 Task: Explore Airbnb accommodation in Shchukino, Russia from 15th December, 2023 to 20th December, 2023 for 1 adult. Place can be private room with 1  bedroom having 1 bed and 1 bathroom. Property type can be hotel.
Action: Mouse moved to (559, 109)
Screenshot: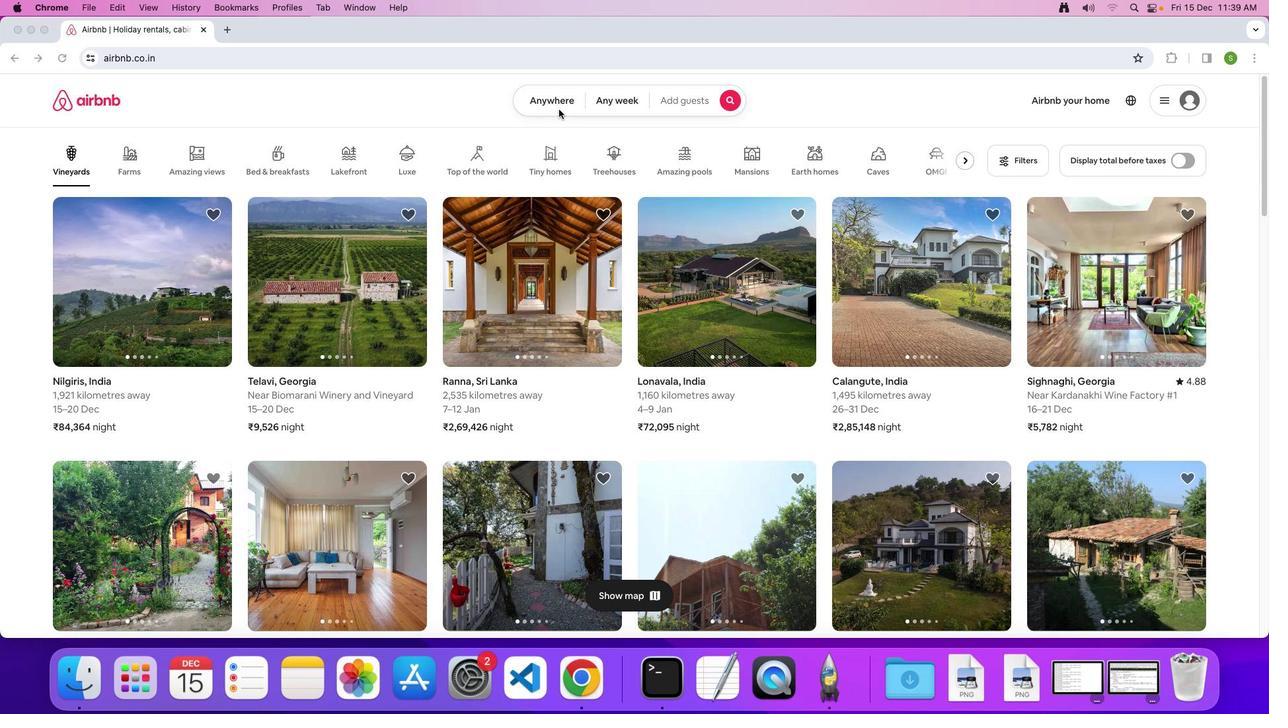 
Action: Mouse pressed left at (559, 109)
Screenshot: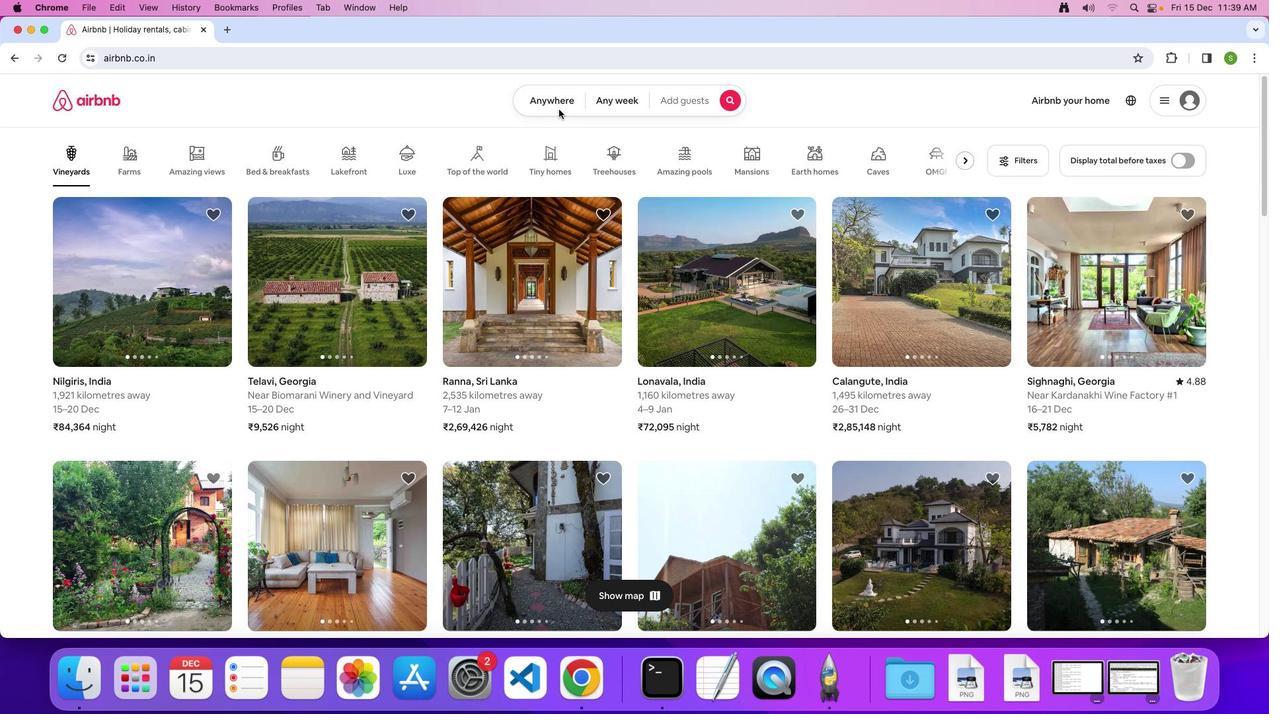 
Action: Mouse moved to (558, 107)
Screenshot: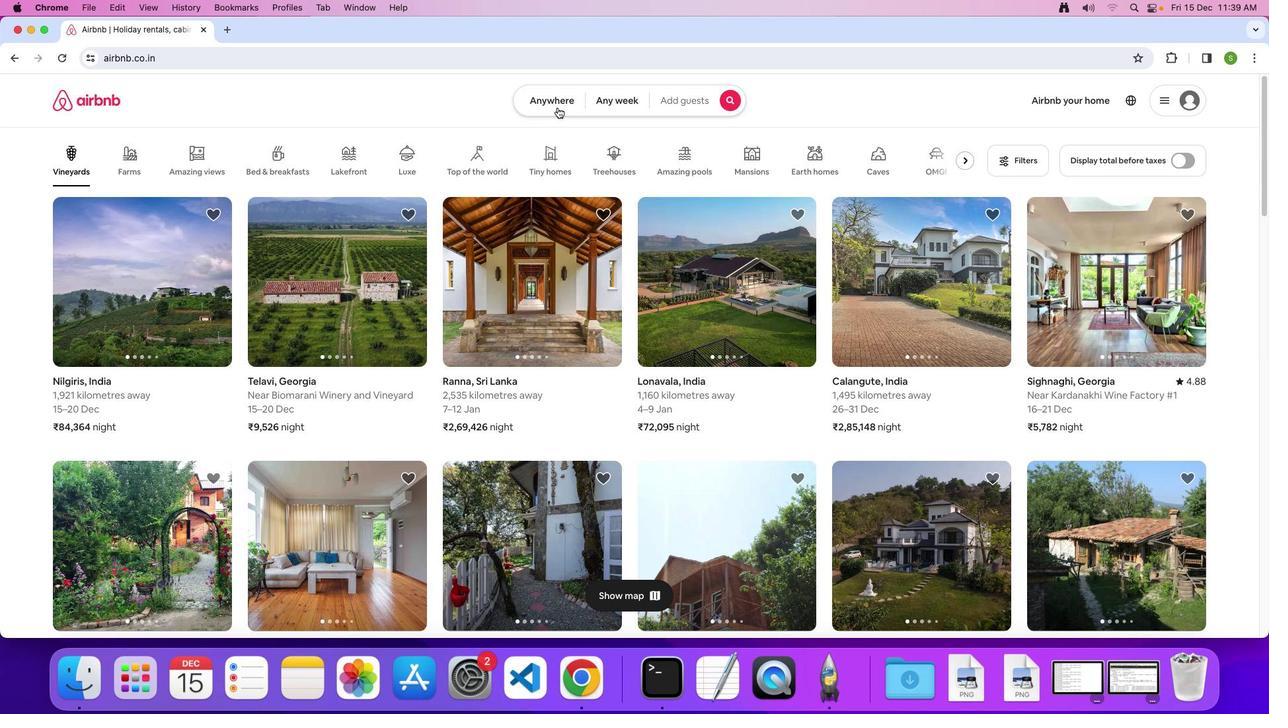 
Action: Mouse pressed left at (558, 107)
Screenshot: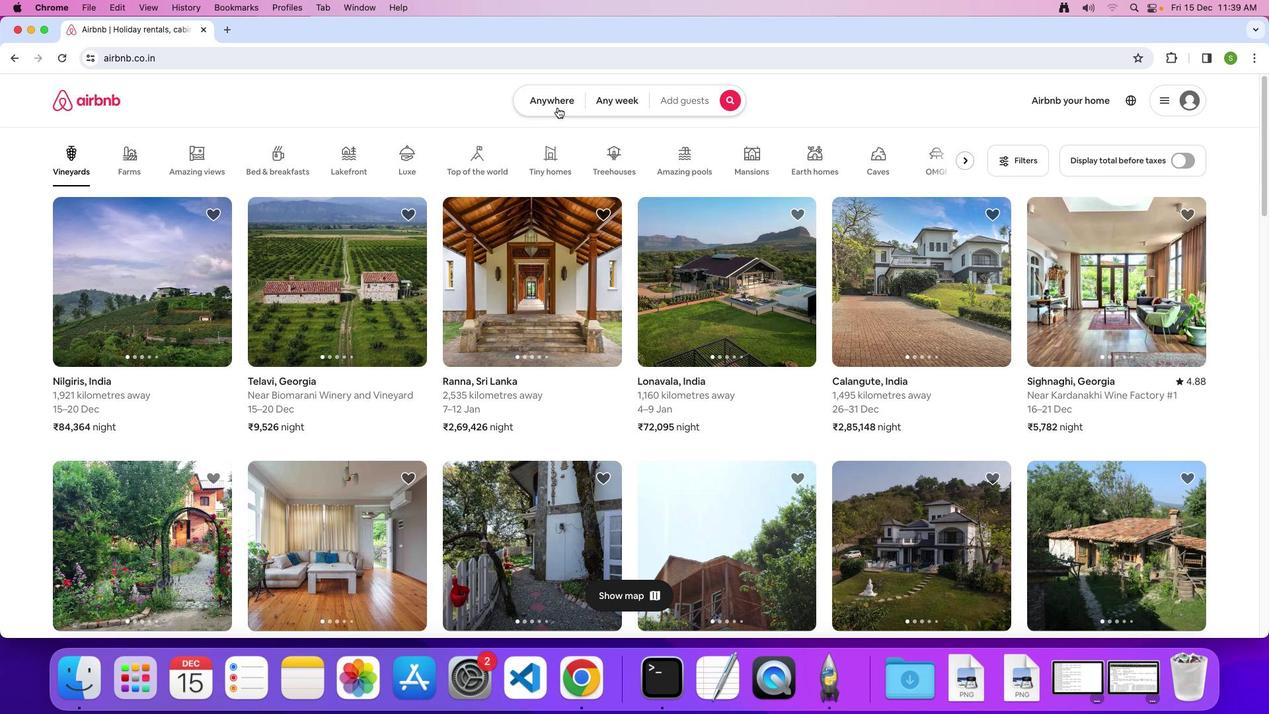 
Action: Mouse moved to (477, 150)
Screenshot: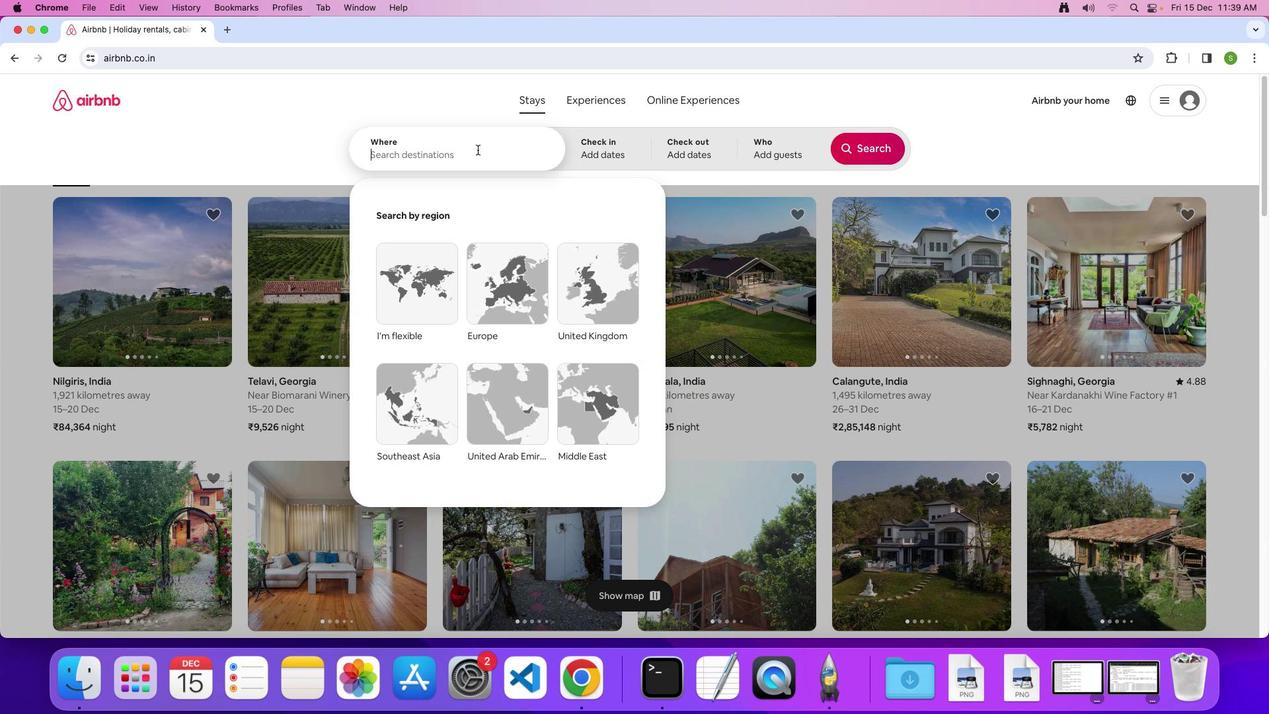 
Action: Mouse pressed left at (477, 150)
Screenshot: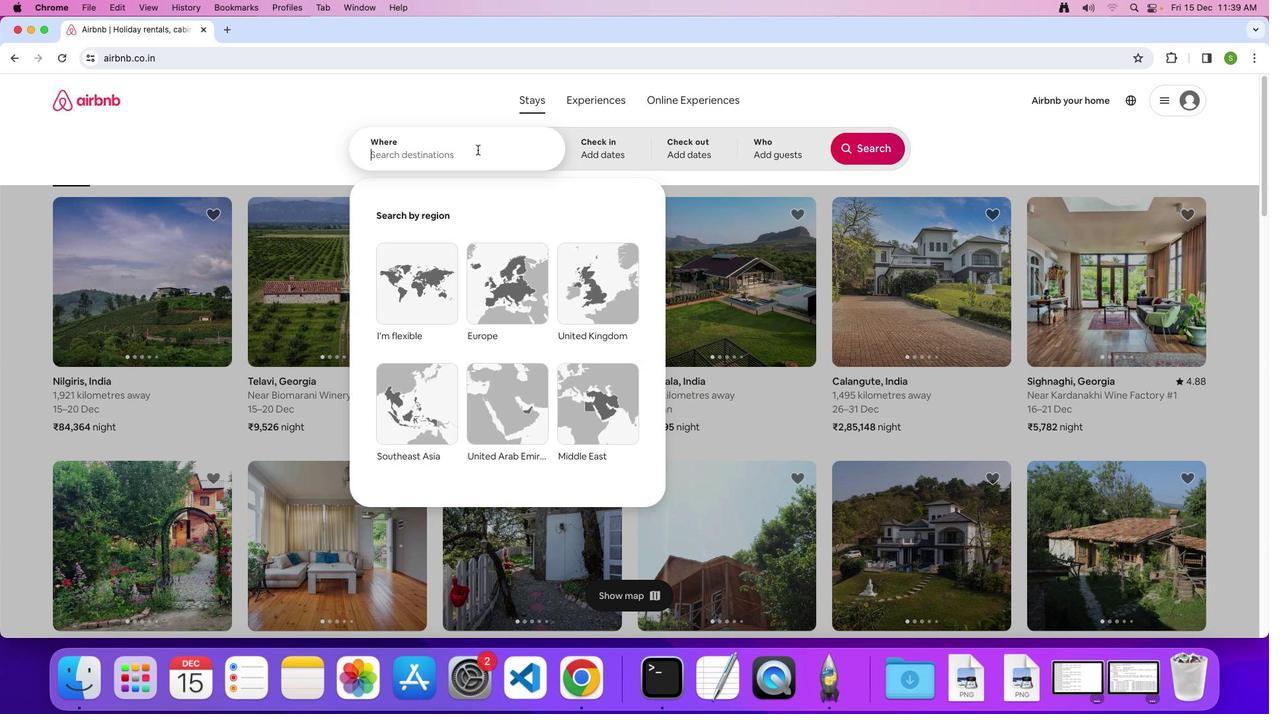 
Action: Key pressed 'S'Key.caps_lock'h''c''h''u''k''i''n''o'','Key.spaceKey.shift'R''u''s''s''i''a'Key.enter
Screenshot: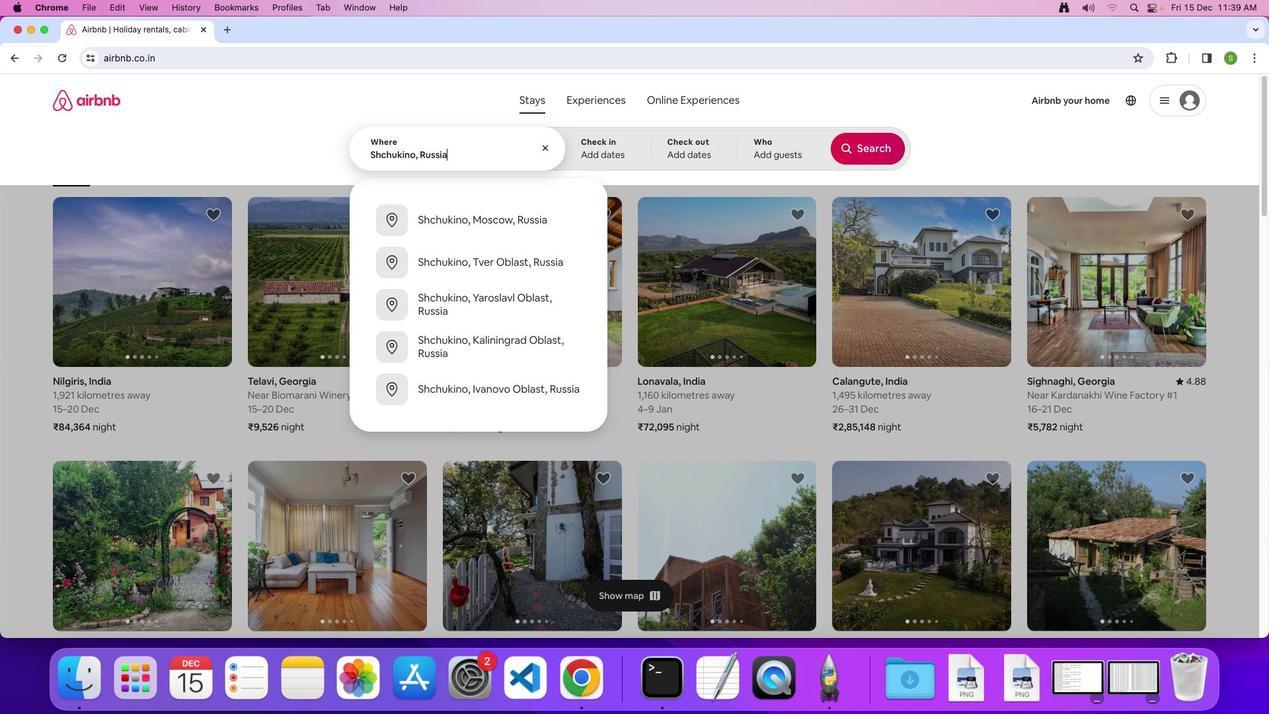 
Action: Mouse moved to (566, 373)
Screenshot: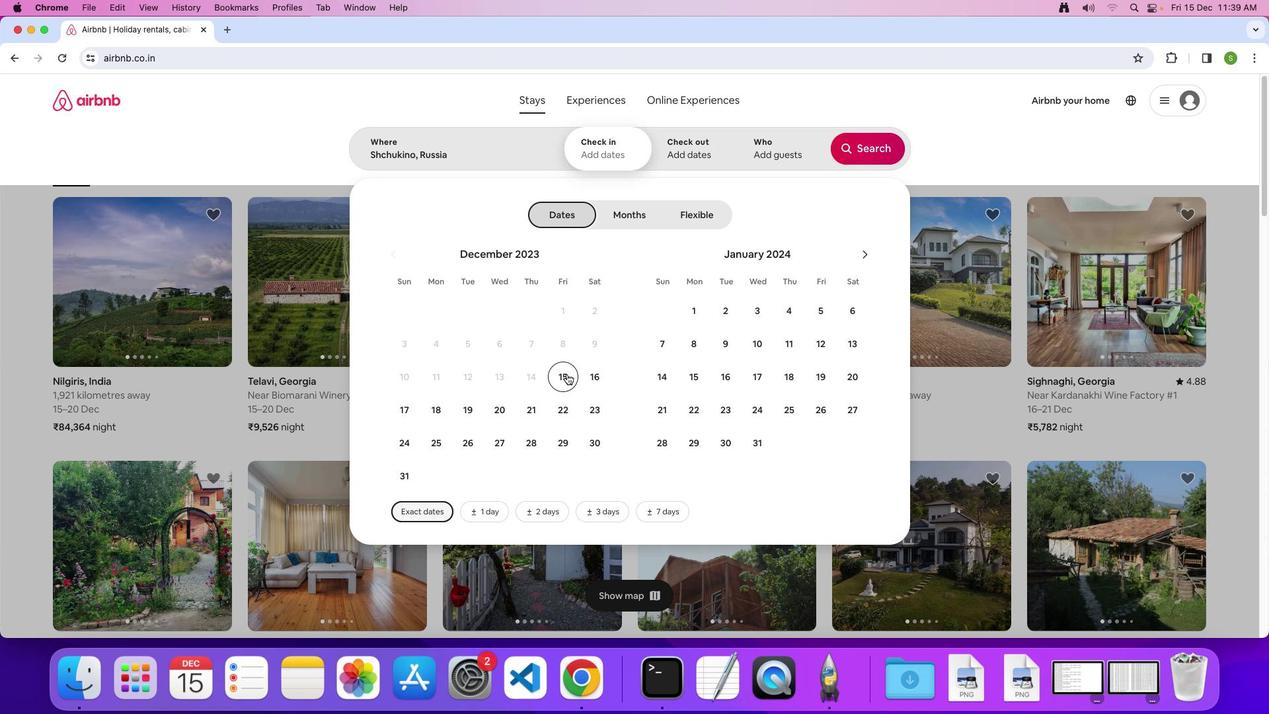 
Action: Mouse pressed left at (566, 373)
Screenshot: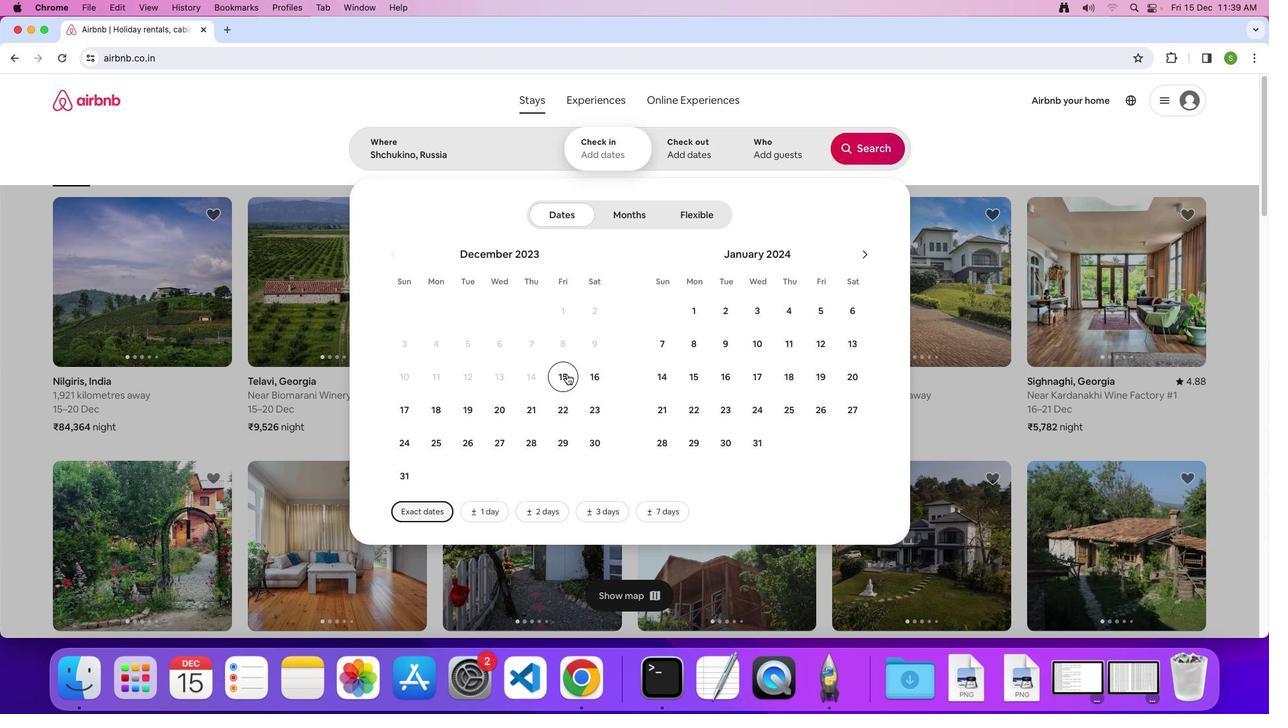
Action: Mouse moved to (501, 410)
Screenshot: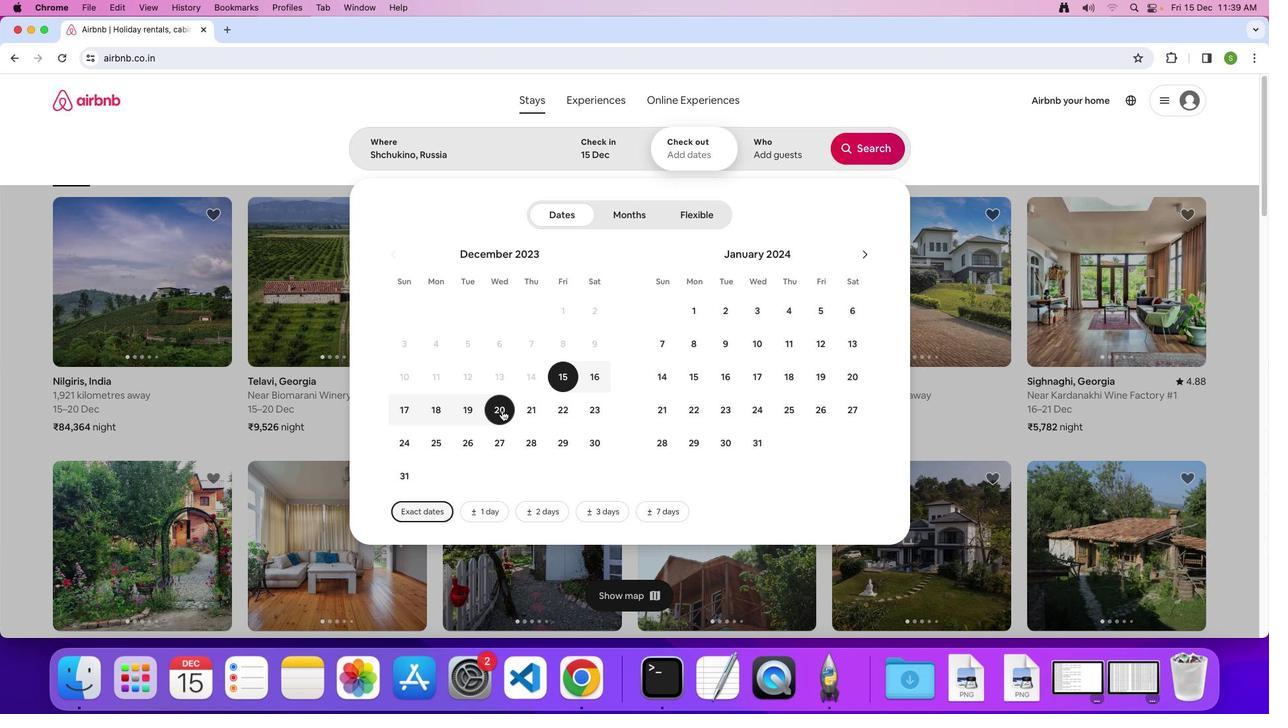 
Action: Mouse pressed left at (501, 410)
Screenshot: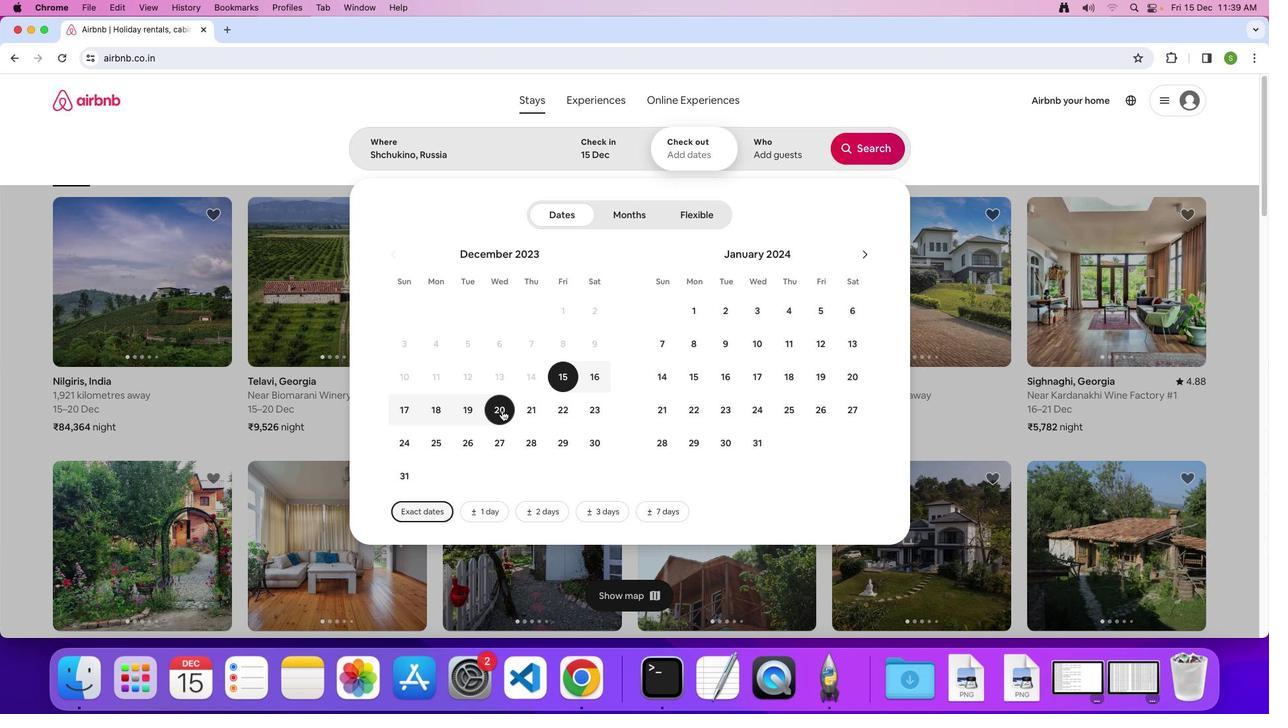 
Action: Mouse moved to (761, 162)
Screenshot: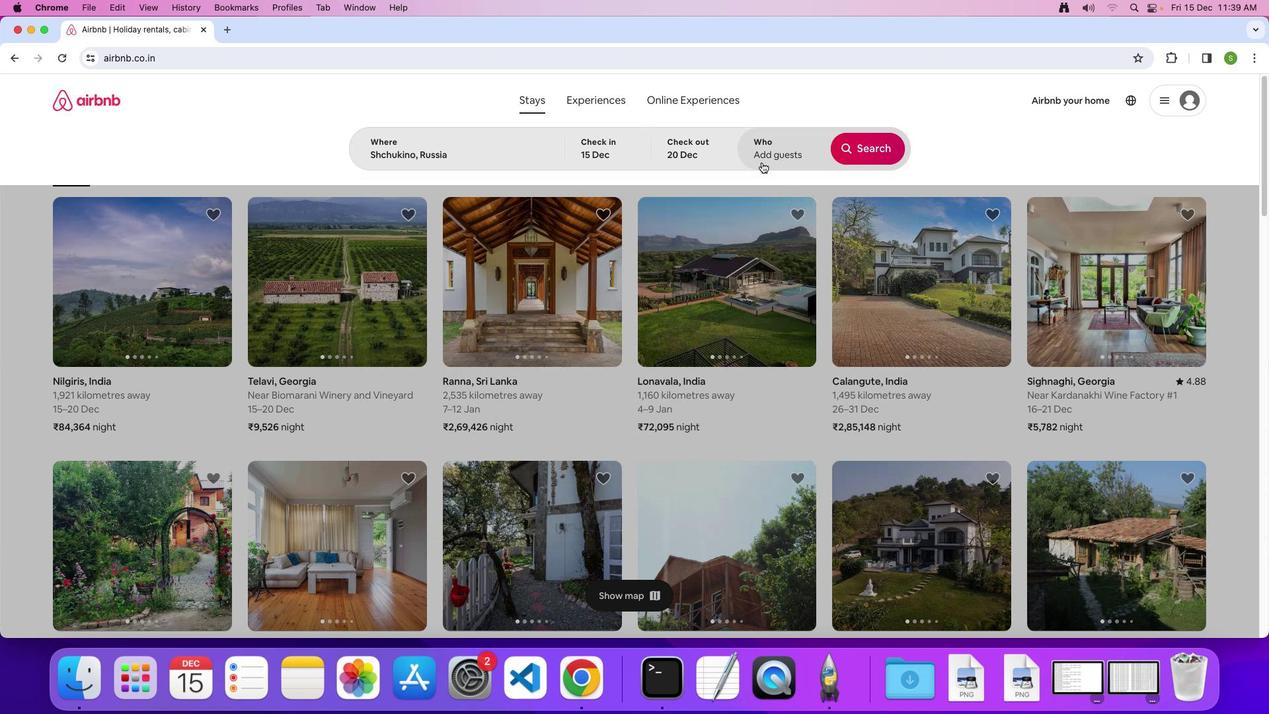 
Action: Mouse pressed left at (761, 162)
Screenshot: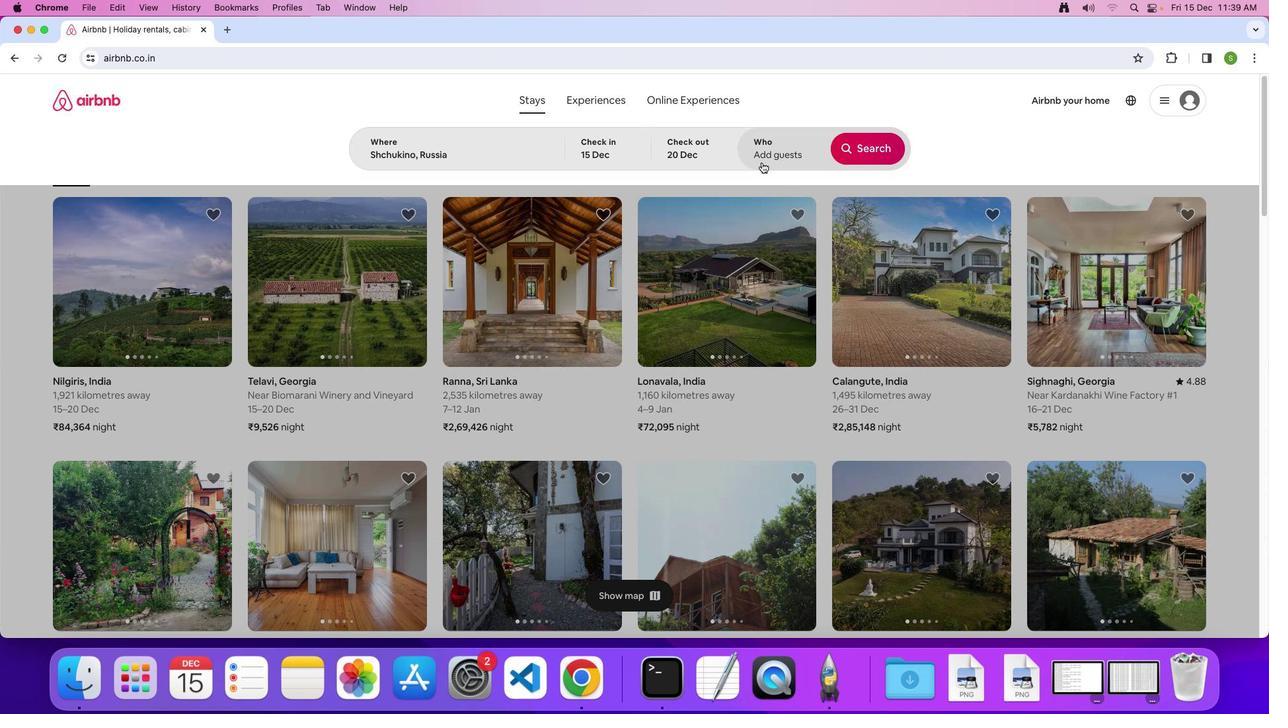 
Action: Mouse moved to (869, 222)
Screenshot: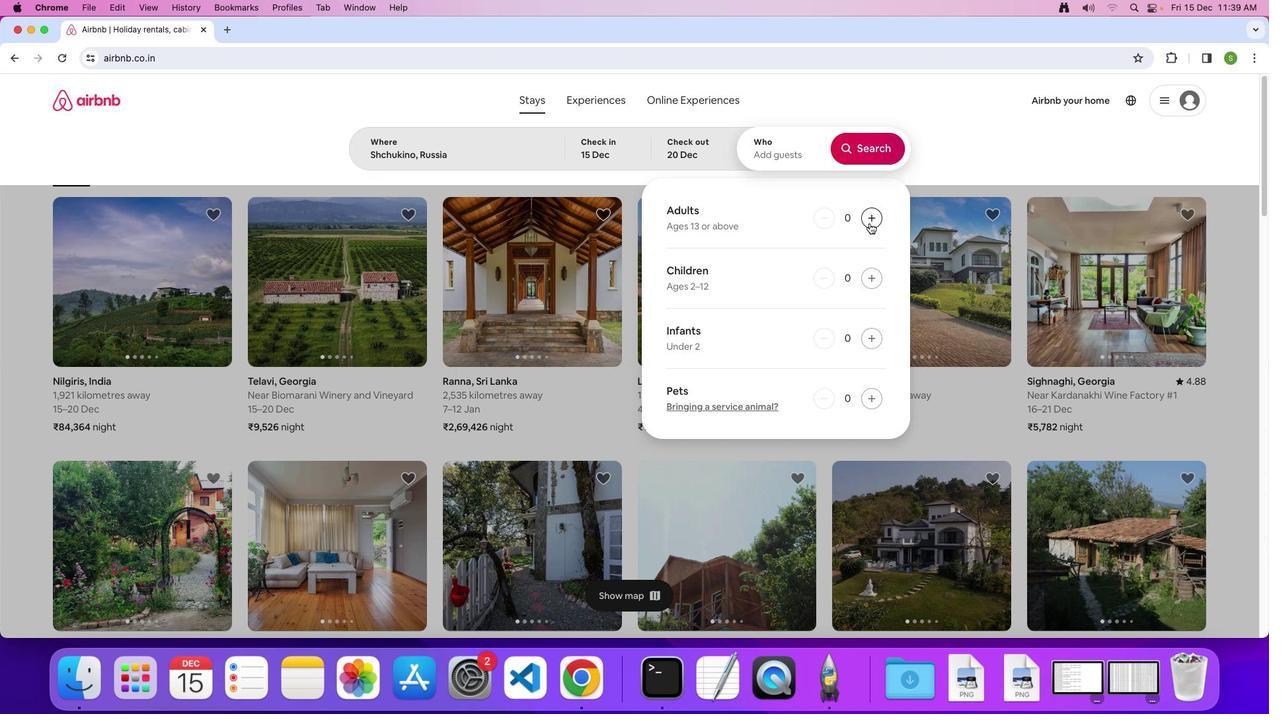 
Action: Mouse pressed left at (869, 222)
Screenshot: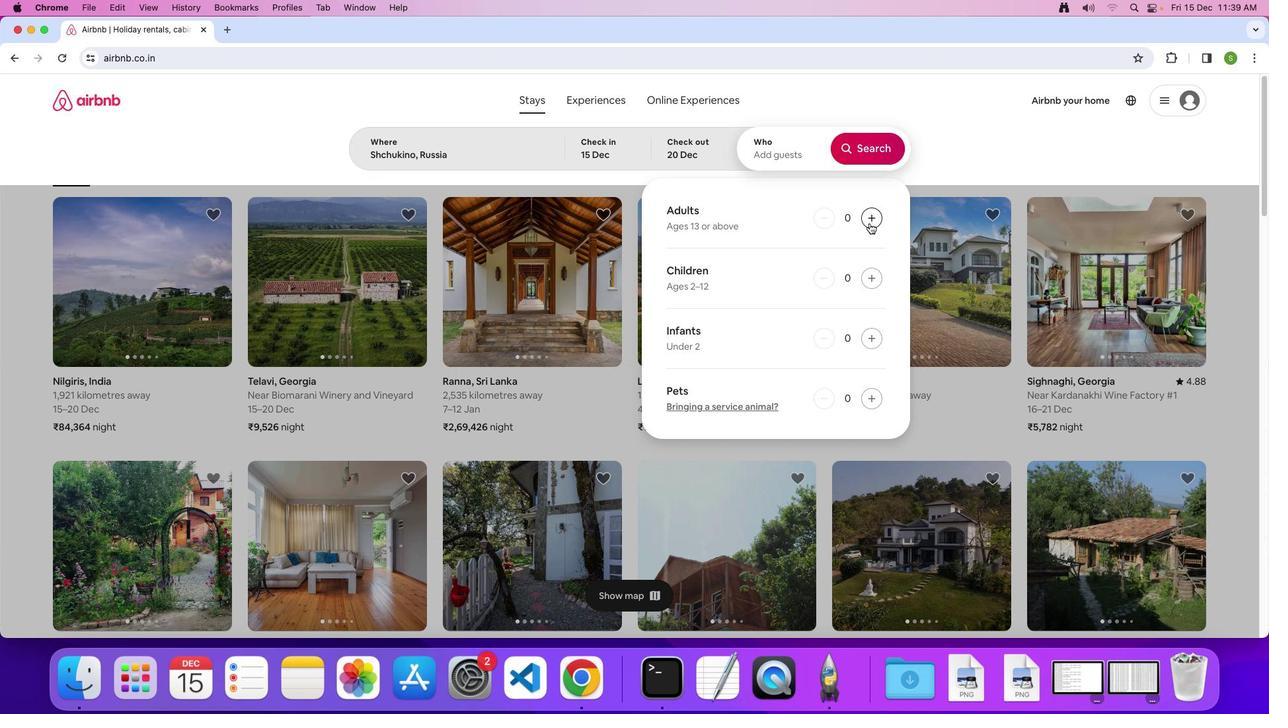 
Action: Mouse moved to (882, 147)
Screenshot: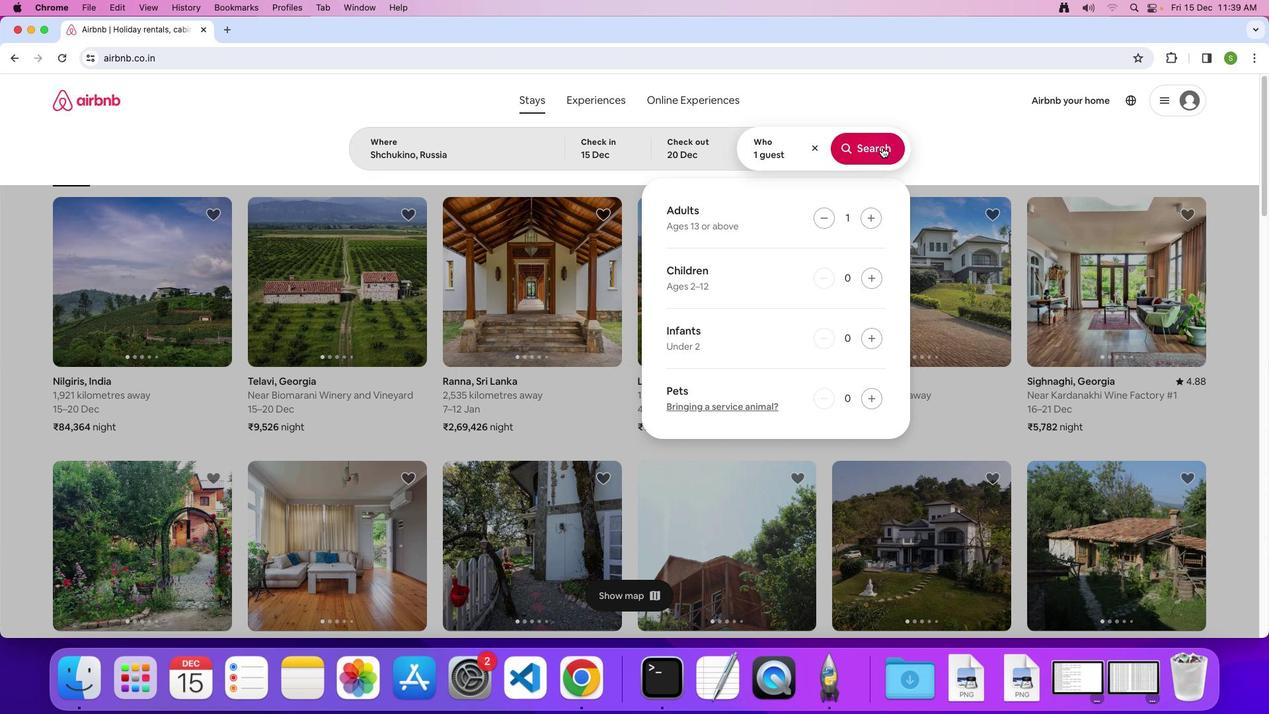 
Action: Mouse pressed left at (882, 147)
Screenshot: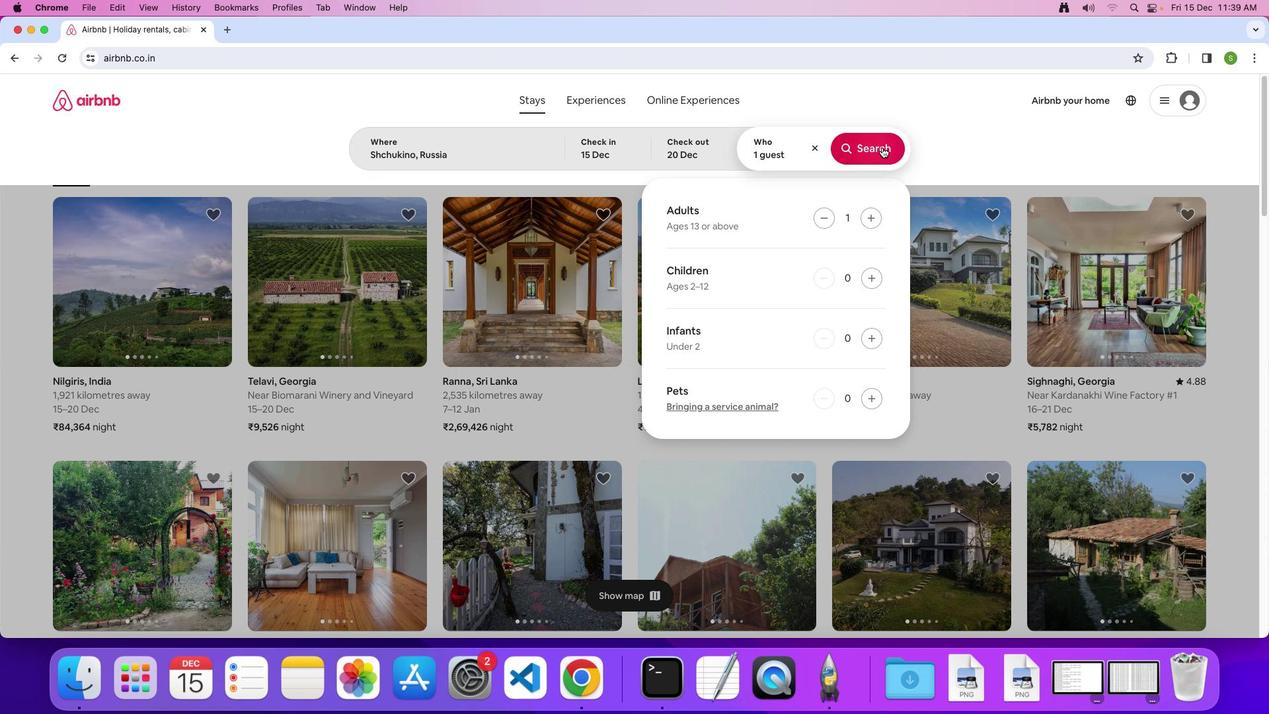 
Action: Mouse moved to (1063, 160)
Screenshot: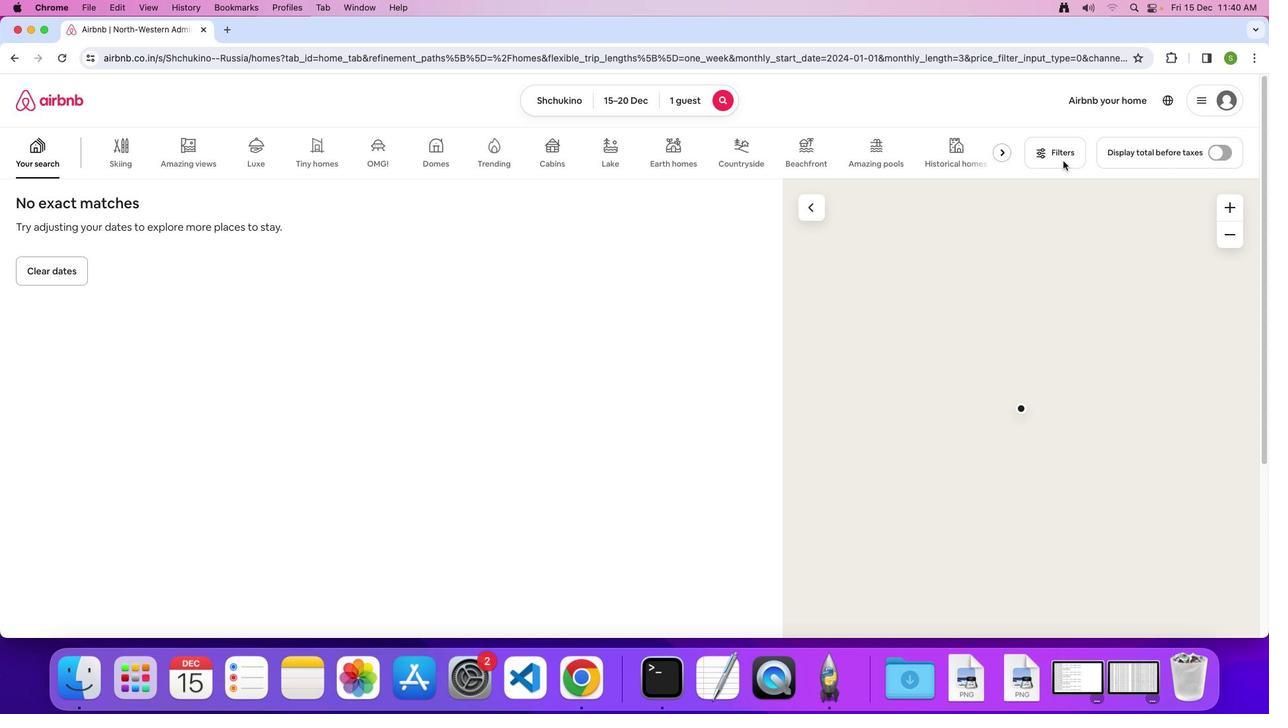 
Action: Mouse pressed left at (1063, 160)
Screenshot: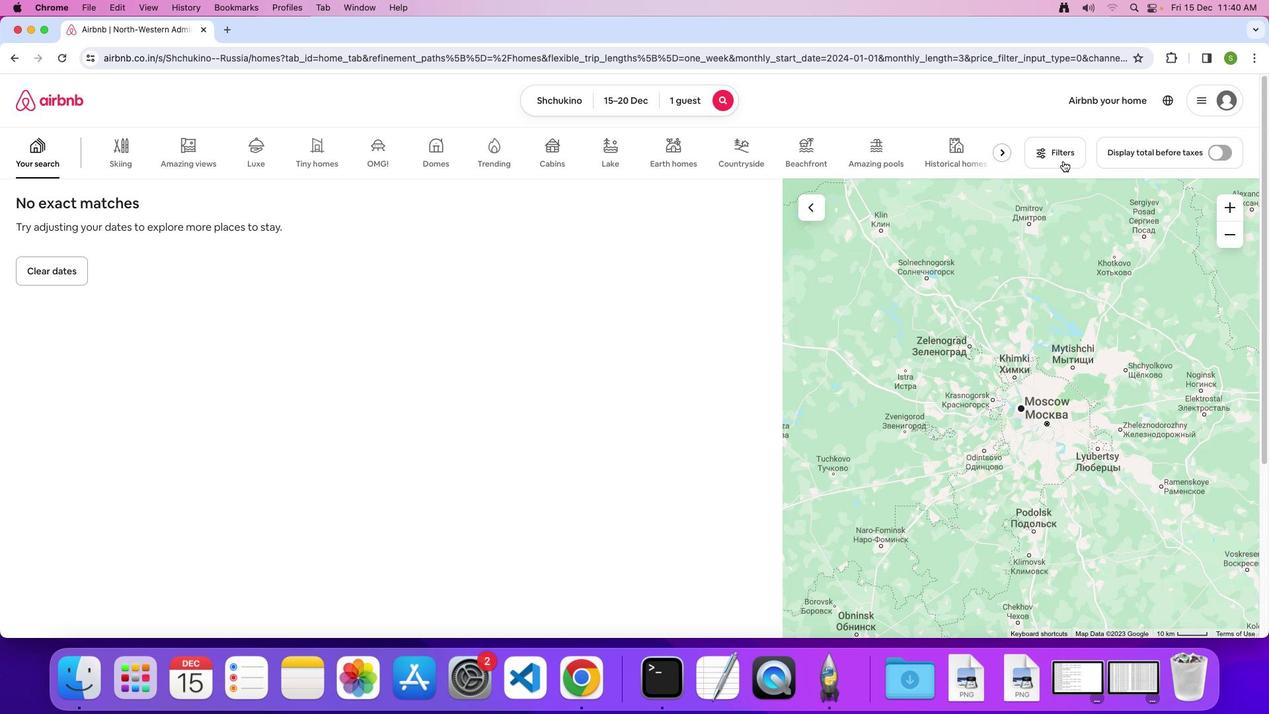 
Action: Mouse moved to (643, 386)
Screenshot: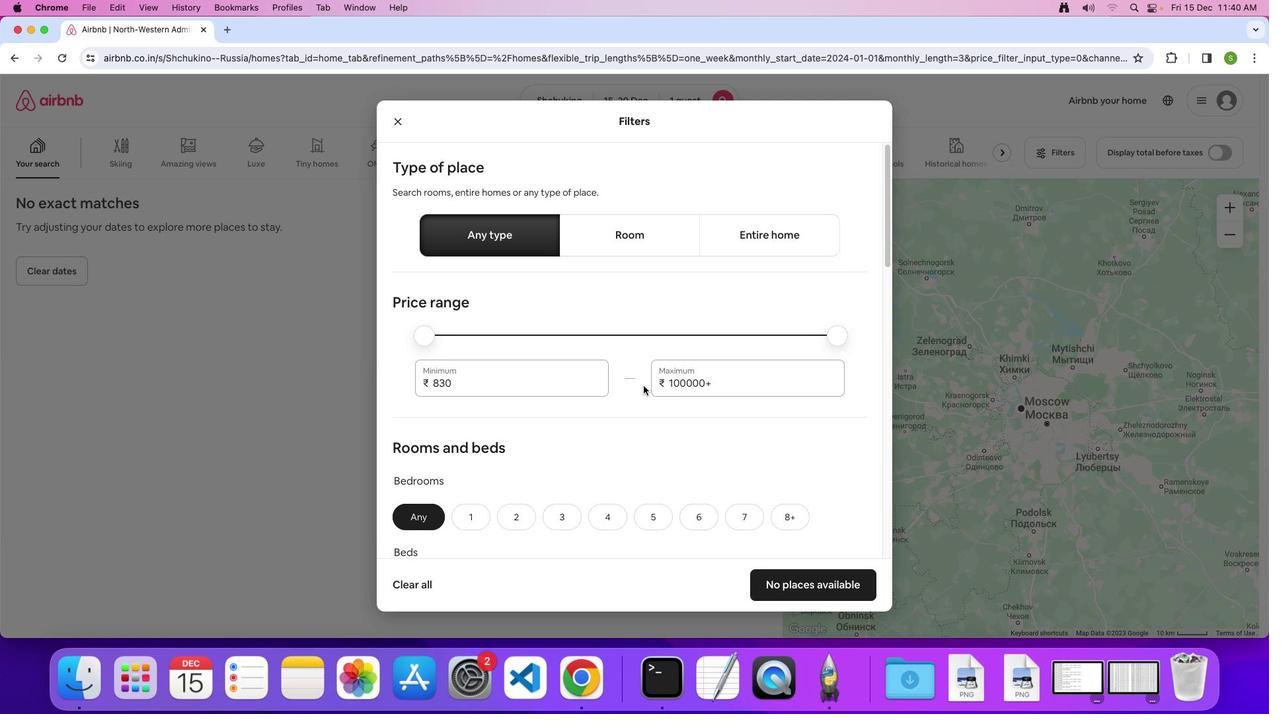 
Action: Mouse scrolled (643, 386) with delta (0, 0)
Screenshot: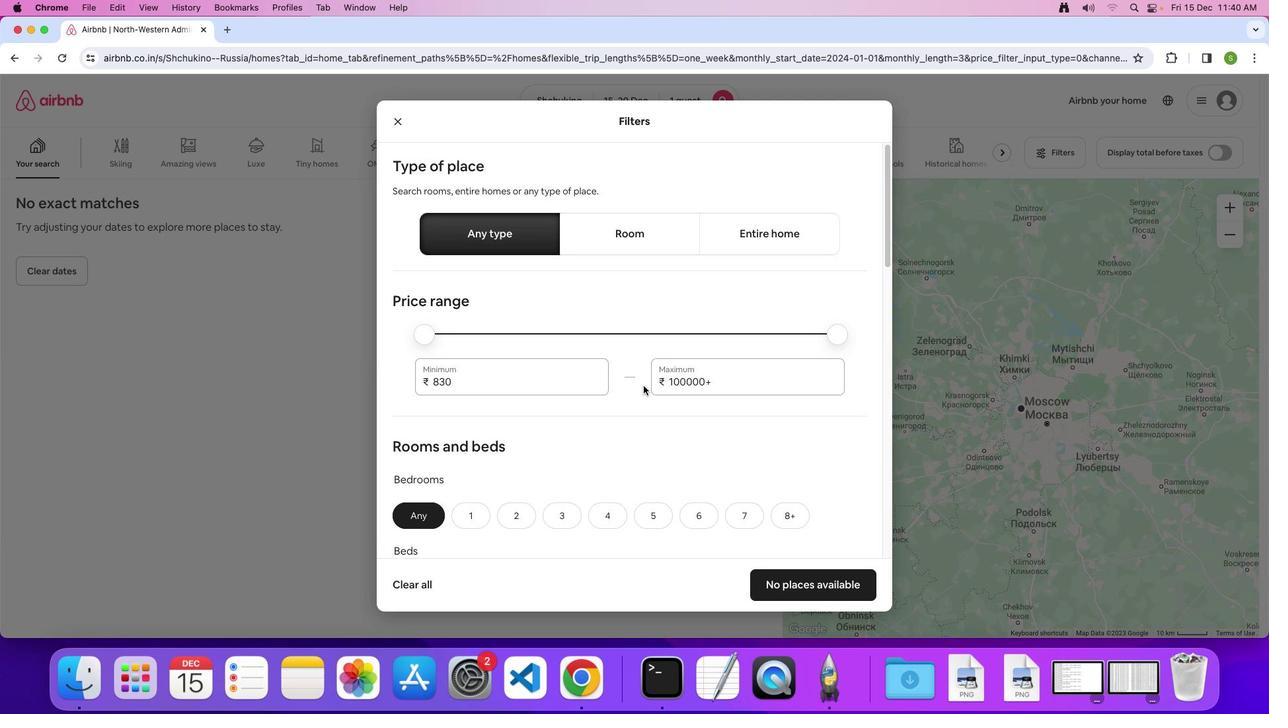 
Action: Mouse scrolled (643, 386) with delta (0, 0)
Screenshot: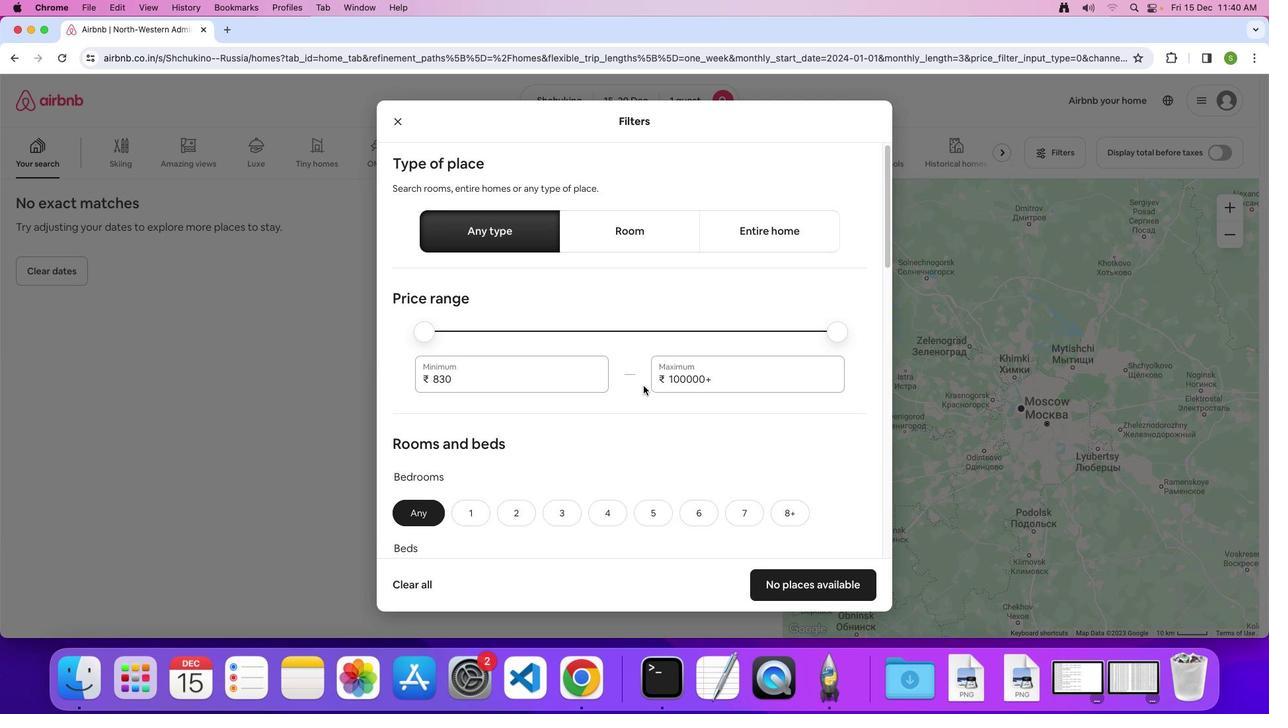 
Action: Mouse scrolled (643, 386) with delta (0, 0)
Screenshot: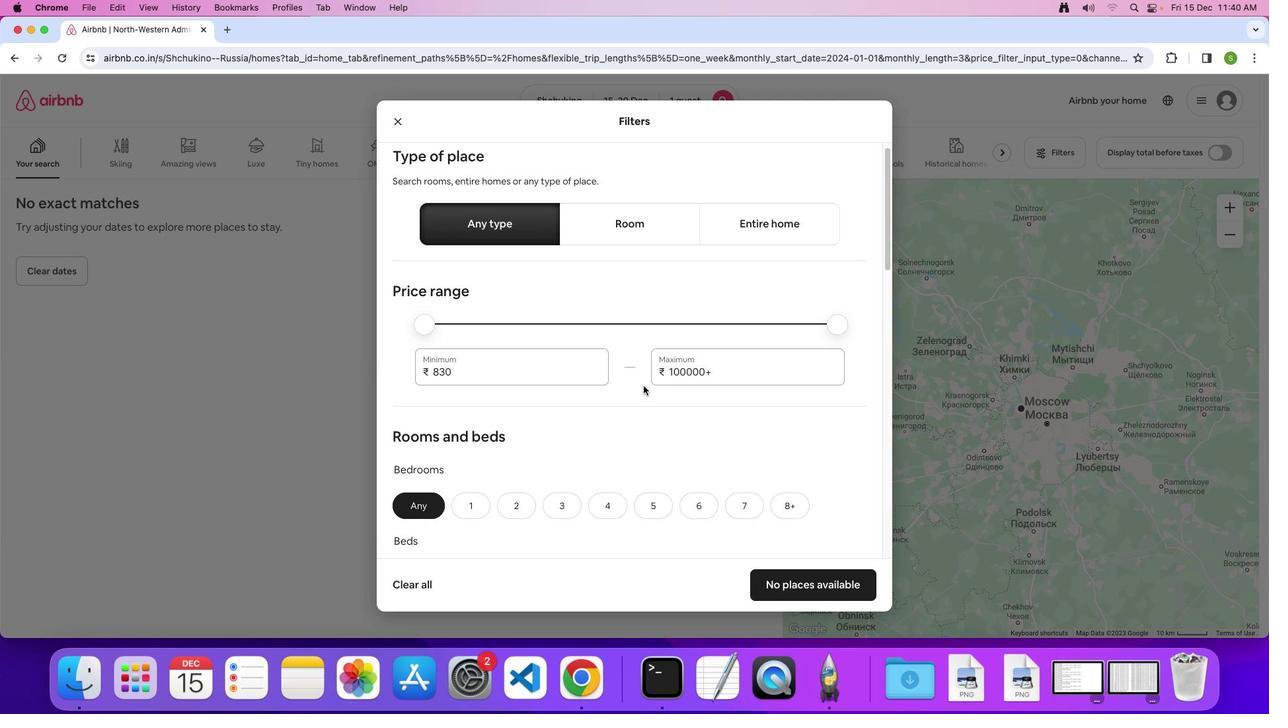 
Action: Mouse scrolled (643, 386) with delta (0, 0)
Screenshot: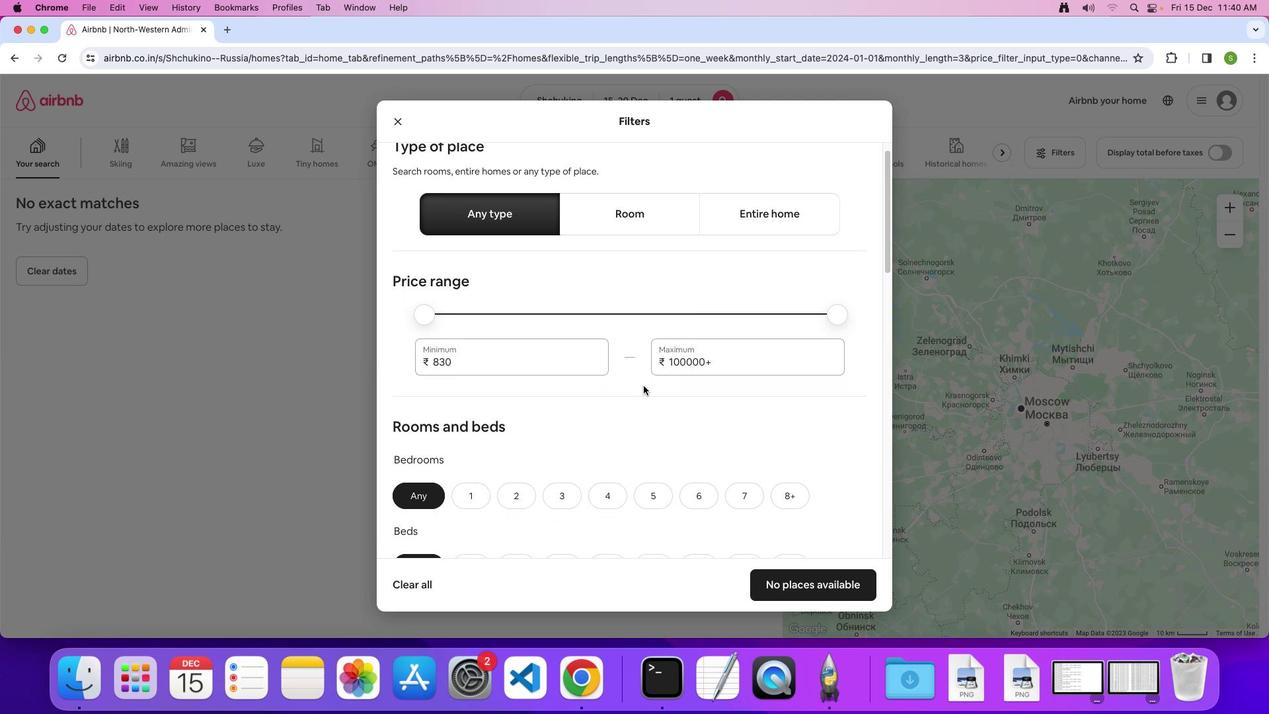 
Action: Mouse scrolled (643, 386) with delta (0, 0)
Screenshot: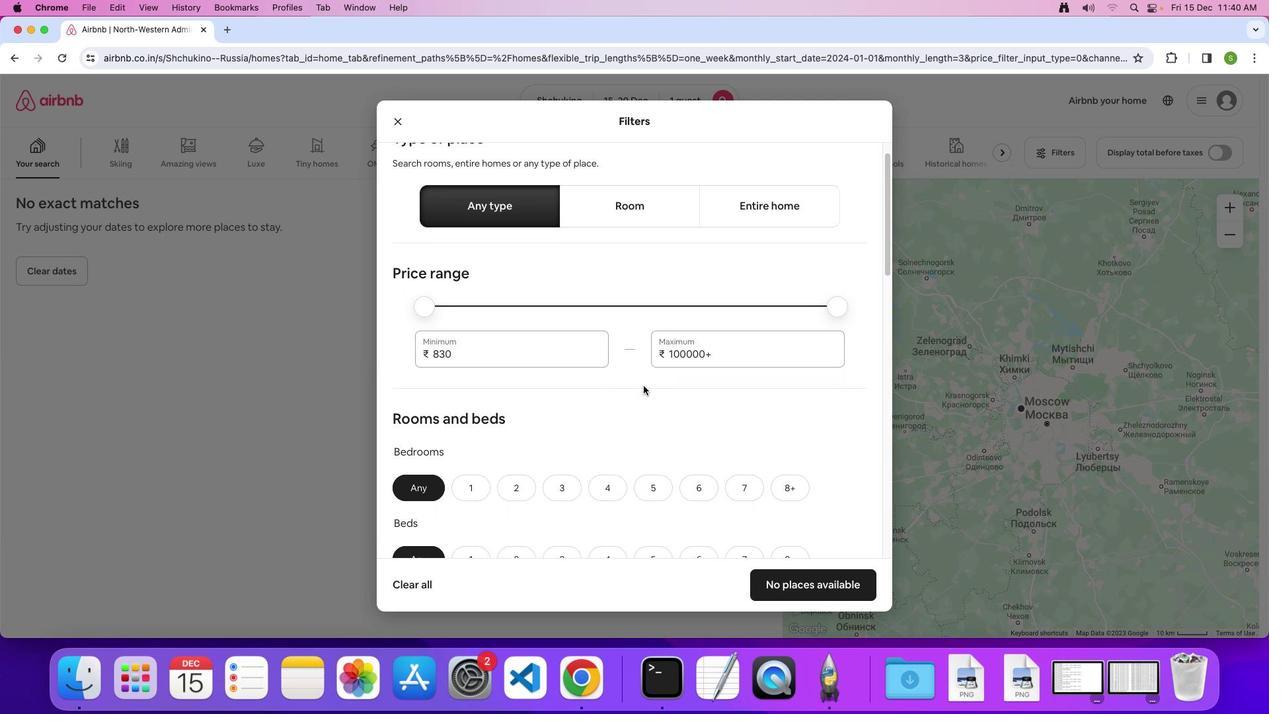 
Action: Mouse scrolled (643, 386) with delta (0, 0)
Screenshot: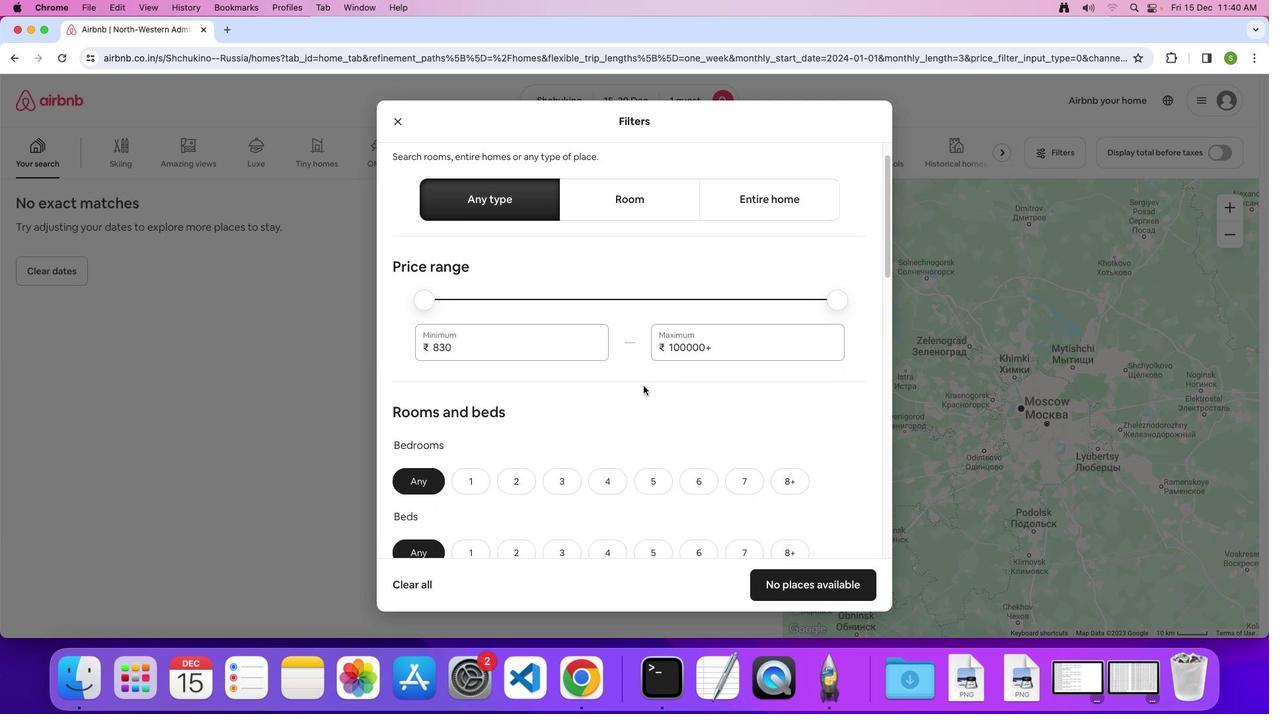
Action: Mouse scrolled (643, 386) with delta (0, 0)
Screenshot: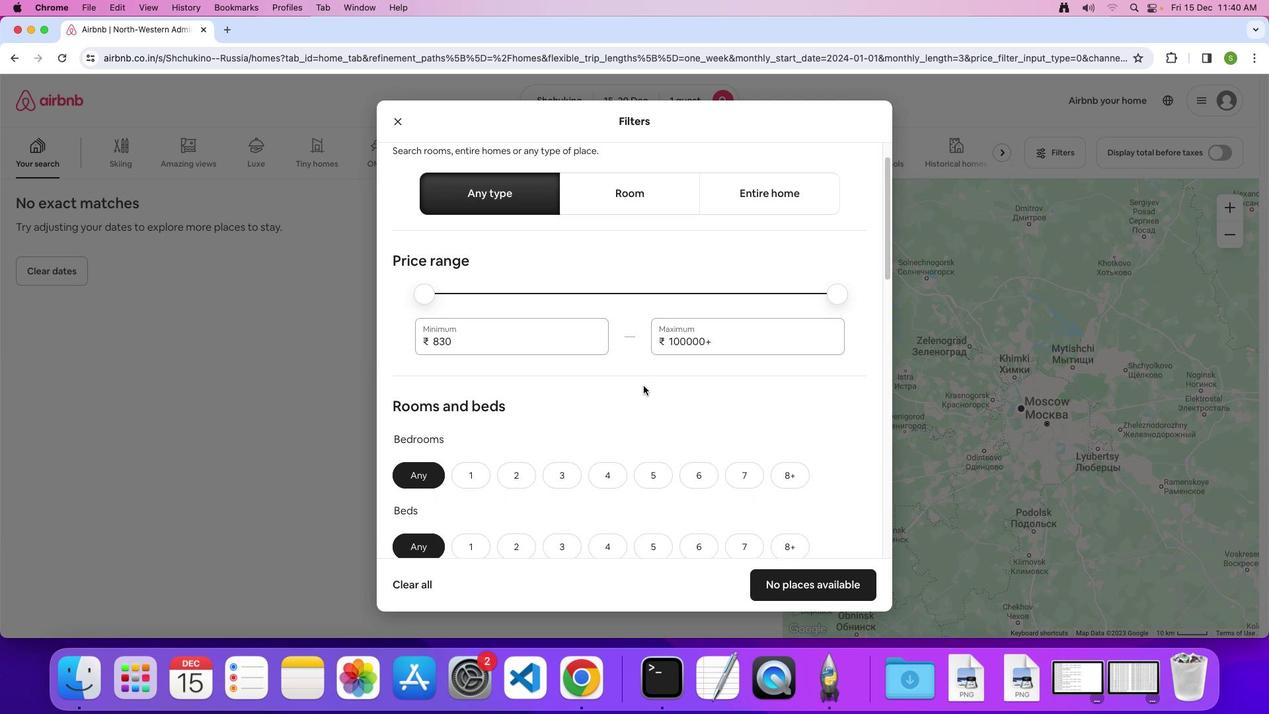 
Action: Mouse scrolled (643, 386) with delta (0, 0)
Screenshot: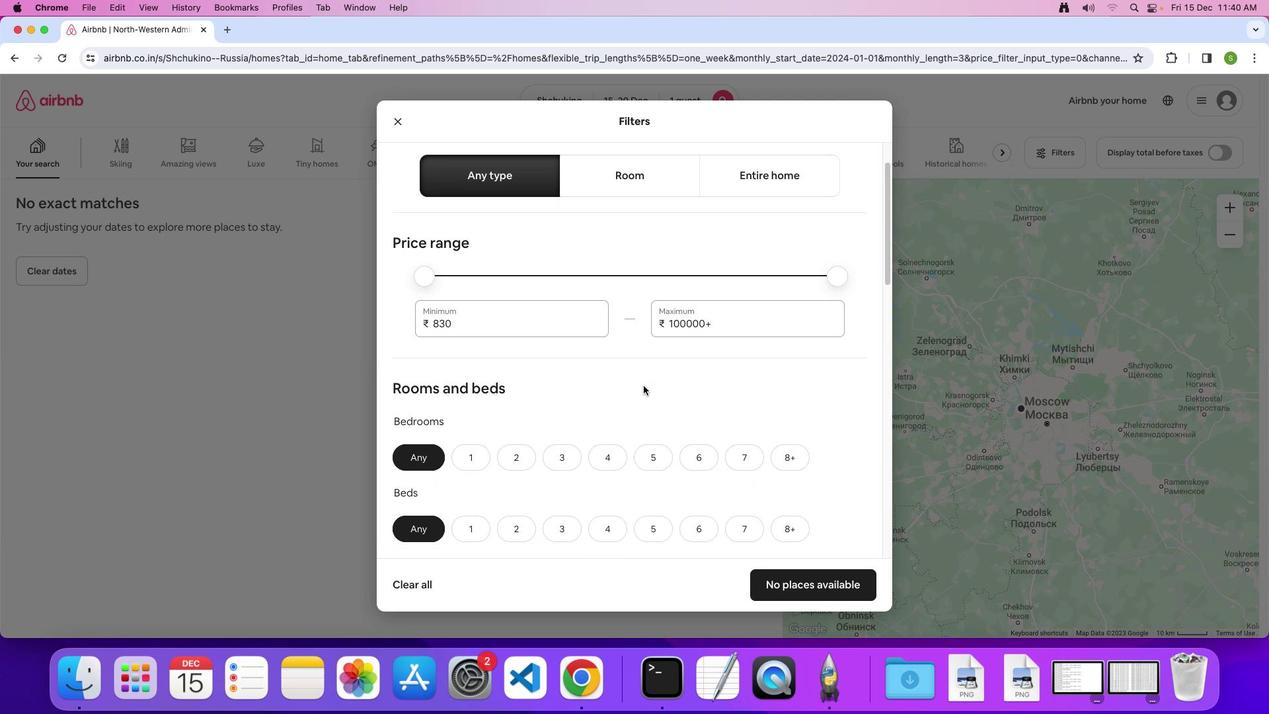 
Action: Mouse scrolled (643, 386) with delta (0, 0)
Screenshot: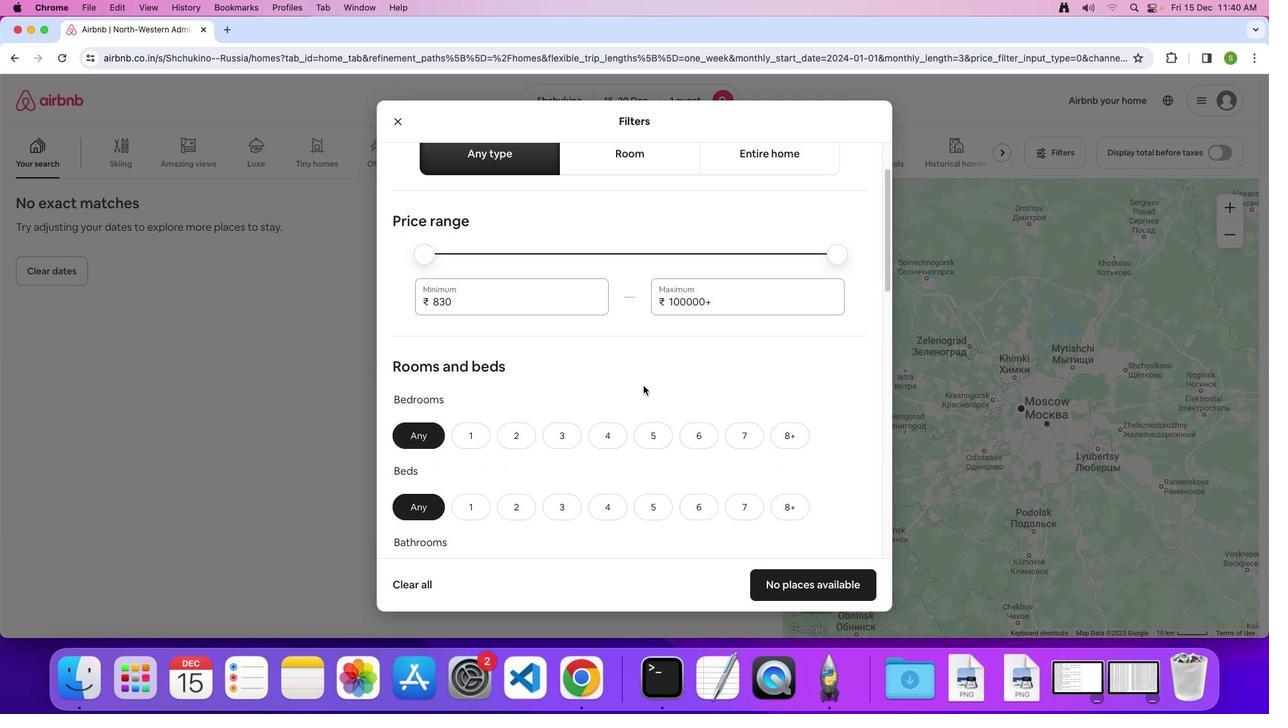 
Action: Mouse scrolled (643, 386) with delta (0, 0)
Screenshot: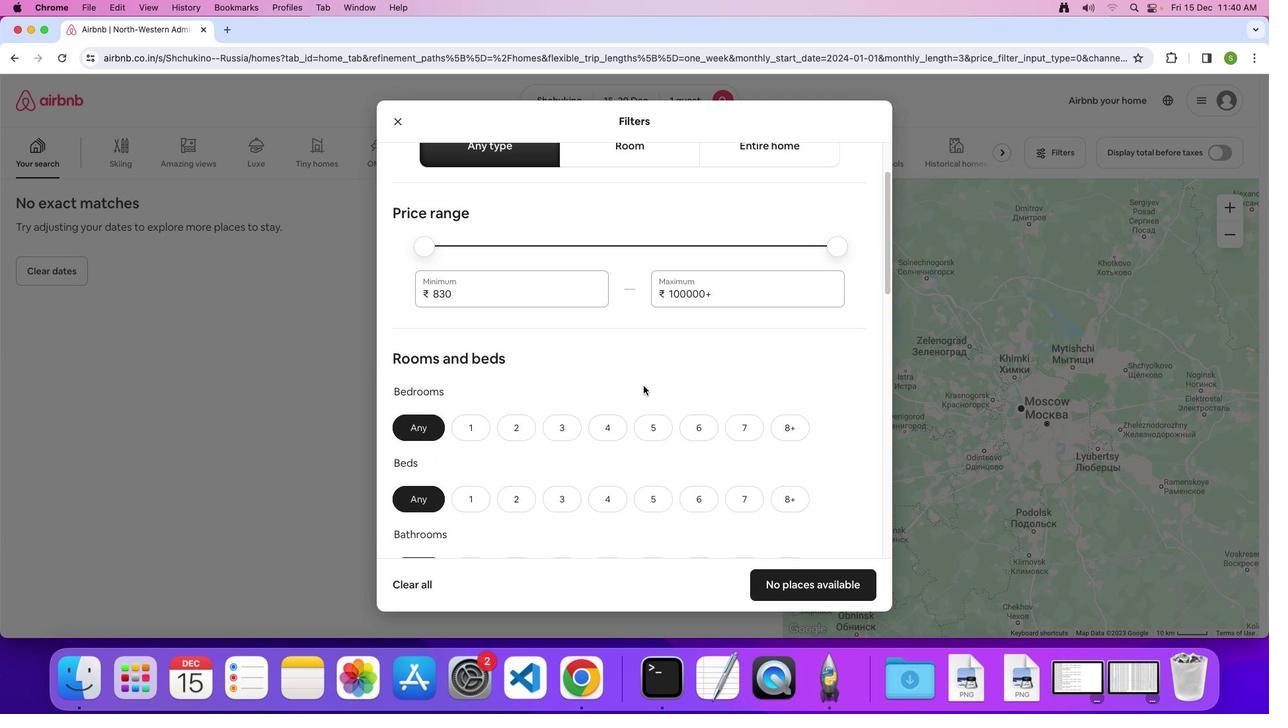 
Action: Mouse scrolled (643, 386) with delta (0, 0)
Screenshot: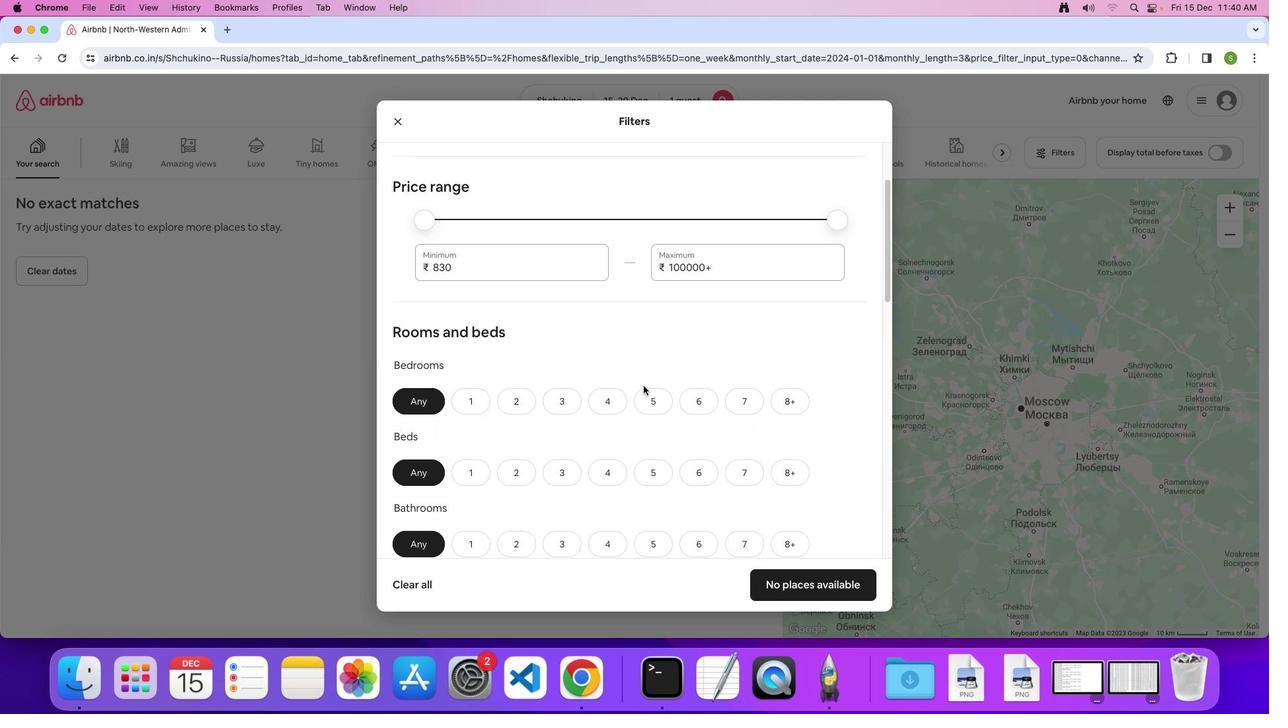 
Action: Mouse scrolled (643, 386) with delta (0, 0)
Screenshot: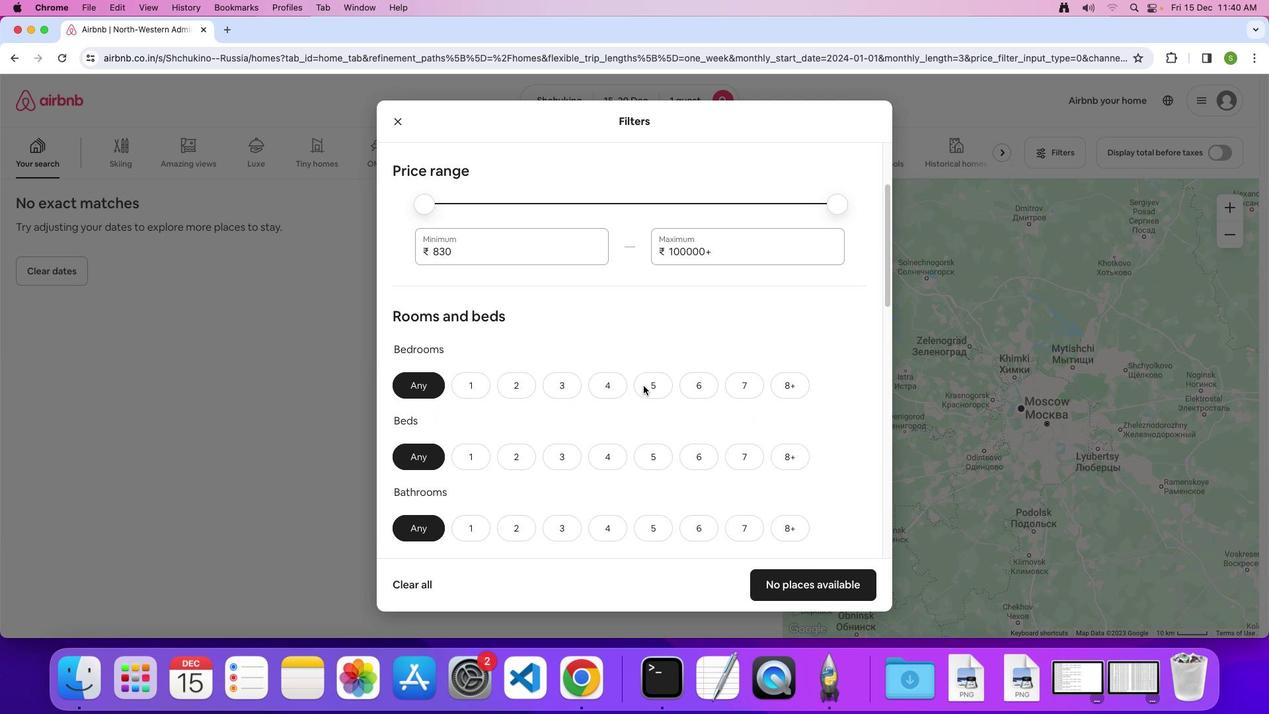 
Action: Mouse scrolled (643, 386) with delta (0, 0)
Screenshot: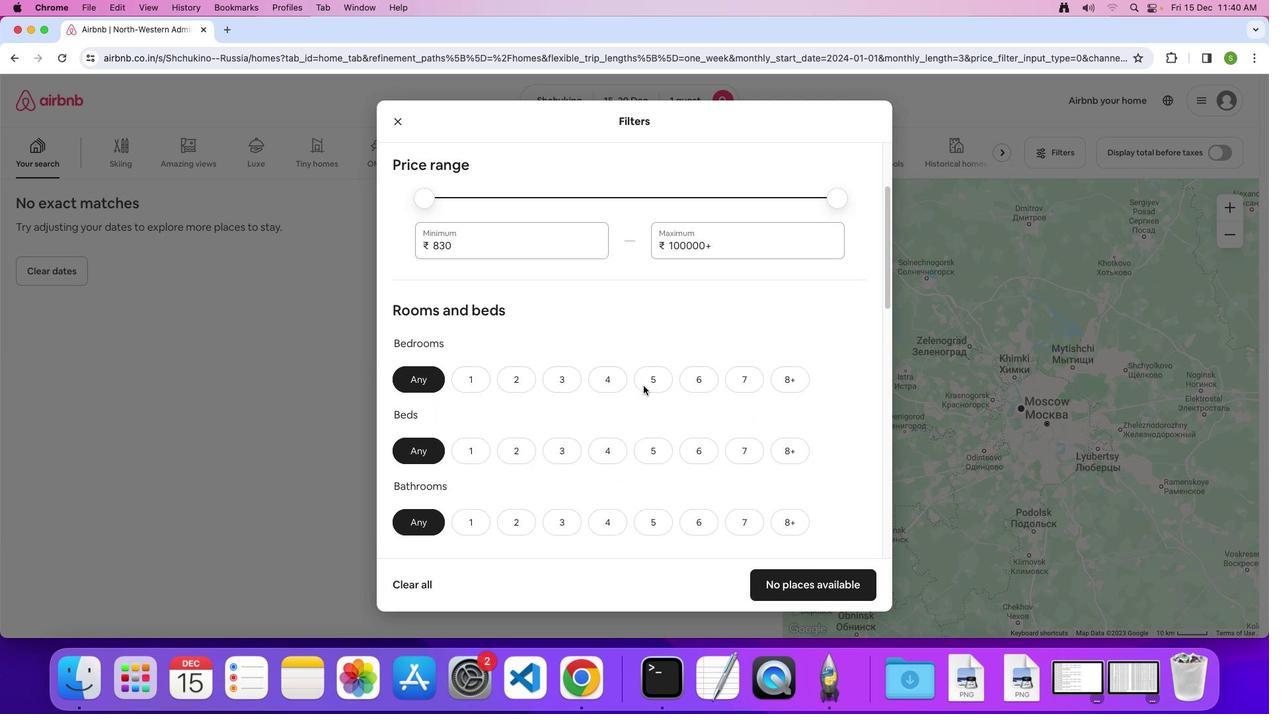 
Action: Mouse scrolled (643, 386) with delta (0, -1)
Screenshot: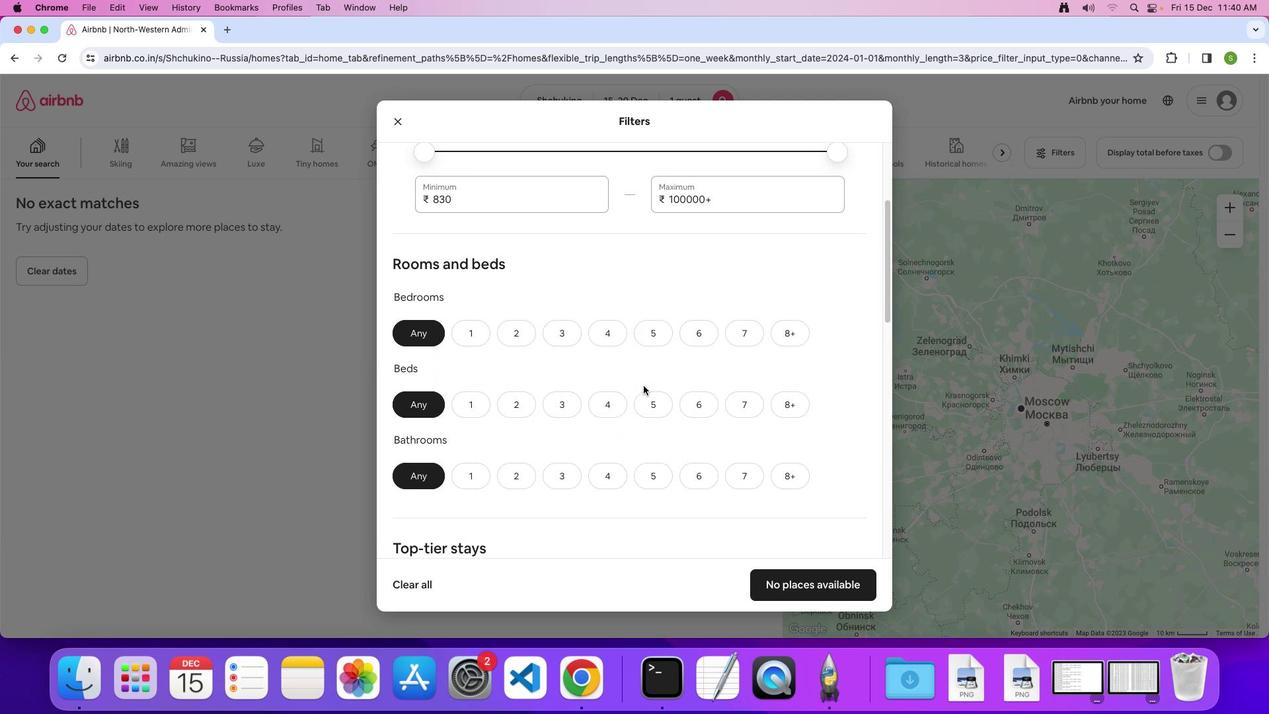 
Action: Mouse moved to (469, 314)
Screenshot: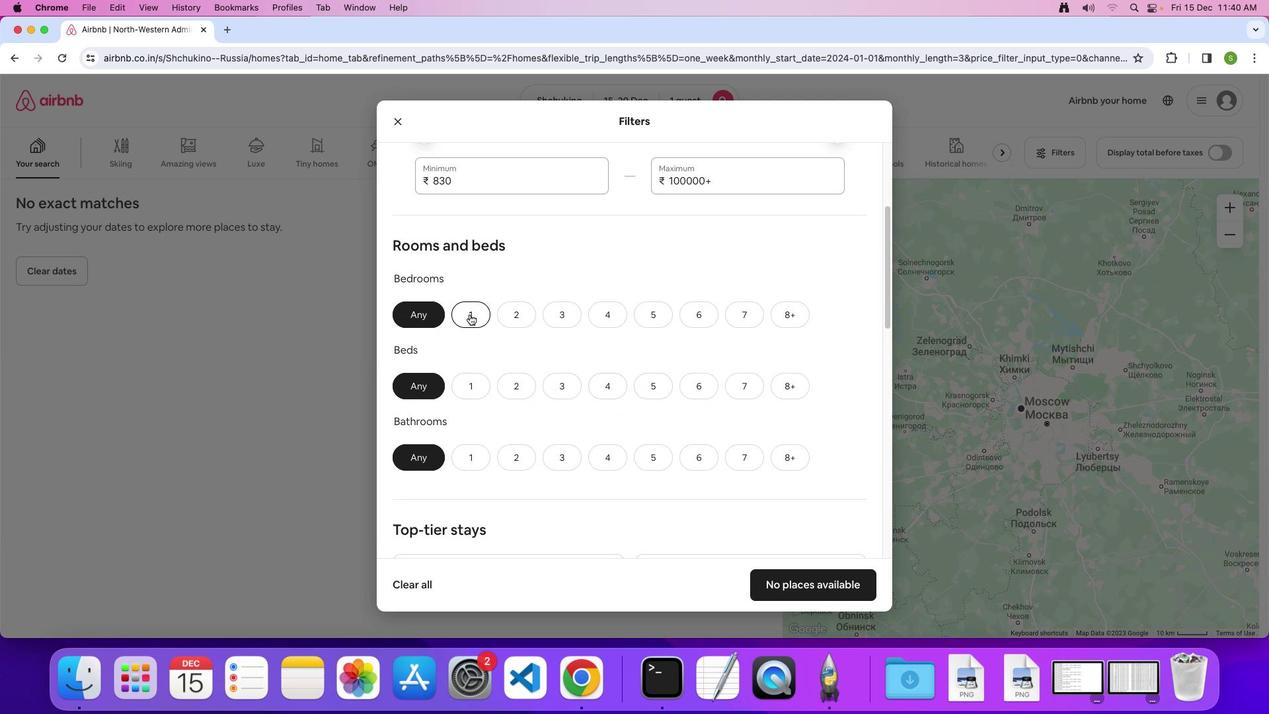 
Action: Mouse pressed left at (469, 314)
Screenshot: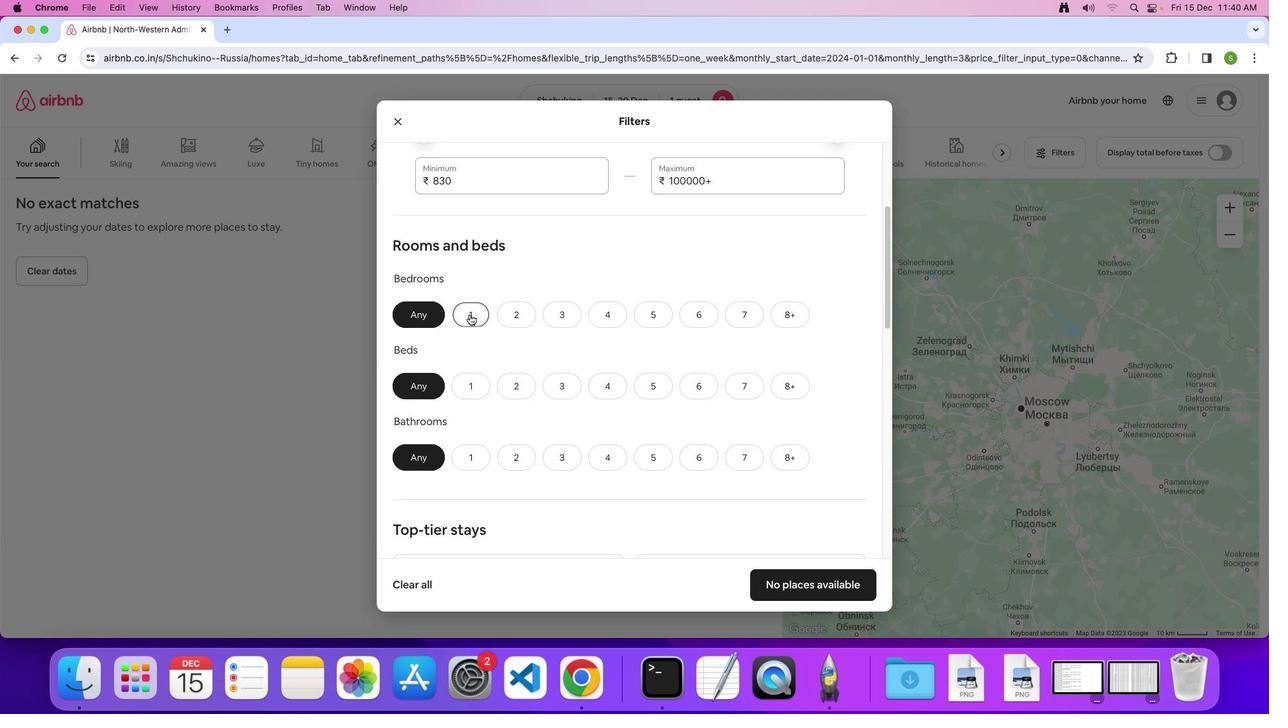 
Action: Mouse moved to (474, 392)
Screenshot: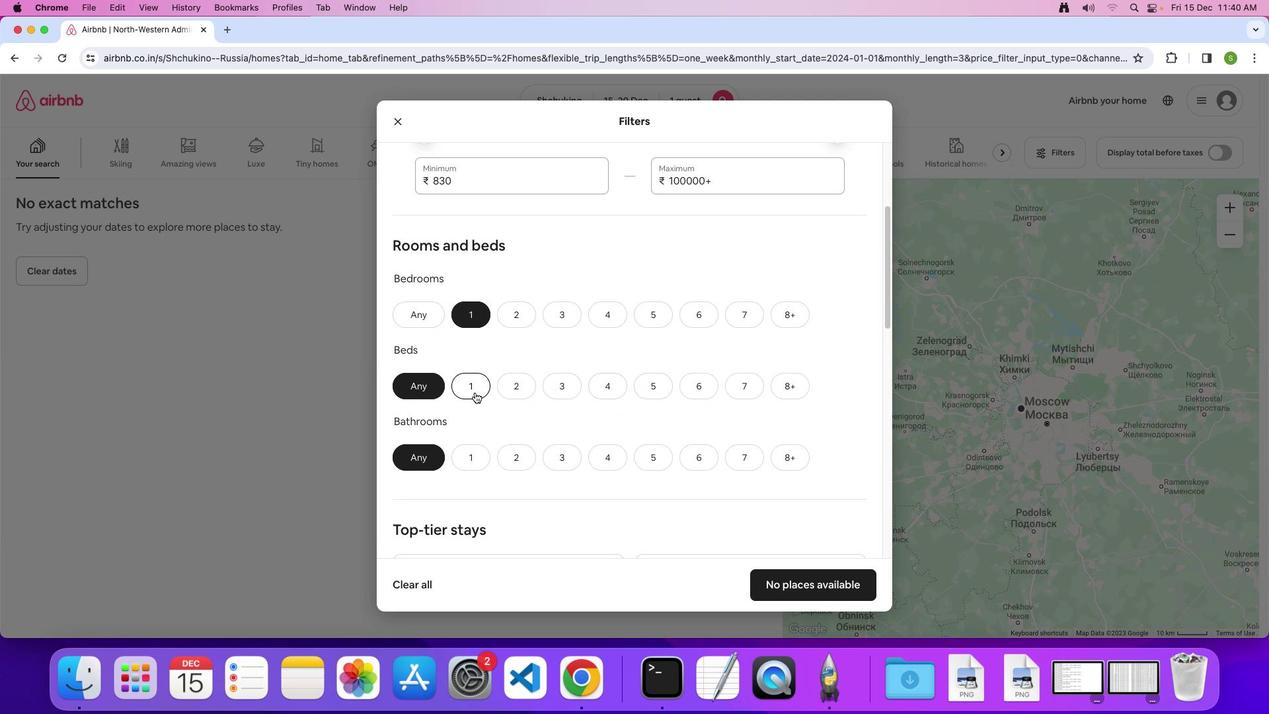 
Action: Mouse pressed left at (474, 392)
Screenshot: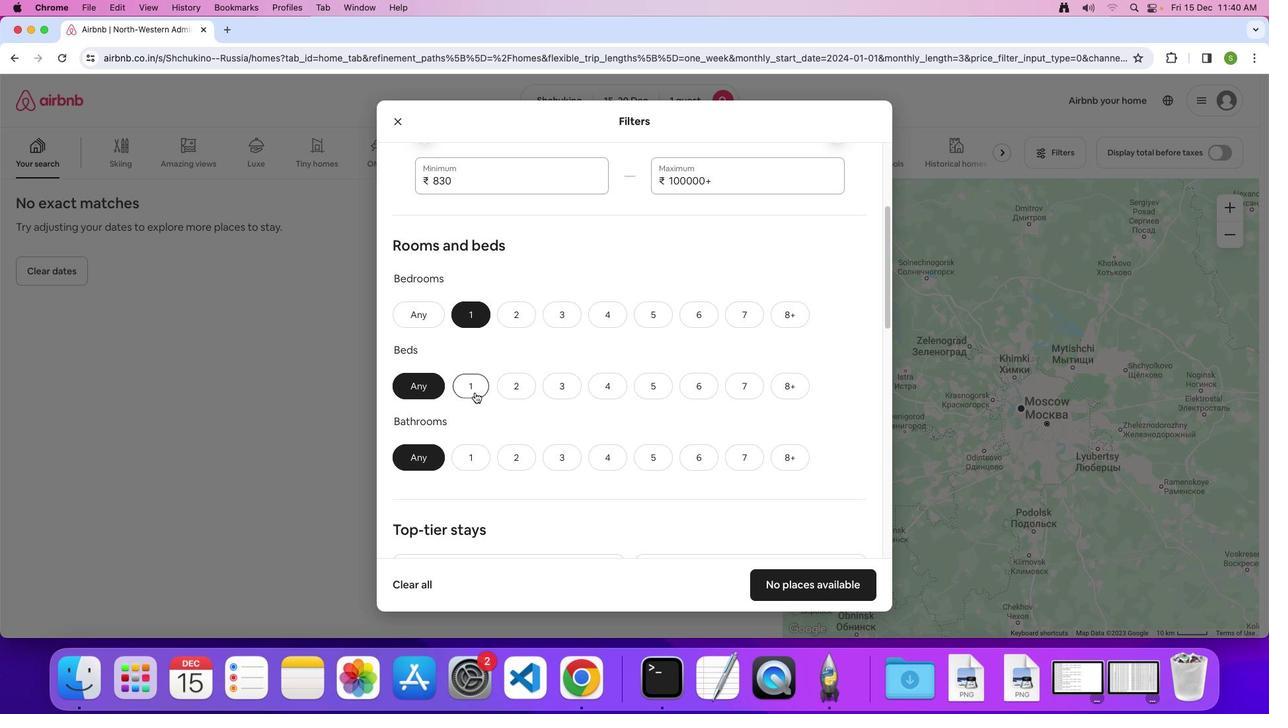 
Action: Mouse moved to (470, 460)
Screenshot: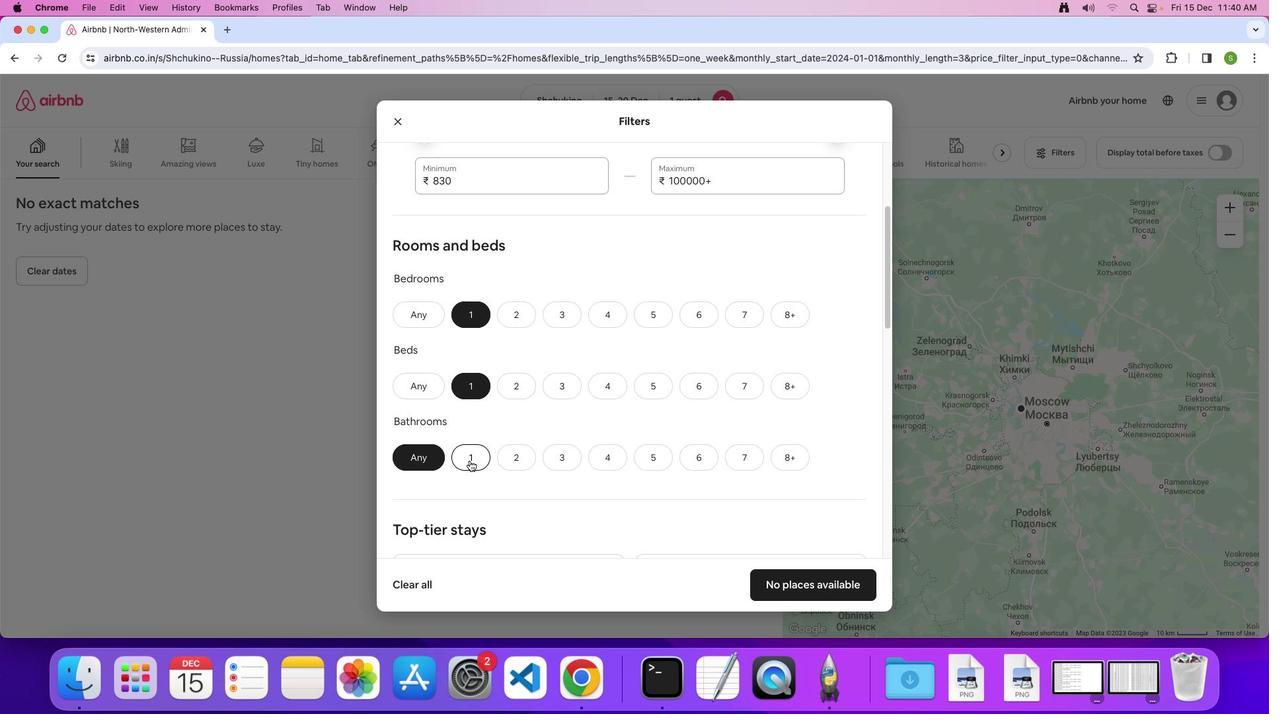 
Action: Mouse pressed left at (470, 460)
Screenshot: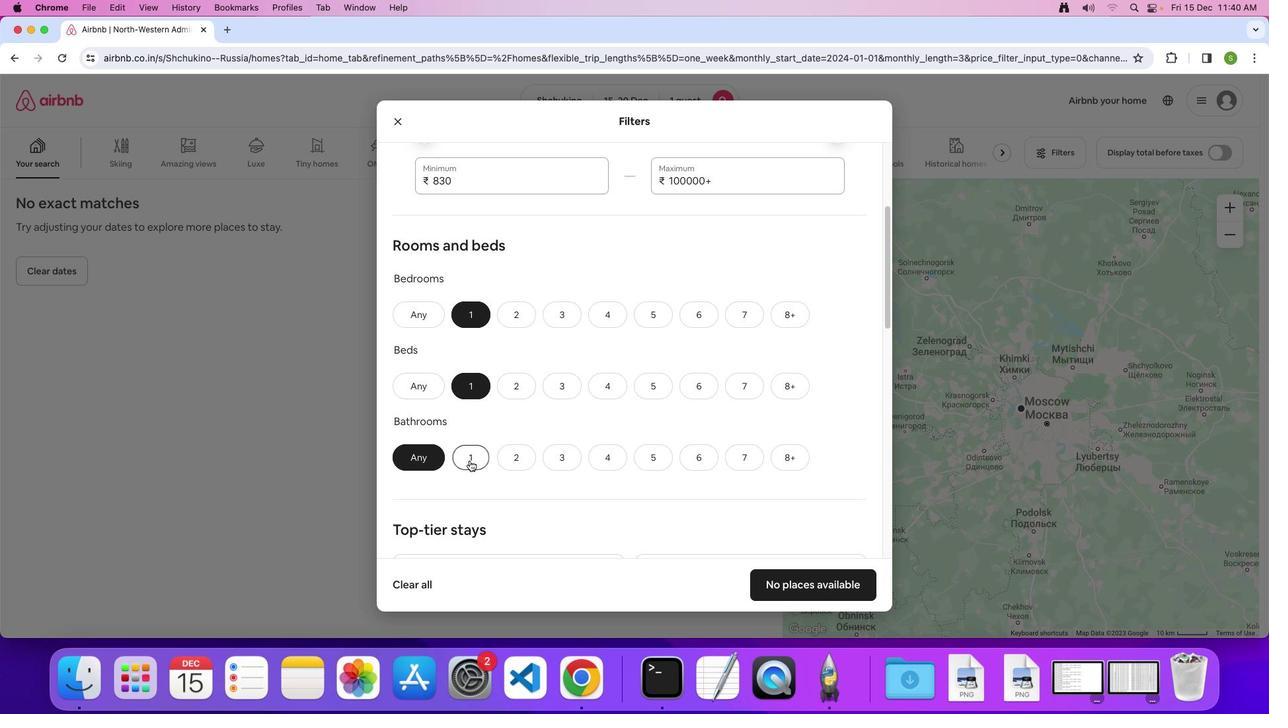 
Action: Mouse moved to (589, 411)
Screenshot: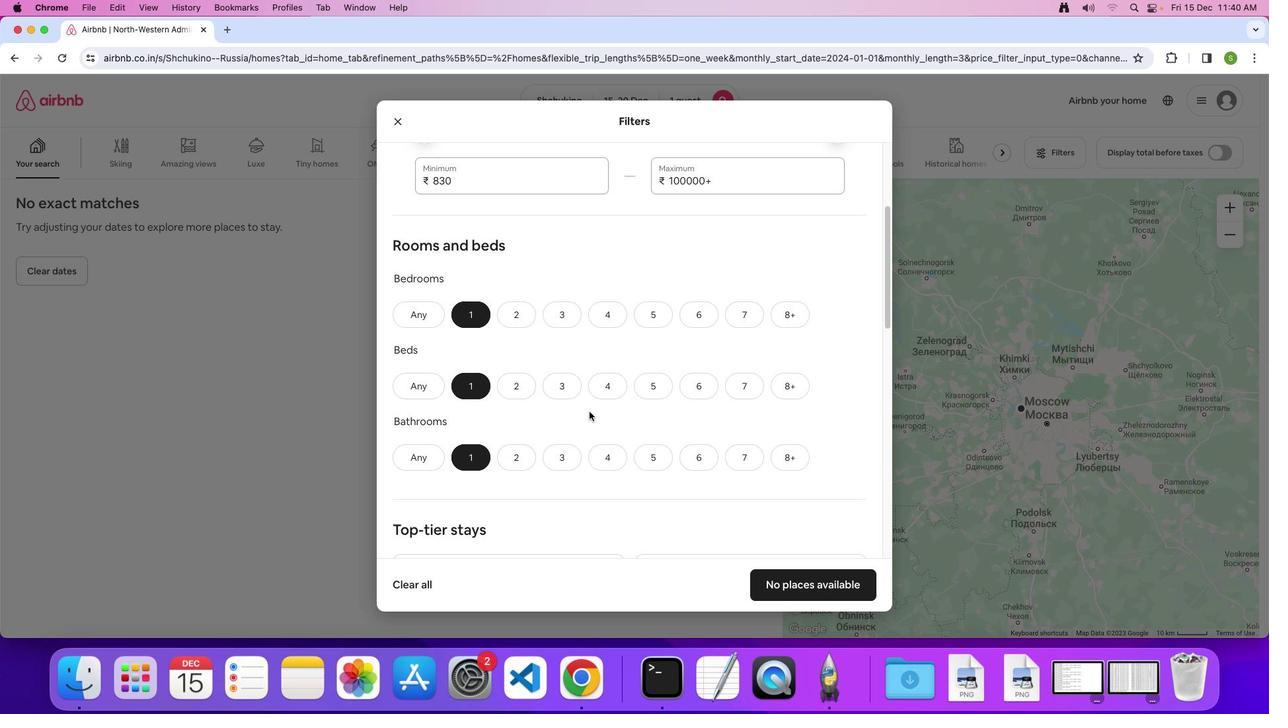 
Action: Mouse scrolled (589, 411) with delta (0, 0)
Screenshot: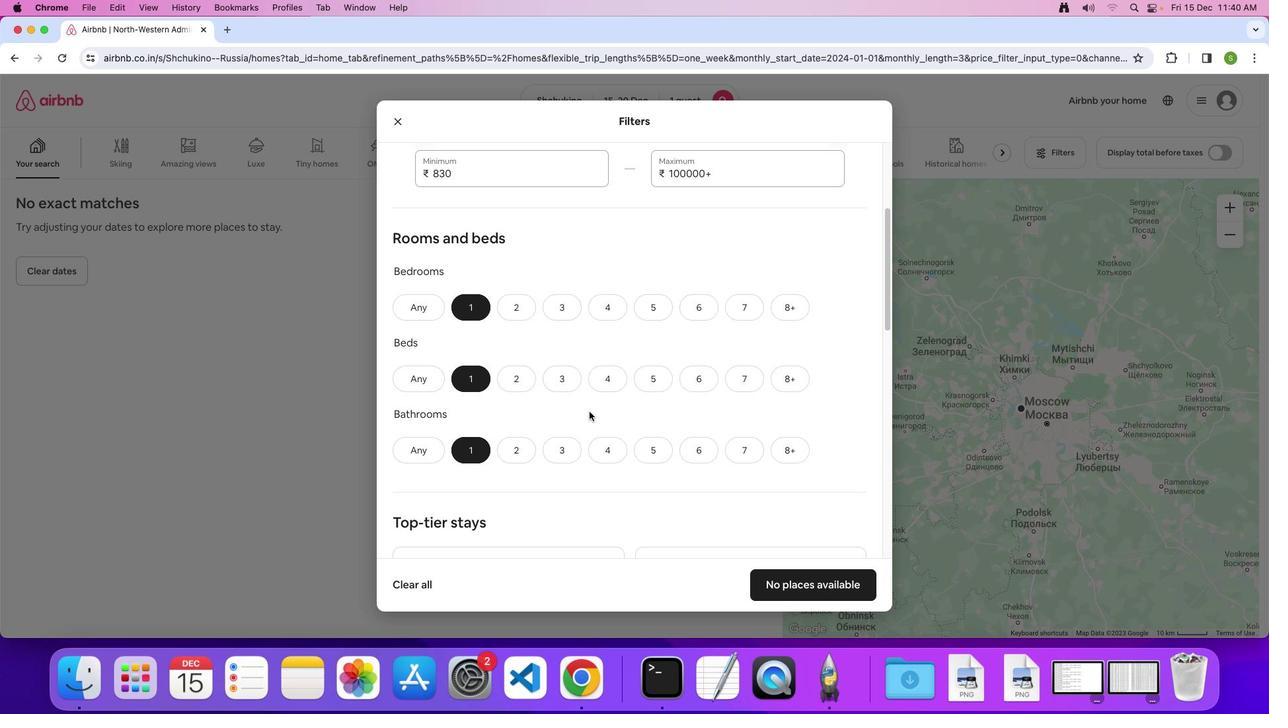 
Action: Mouse scrolled (589, 411) with delta (0, 0)
Screenshot: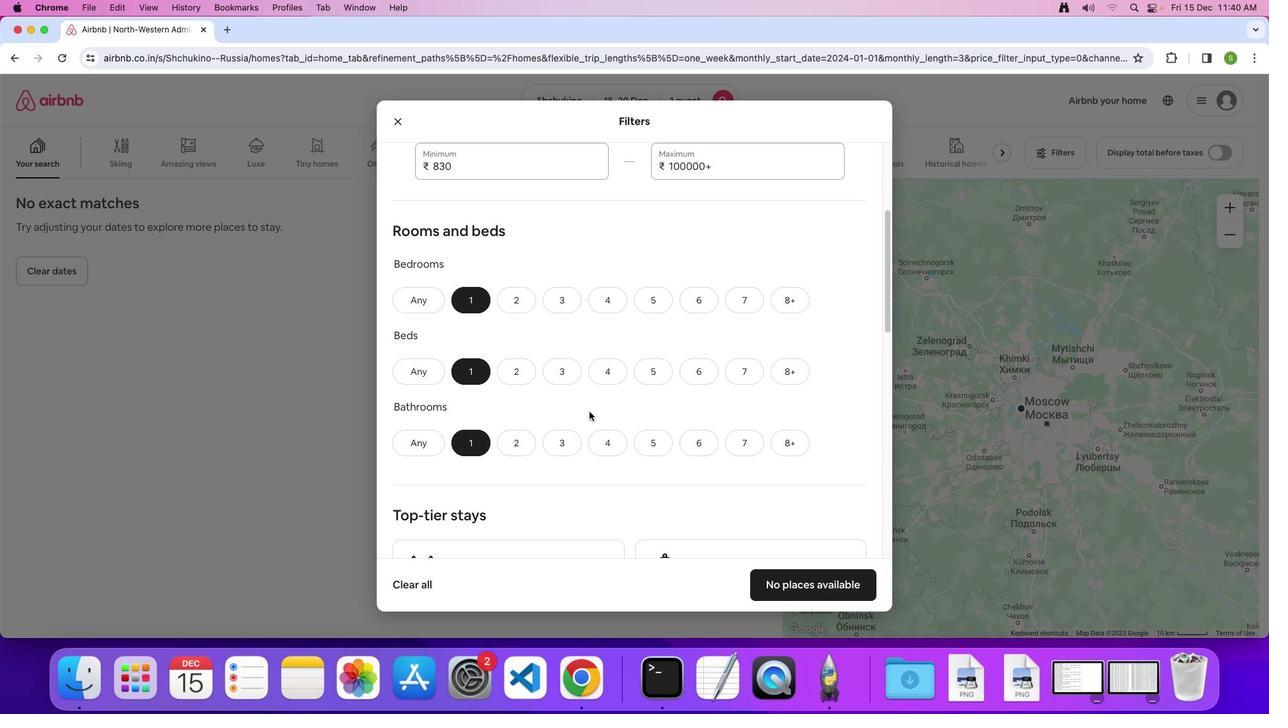 
Action: Mouse scrolled (589, 411) with delta (0, -1)
Screenshot: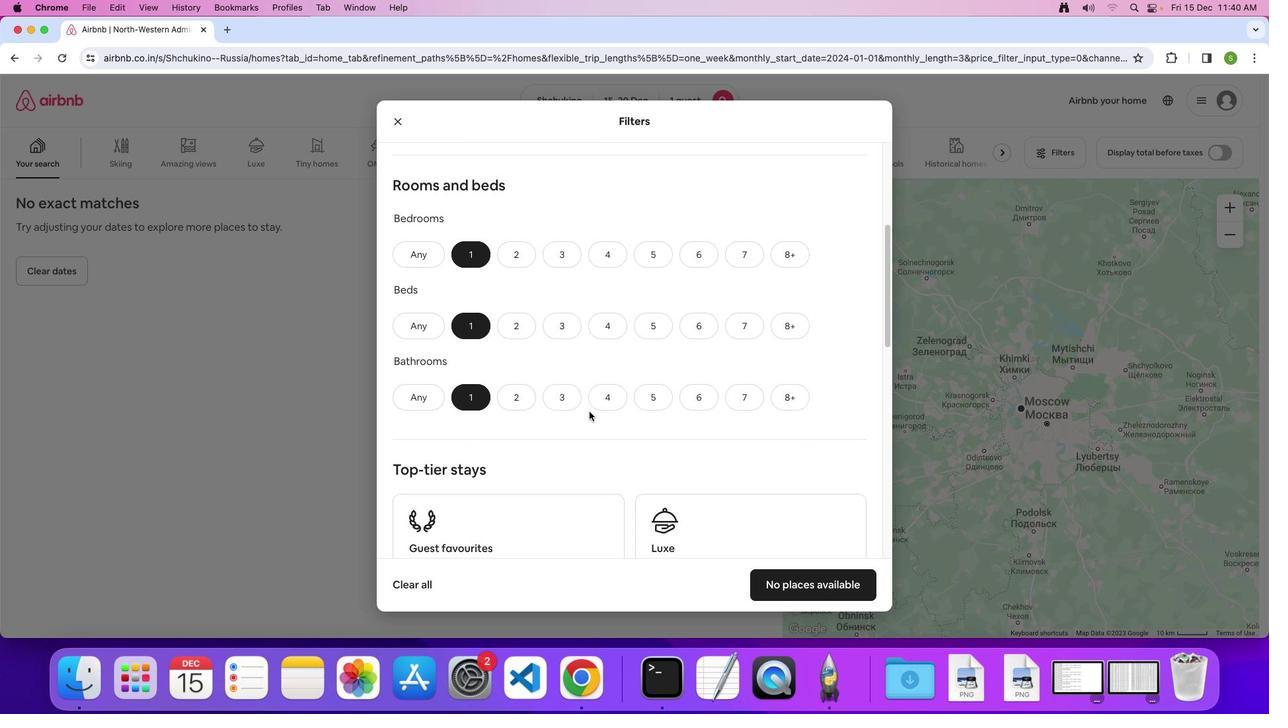 
Action: Mouse scrolled (589, 411) with delta (0, 0)
Screenshot: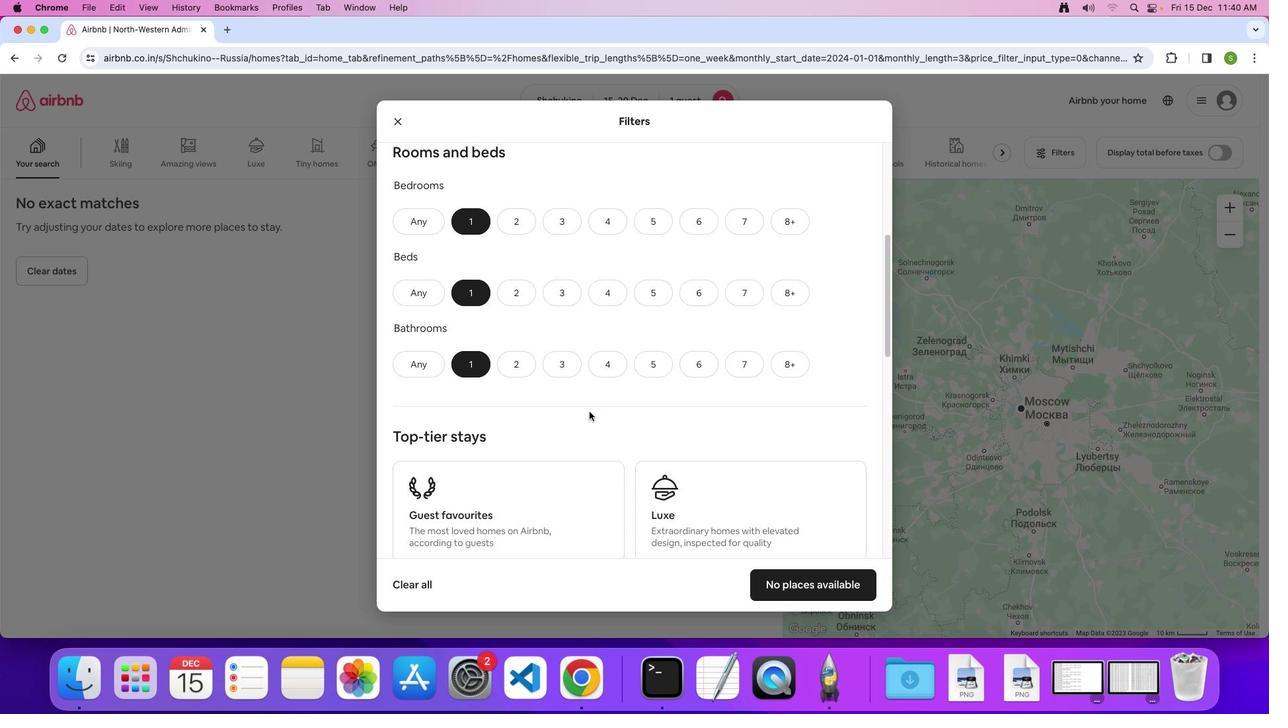 
Action: Mouse scrolled (589, 411) with delta (0, 0)
Screenshot: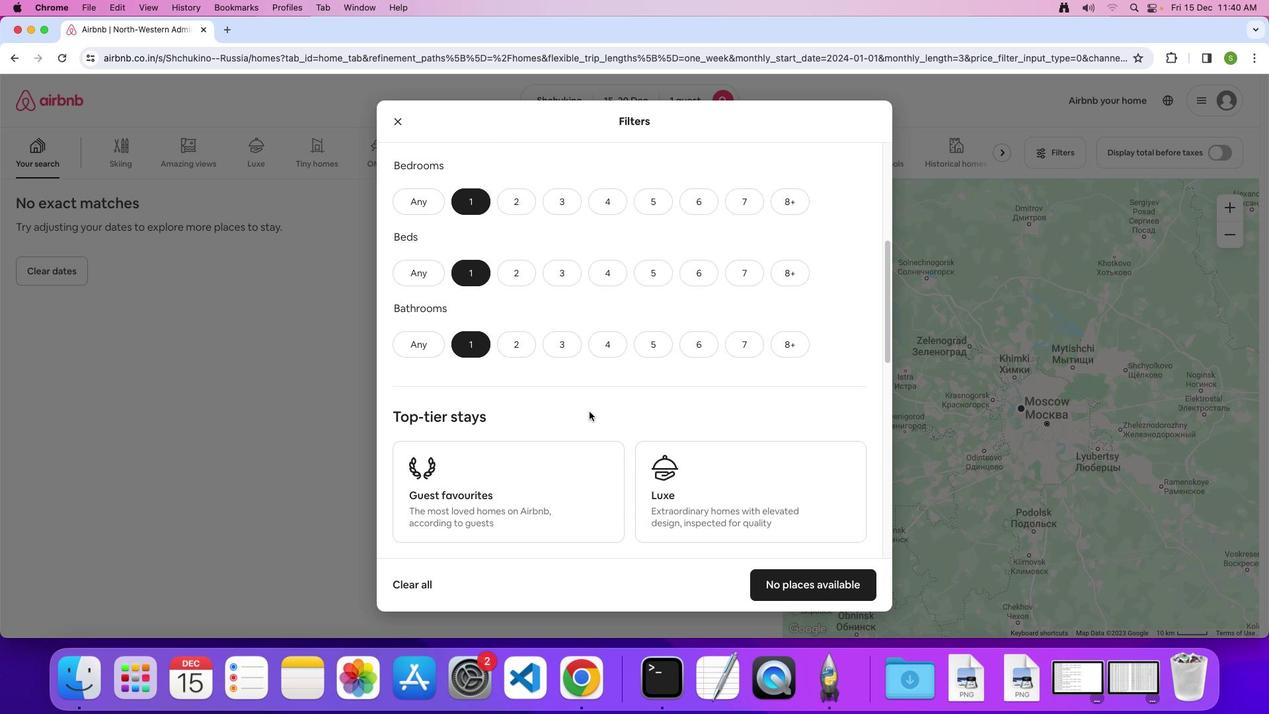 
Action: Mouse scrolled (589, 411) with delta (0, -1)
Screenshot: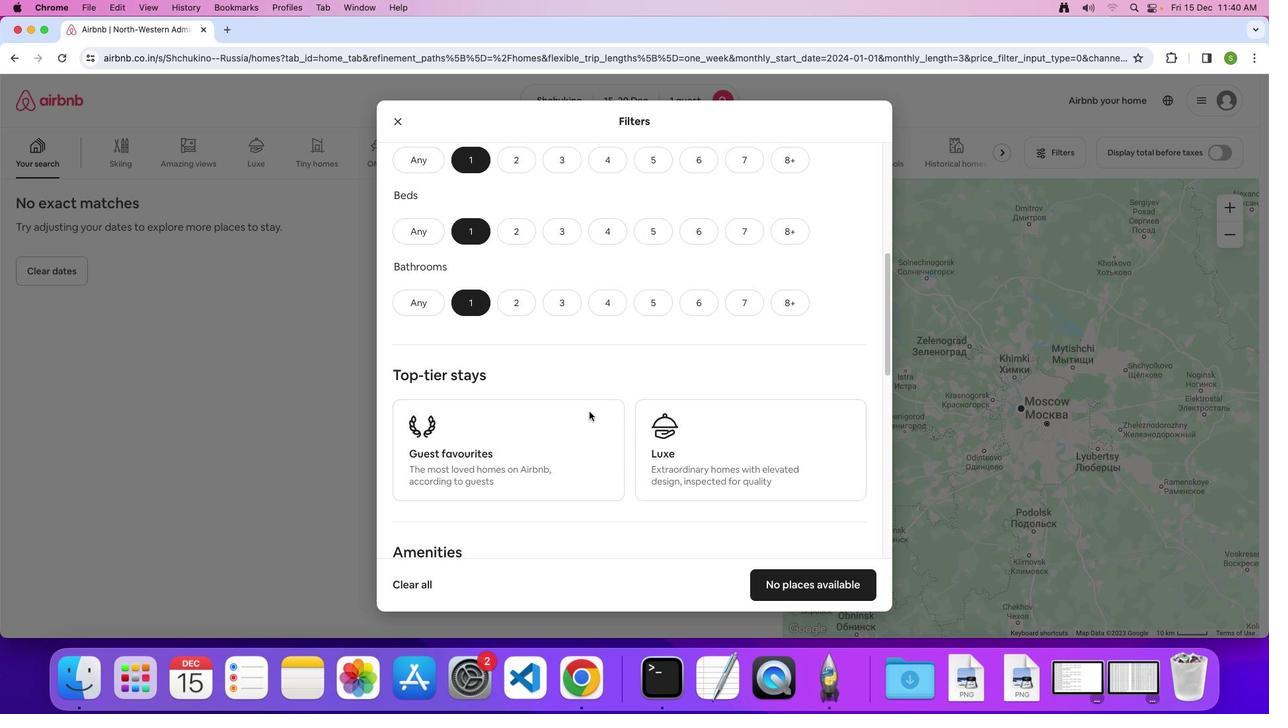 
Action: Mouse scrolled (589, 411) with delta (0, 0)
Screenshot: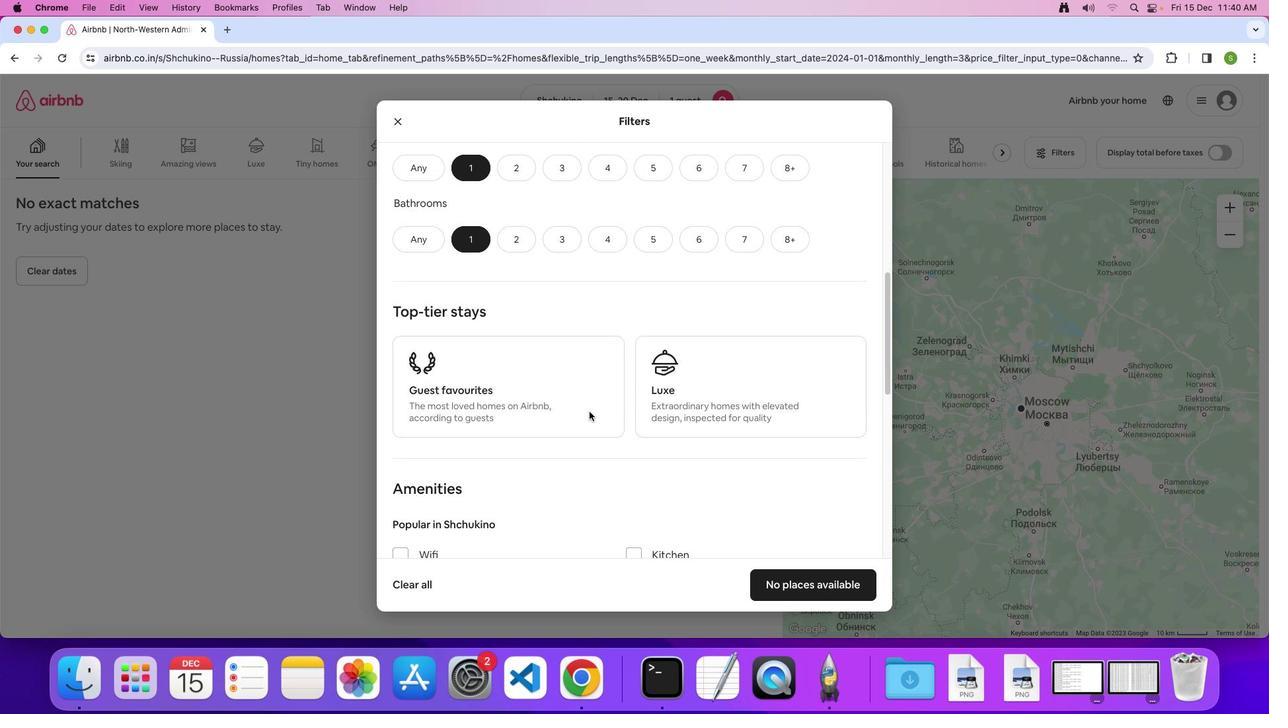 
Action: Mouse scrolled (589, 411) with delta (0, 0)
Screenshot: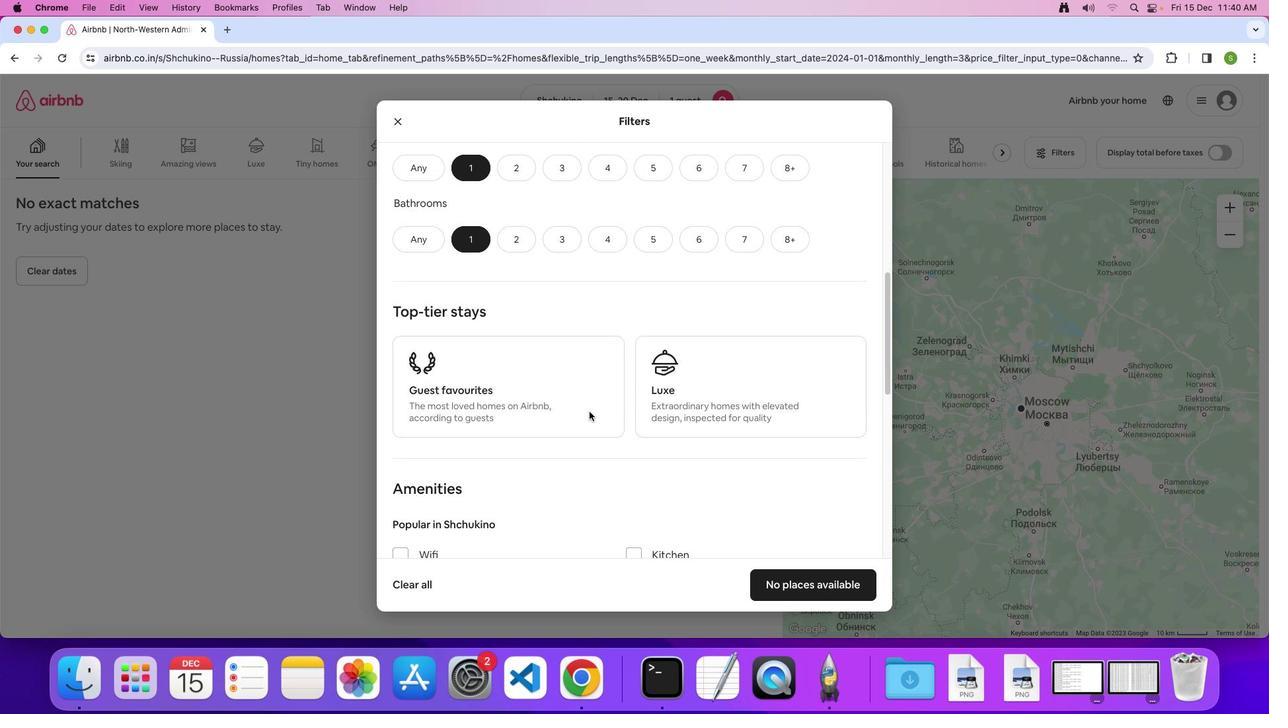 
Action: Mouse scrolled (589, 411) with delta (0, -1)
Screenshot: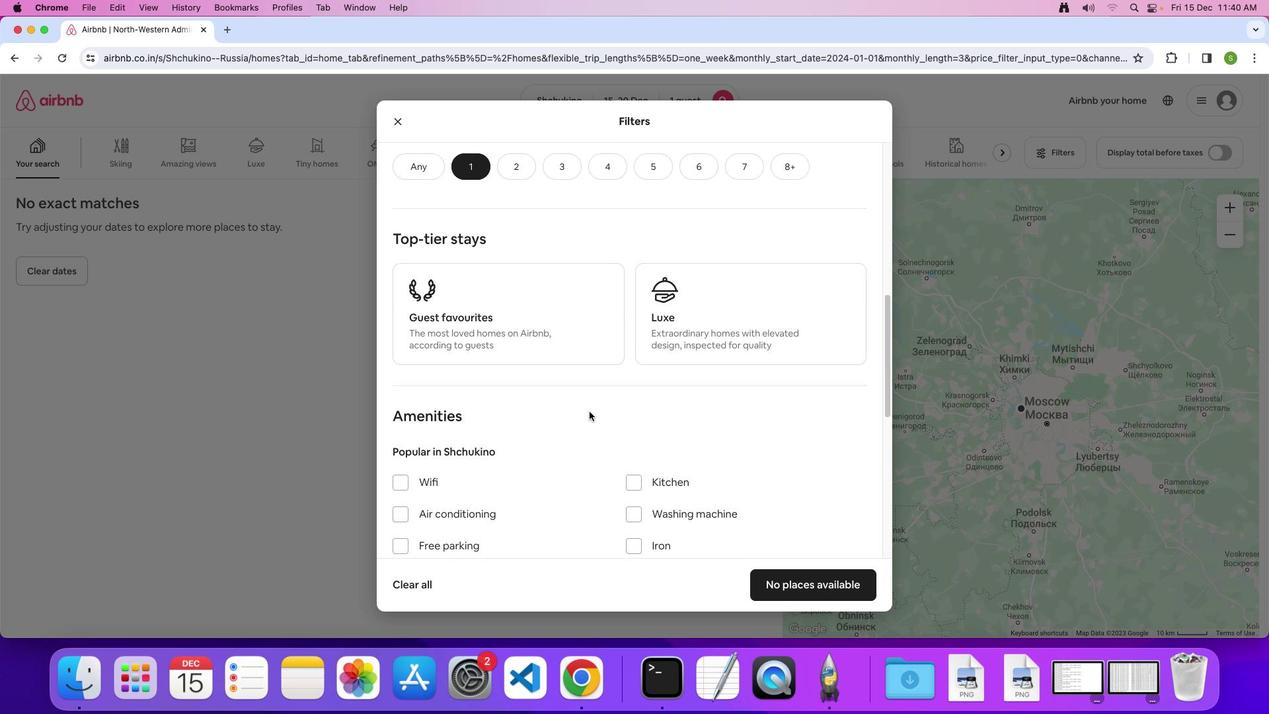 
Action: Mouse scrolled (589, 411) with delta (0, 0)
Screenshot: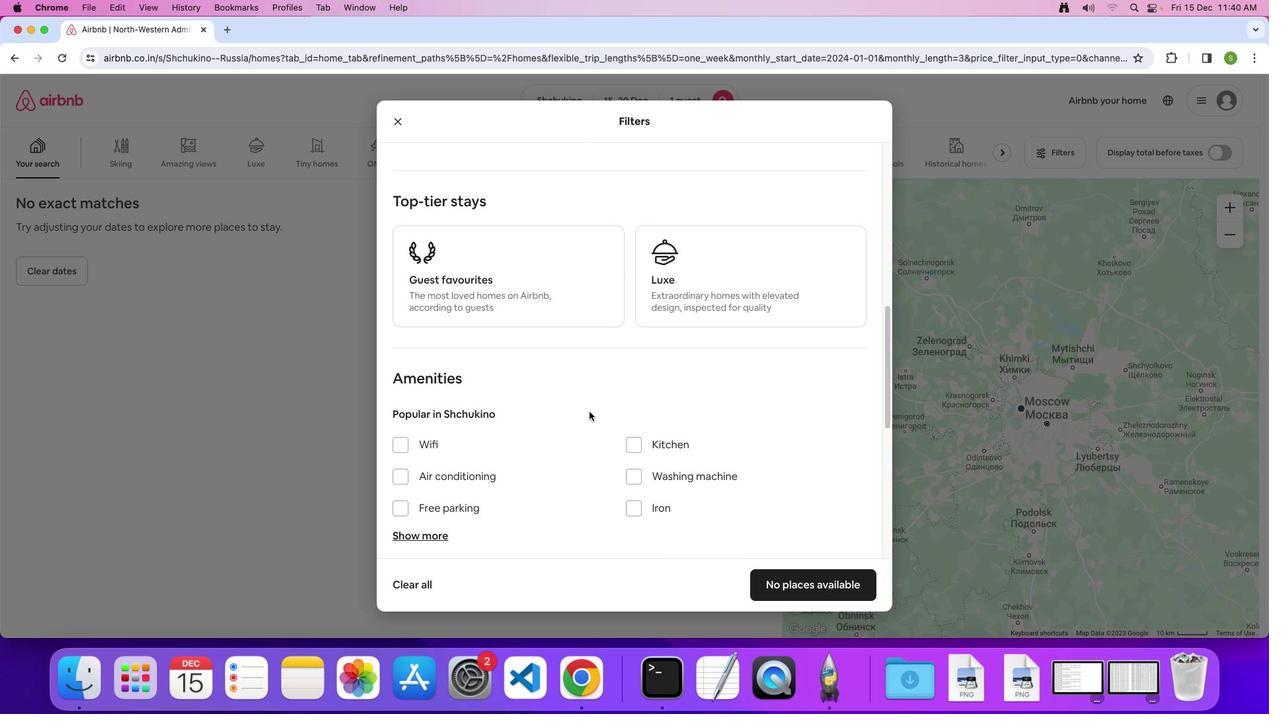 
Action: Mouse scrolled (589, 411) with delta (0, 0)
Screenshot: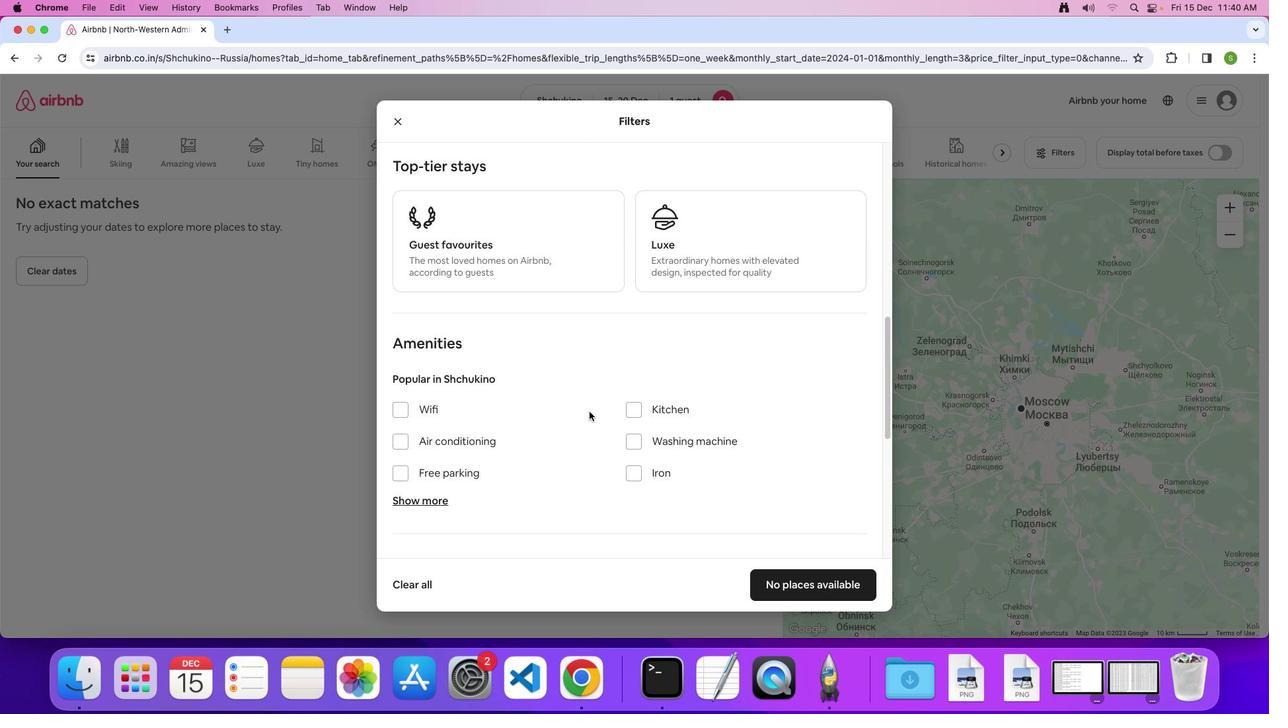 
Action: Mouse scrolled (589, 411) with delta (0, -1)
Screenshot: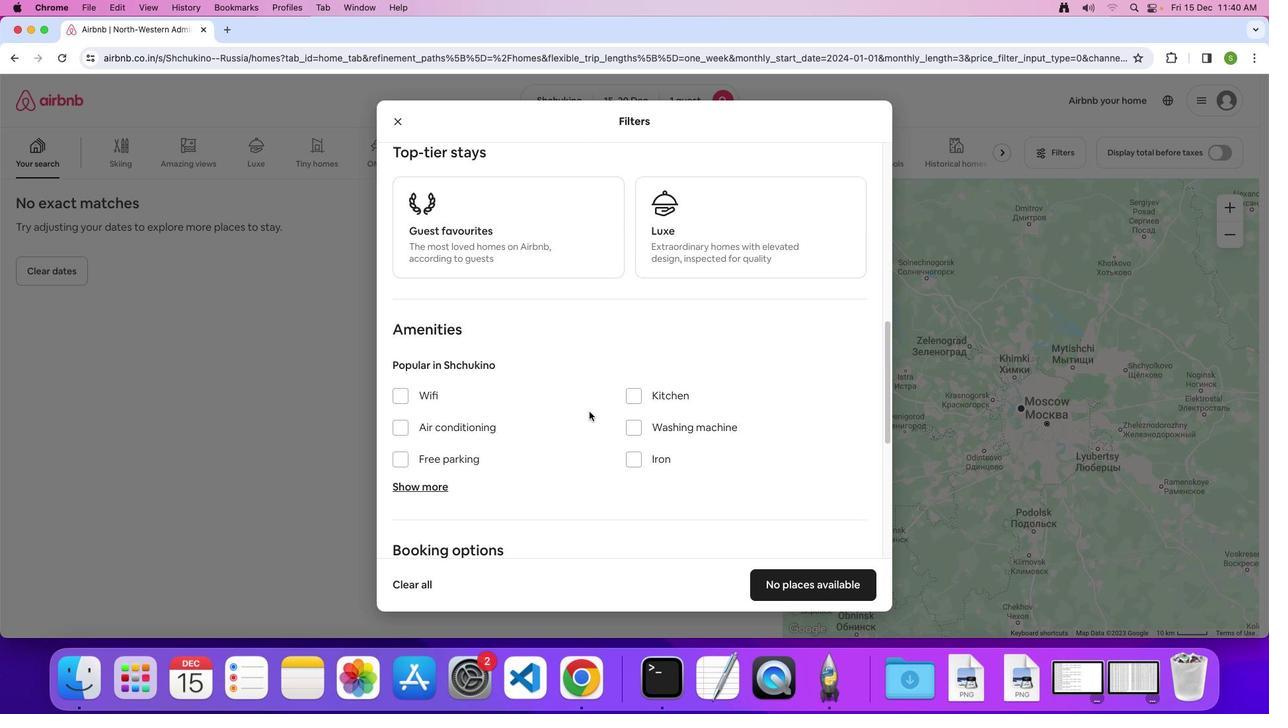 
Action: Mouse scrolled (589, 411) with delta (0, 0)
Screenshot: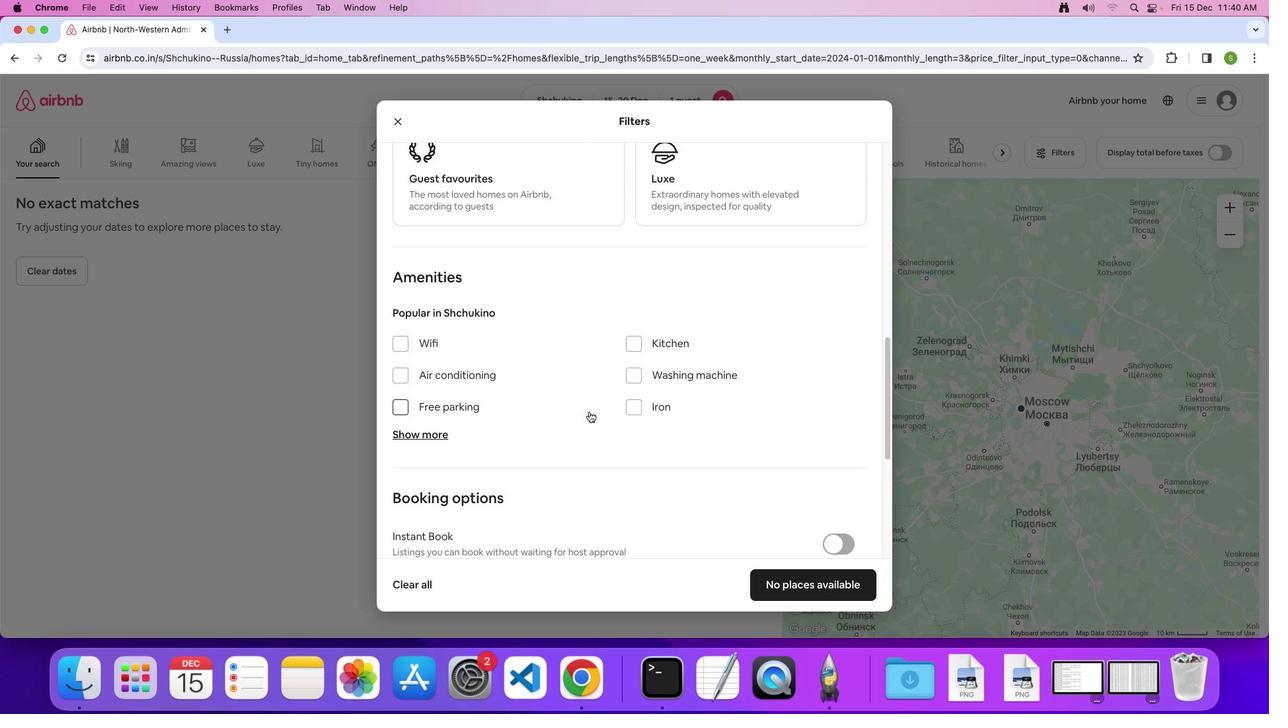 
Action: Mouse scrolled (589, 411) with delta (0, 0)
Screenshot: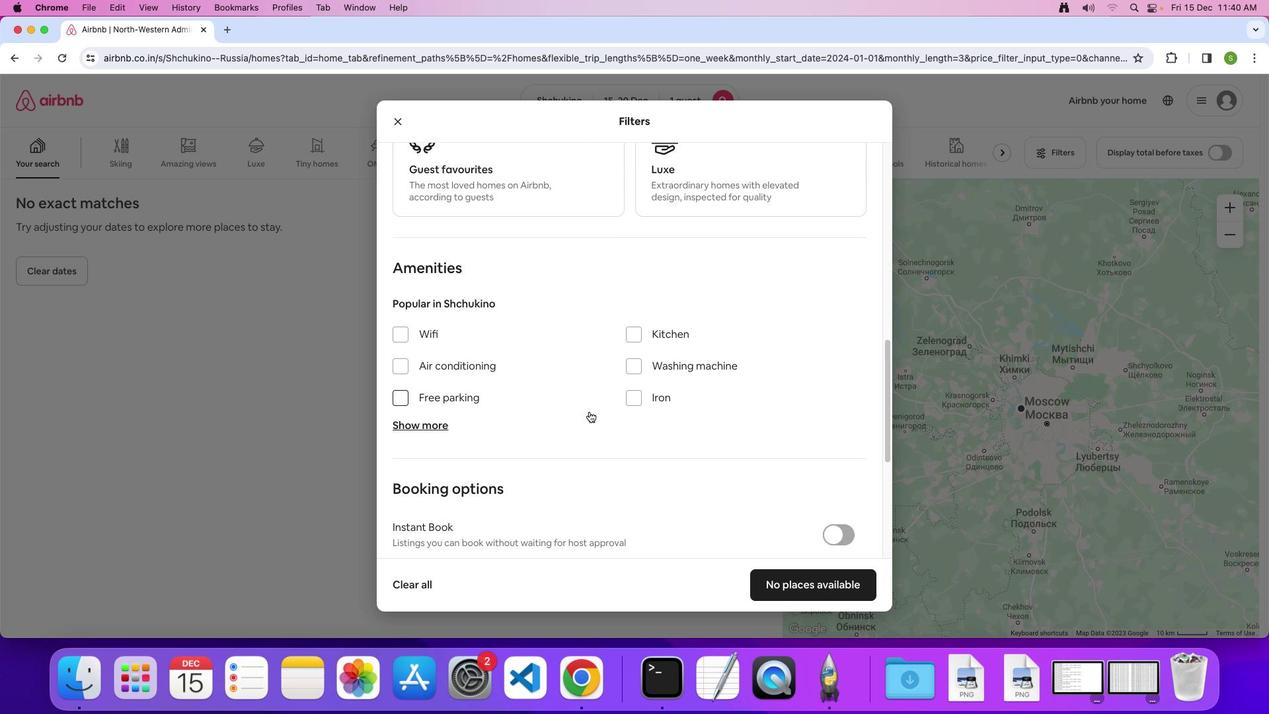 
Action: Mouse scrolled (589, 411) with delta (0, 0)
Screenshot: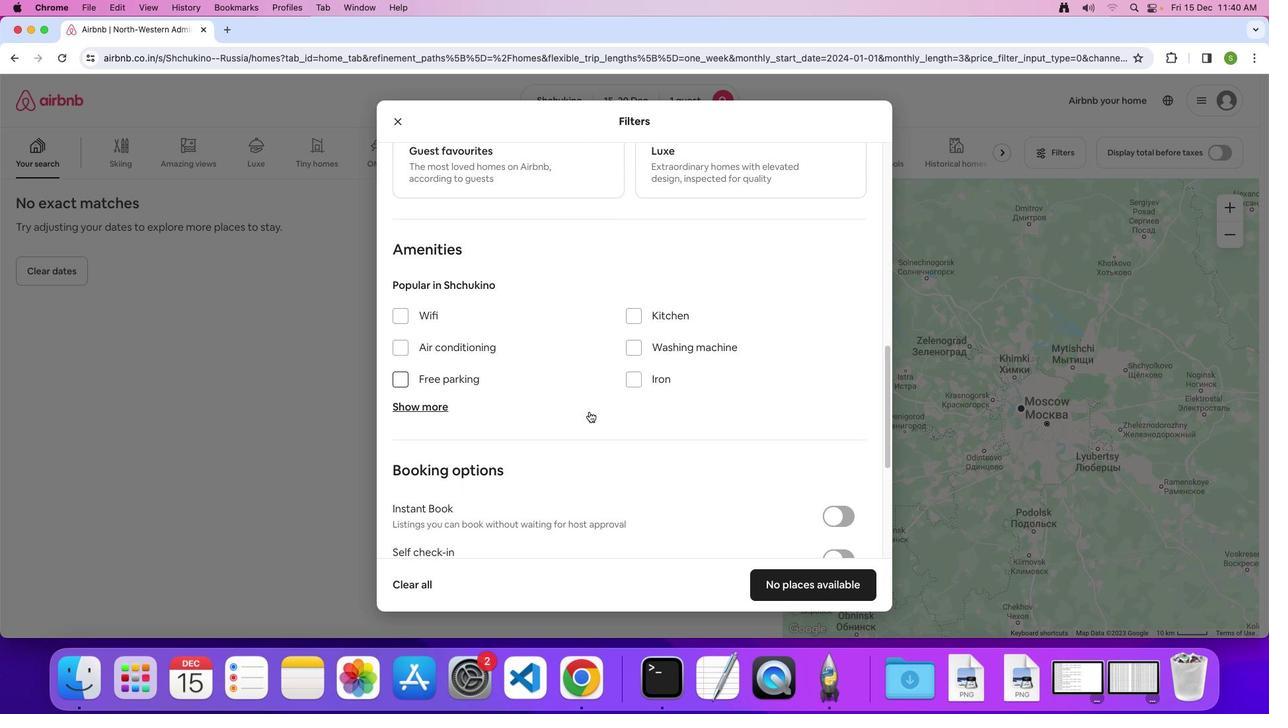 
Action: Mouse scrolled (589, 411) with delta (0, 0)
Screenshot: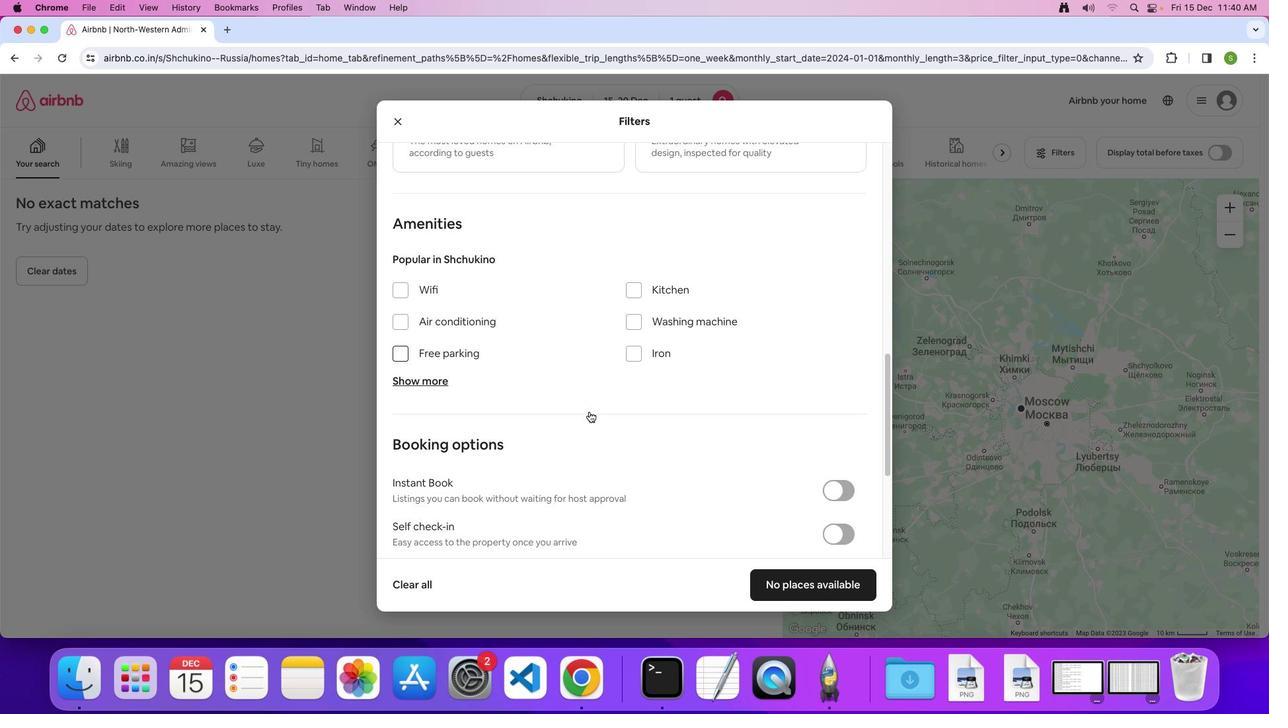 
Action: Mouse scrolled (589, 411) with delta (0, 0)
Screenshot: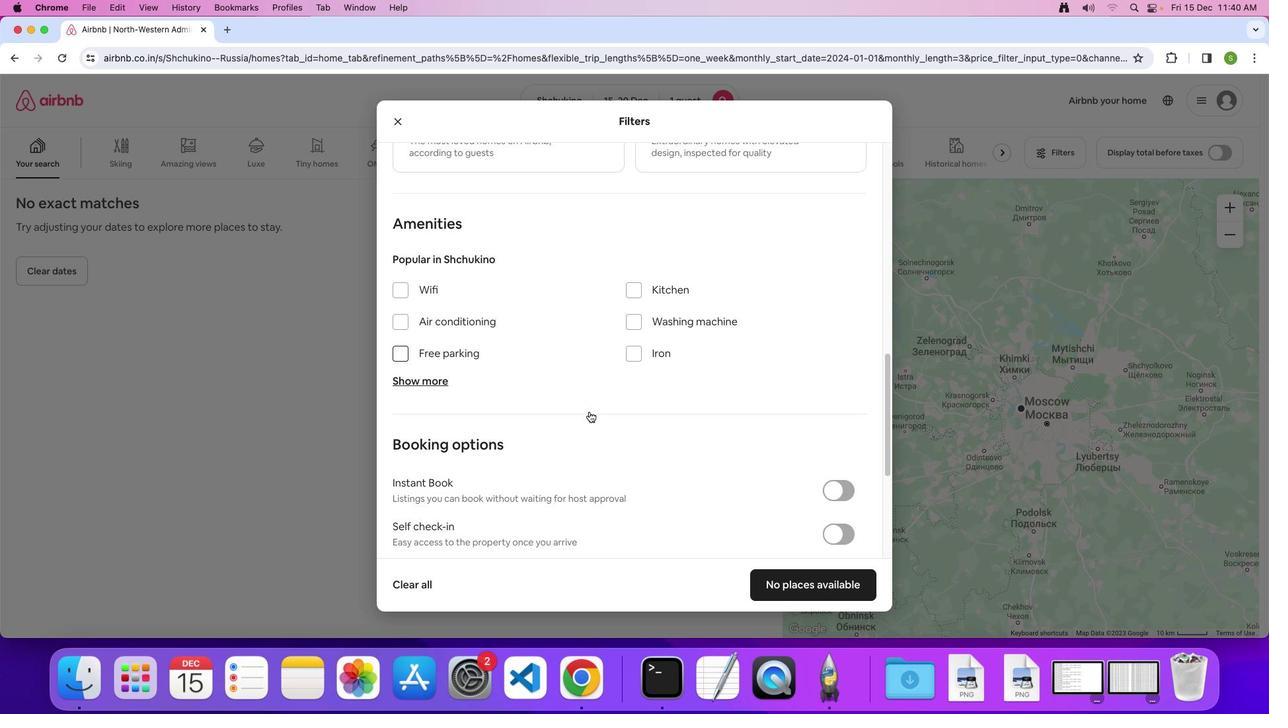 
Action: Mouse scrolled (589, 411) with delta (0, -1)
Screenshot: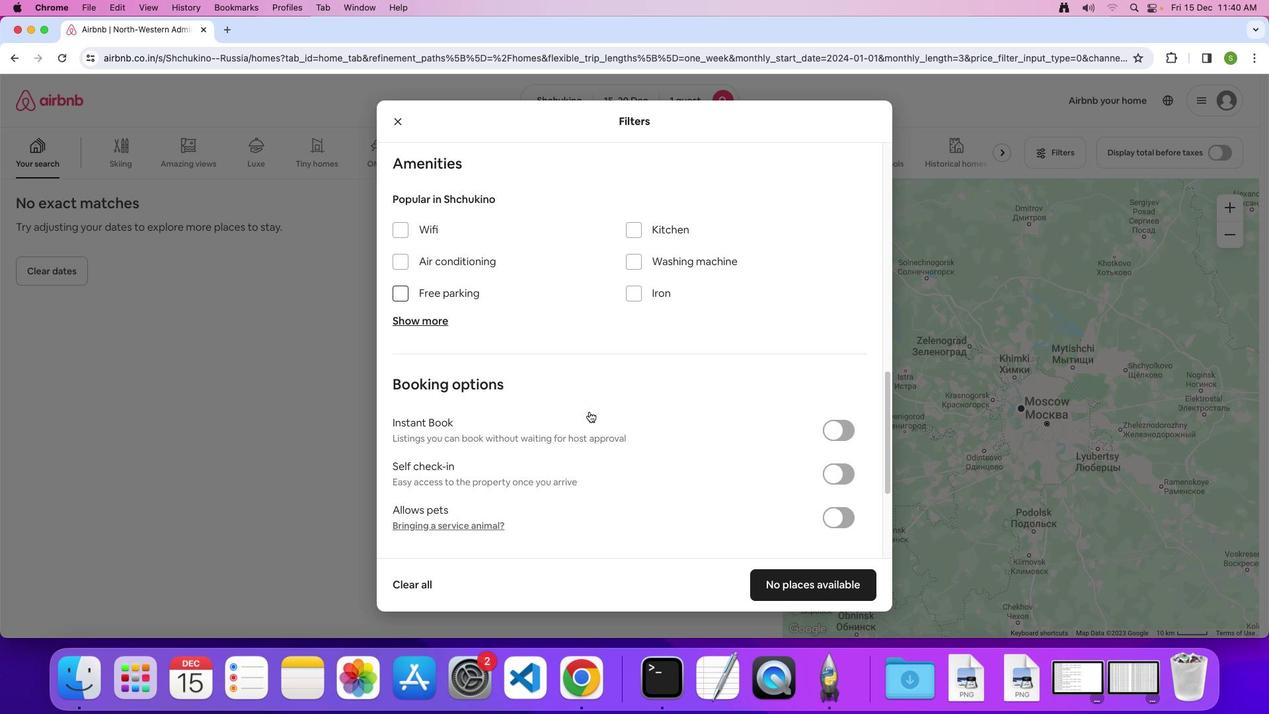 
Action: Mouse scrolled (589, 411) with delta (0, 0)
Screenshot: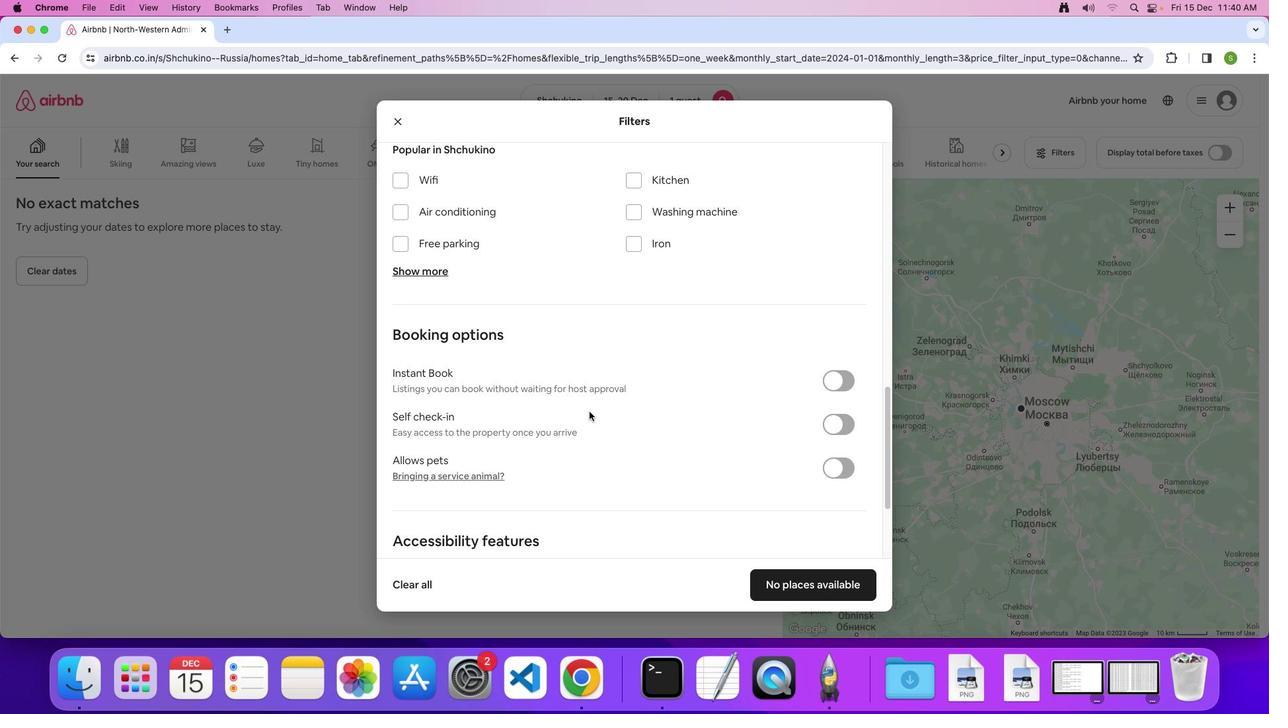
Action: Mouse scrolled (589, 411) with delta (0, 0)
Screenshot: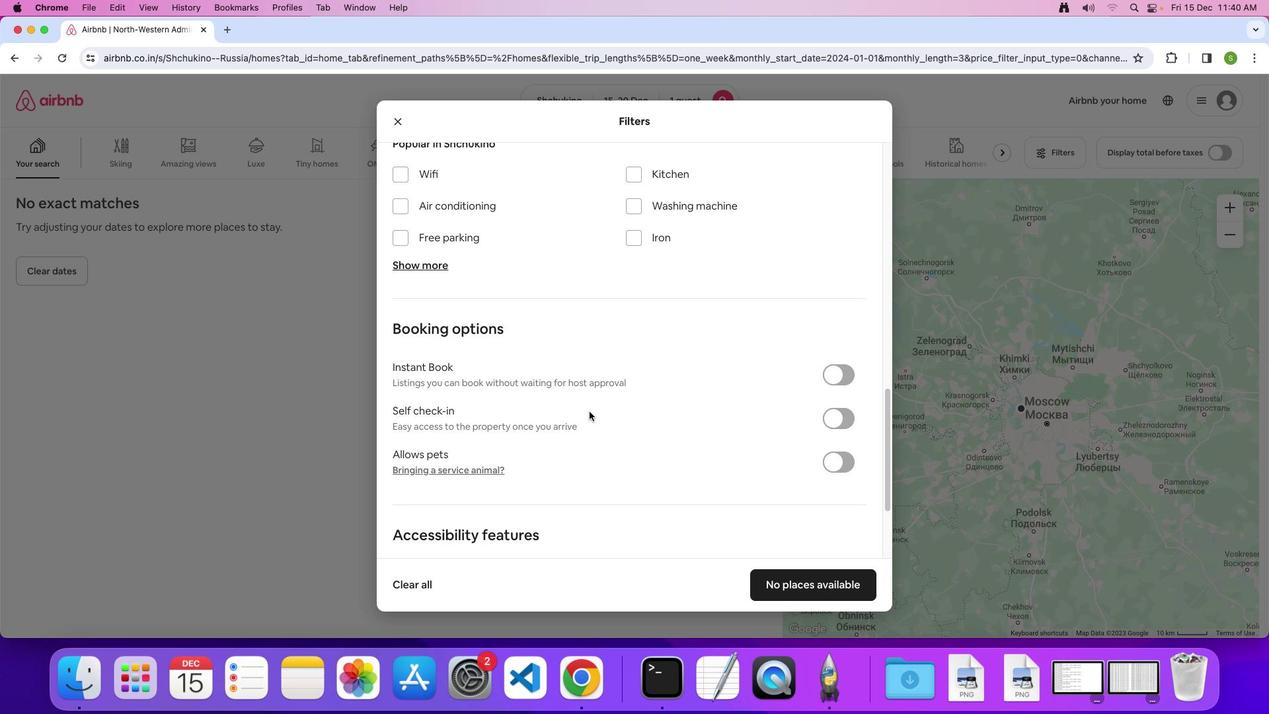 
Action: Mouse scrolled (589, 411) with delta (0, -1)
Screenshot: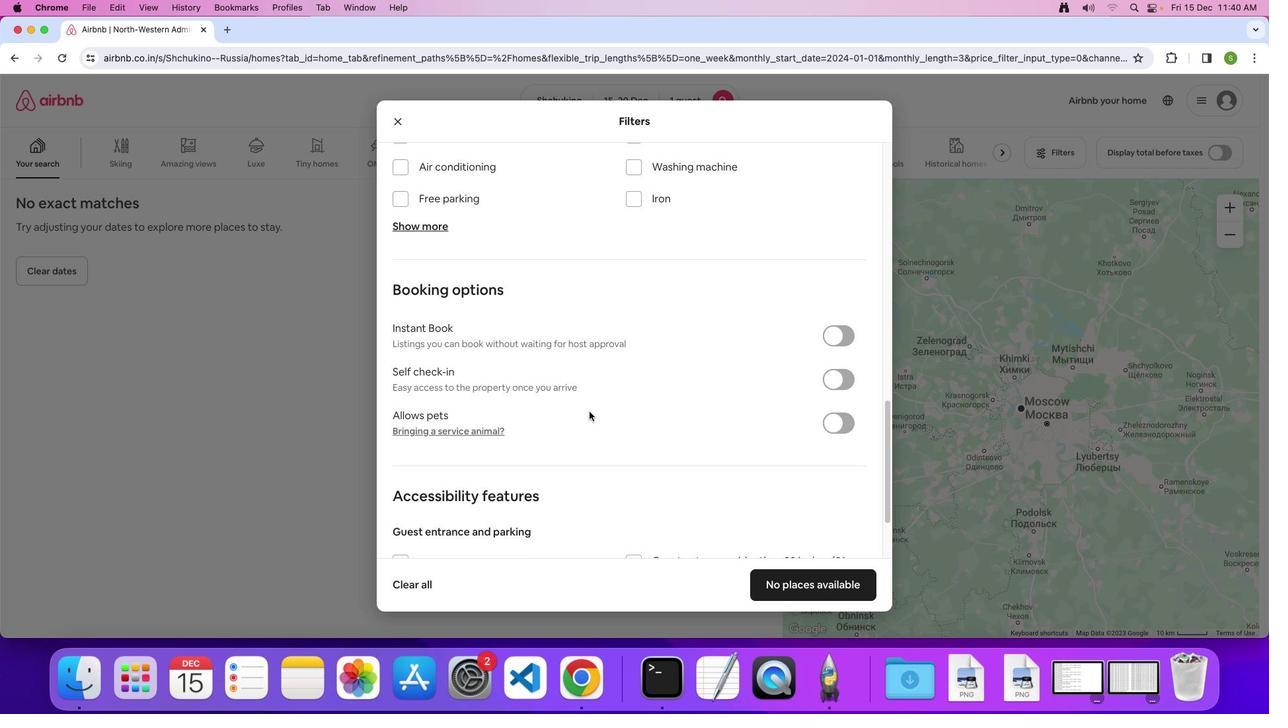 
Action: Mouse scrolled (589, 411) with delta (0, 0)
Screenshot: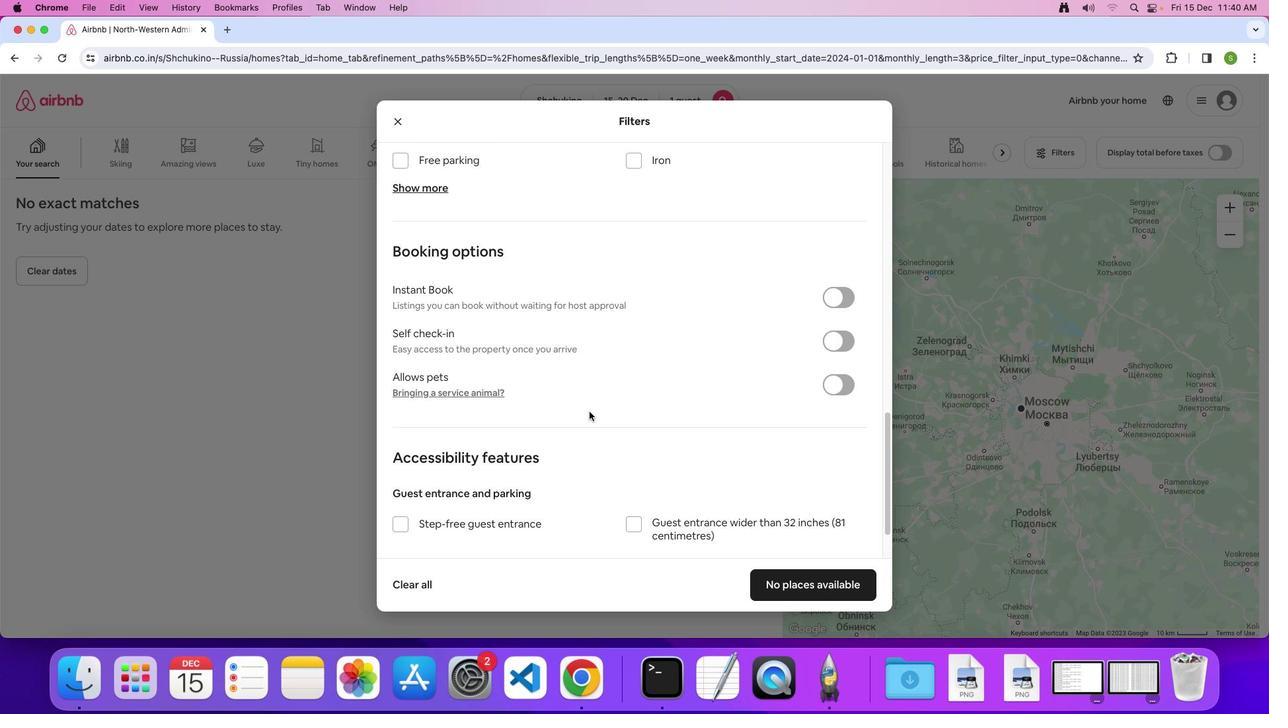 
Action: Mouse scrolled (589, 411) with delta (0, 0)
Screenshot: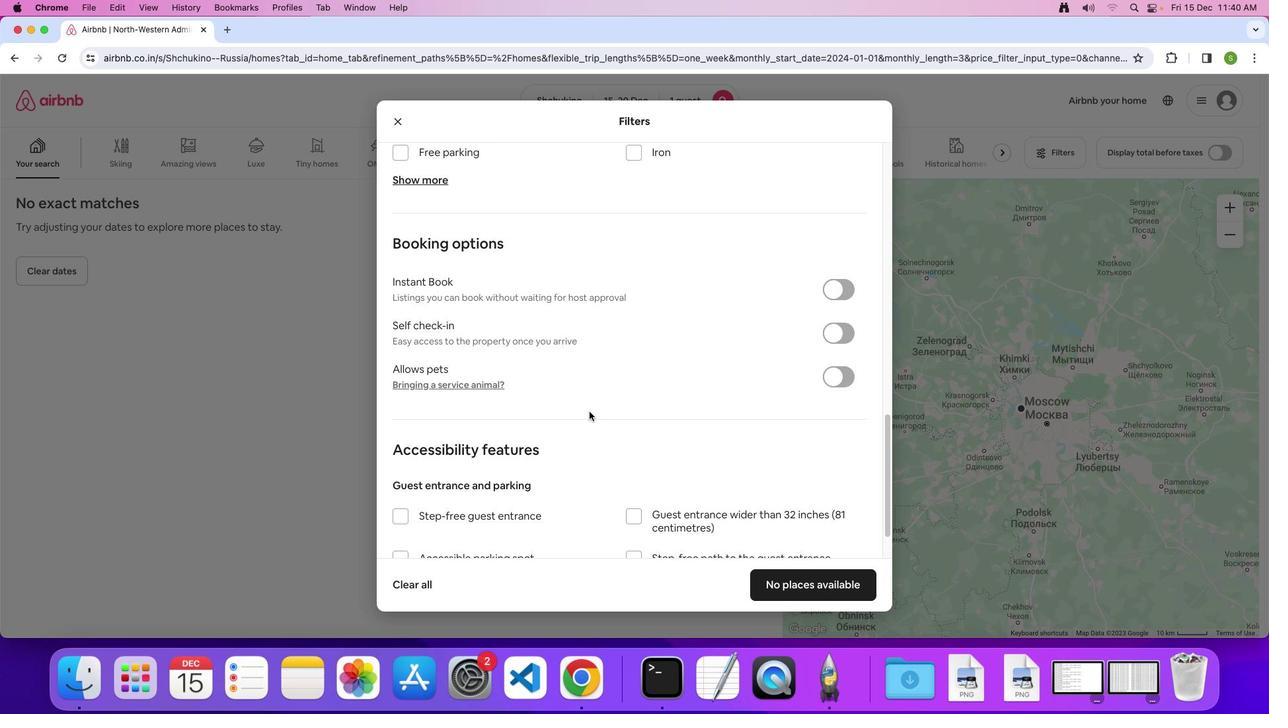 
Action: Mouse scrolled (589, 411) with delta (0, -1)
Screenshot: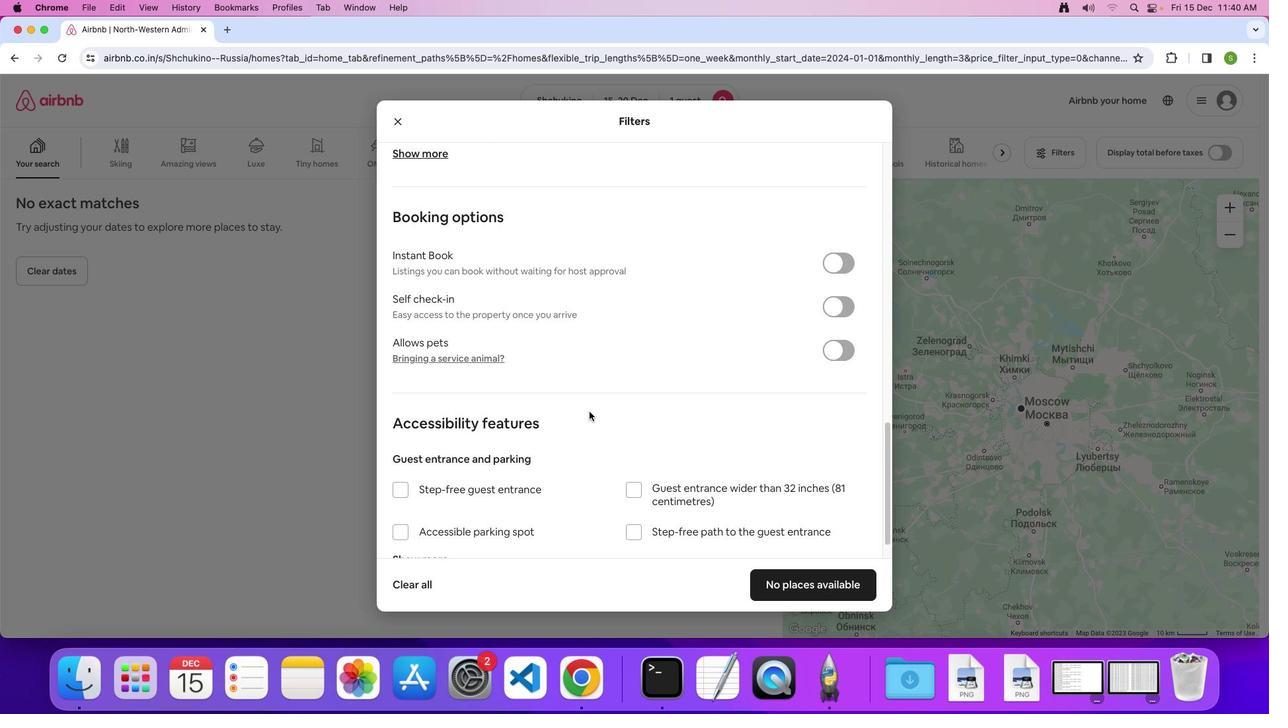 
Action: Mouse moved to (588, 411)
Screenshot: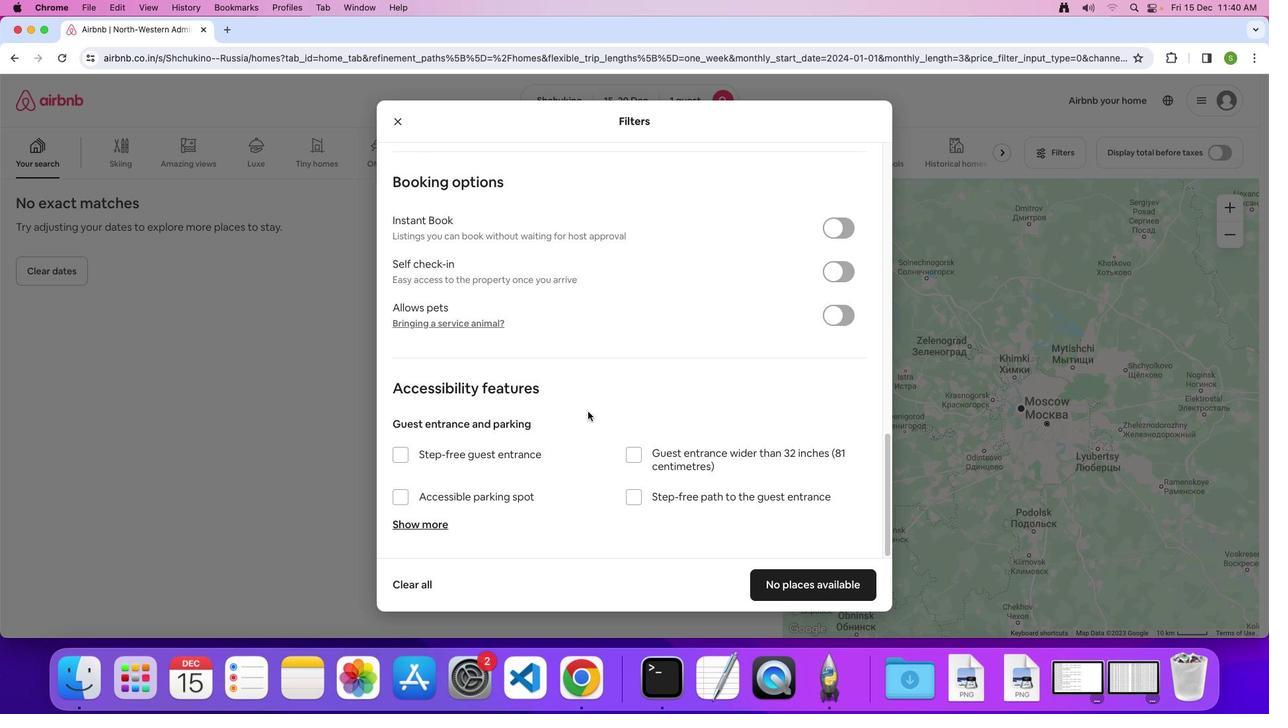 
Action: Mouse scrolled (588, 411) with delta (0, 0)
Screenshot: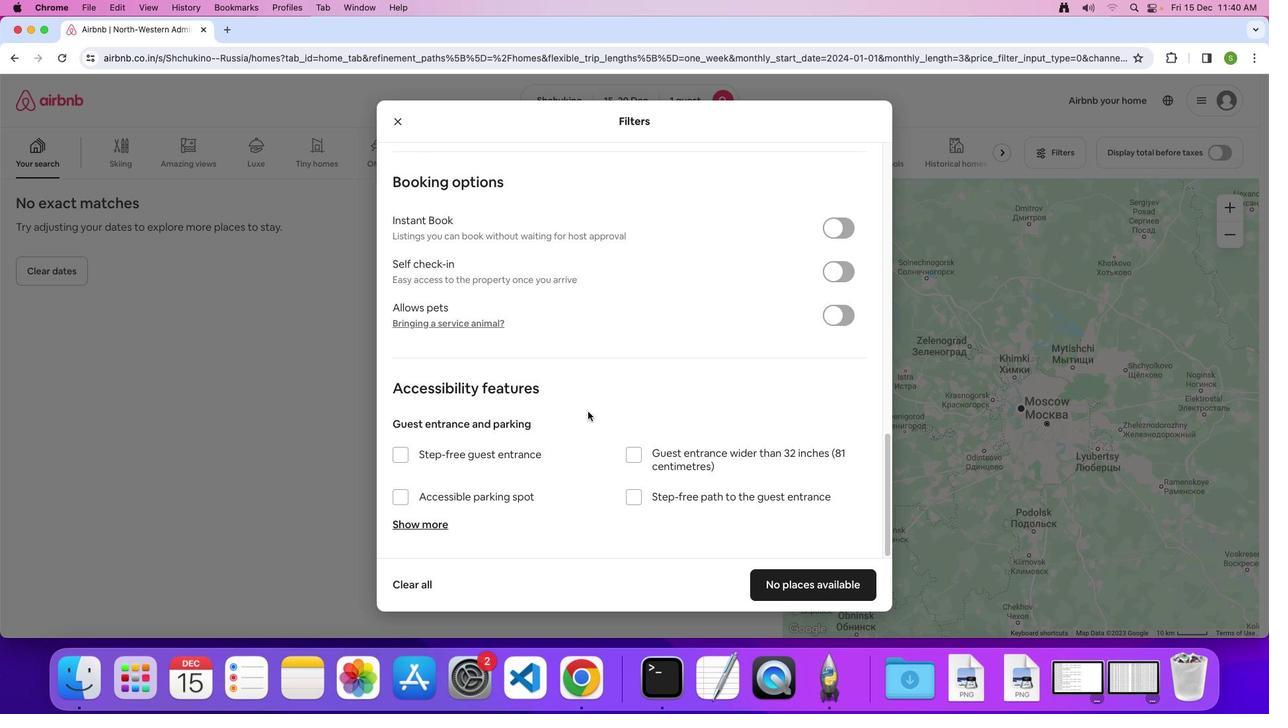 
Action: Mouse scrolled (588, 411) with delta (0, 0)
Screenshot: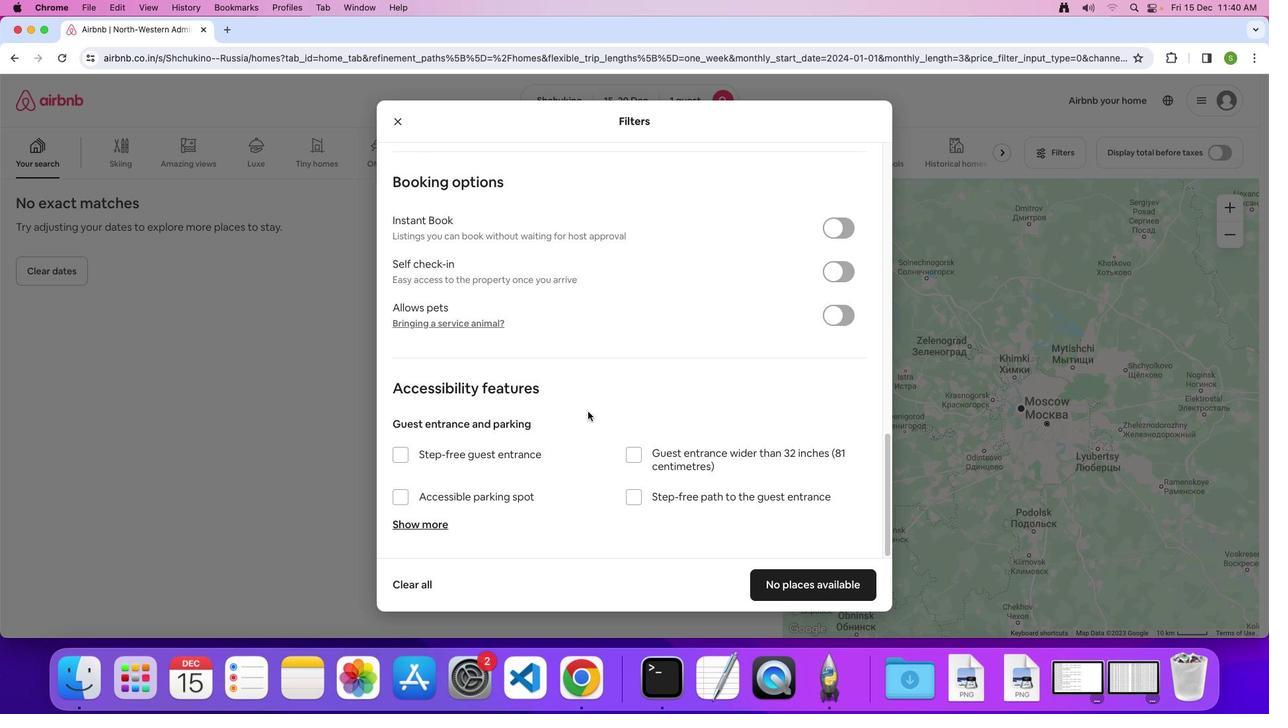 
Action: Mouse scrolled (588, 411) with delta (0, -1)
Screenshot: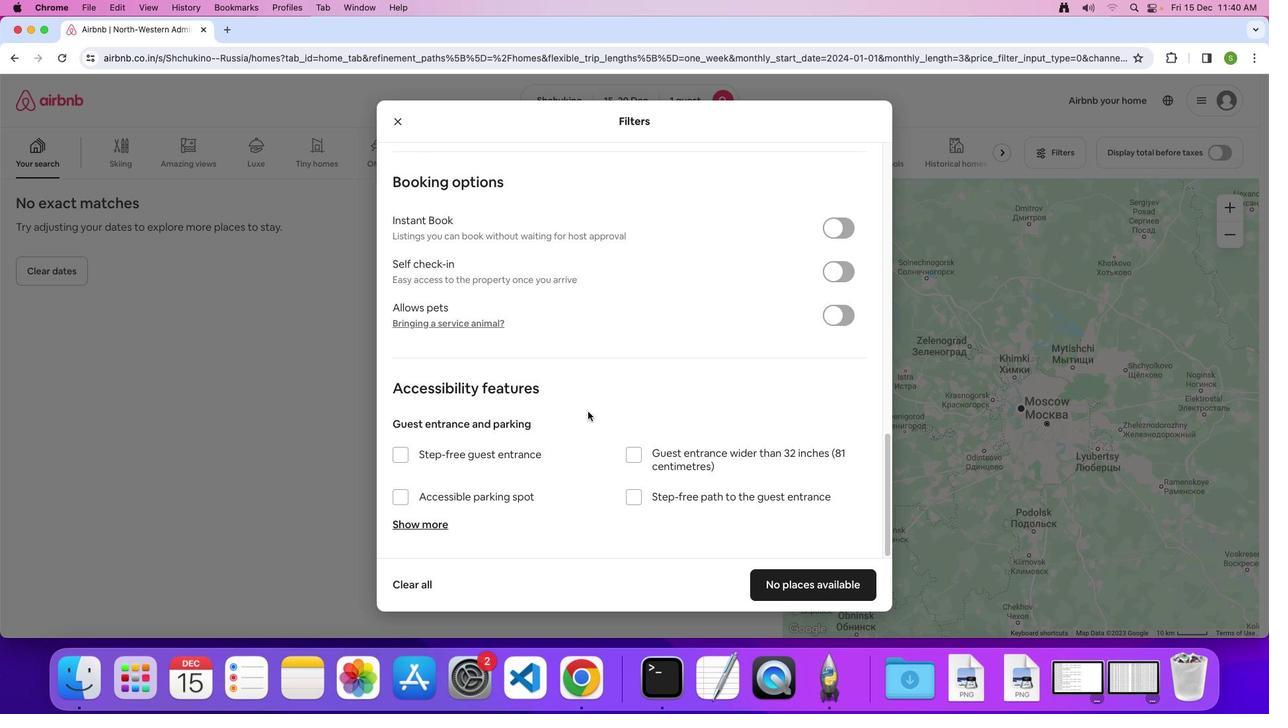 
Action: Mouse scrolled (588, 411) with delta (0, 0)
Screenshot: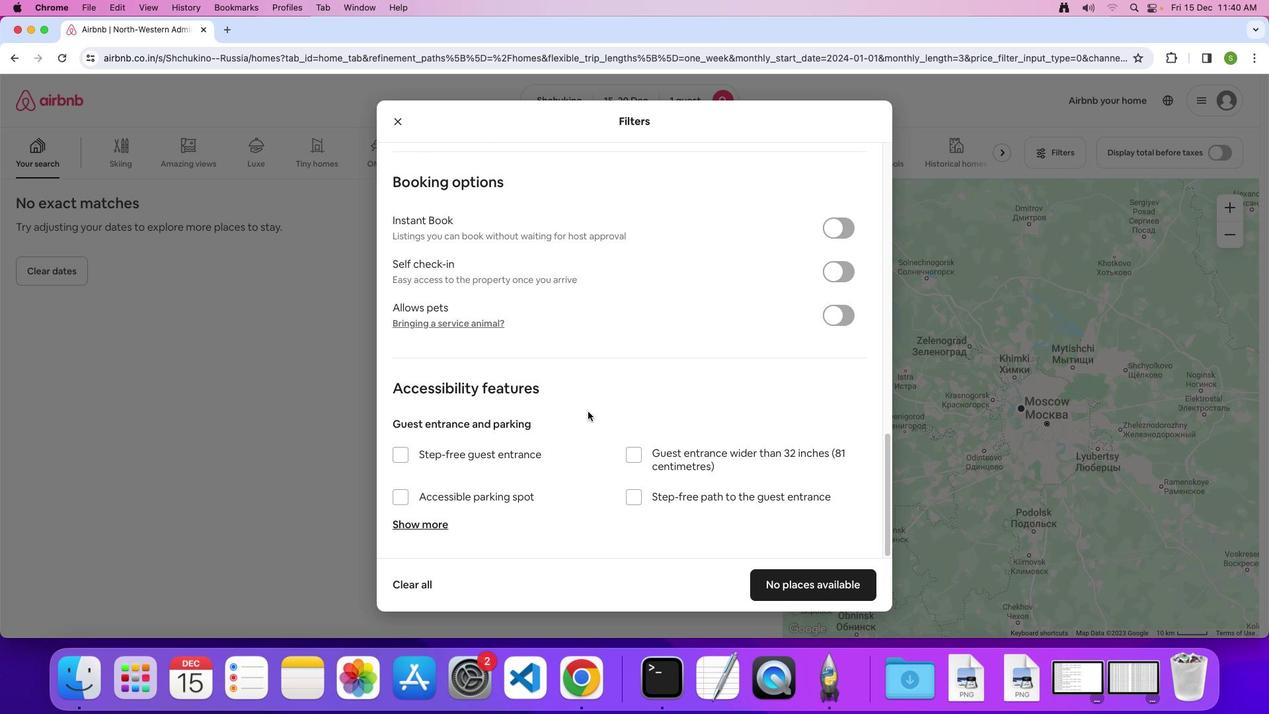 
Action: Mouse scrolled (588, 411) with delta (0, 0)
Screenshot: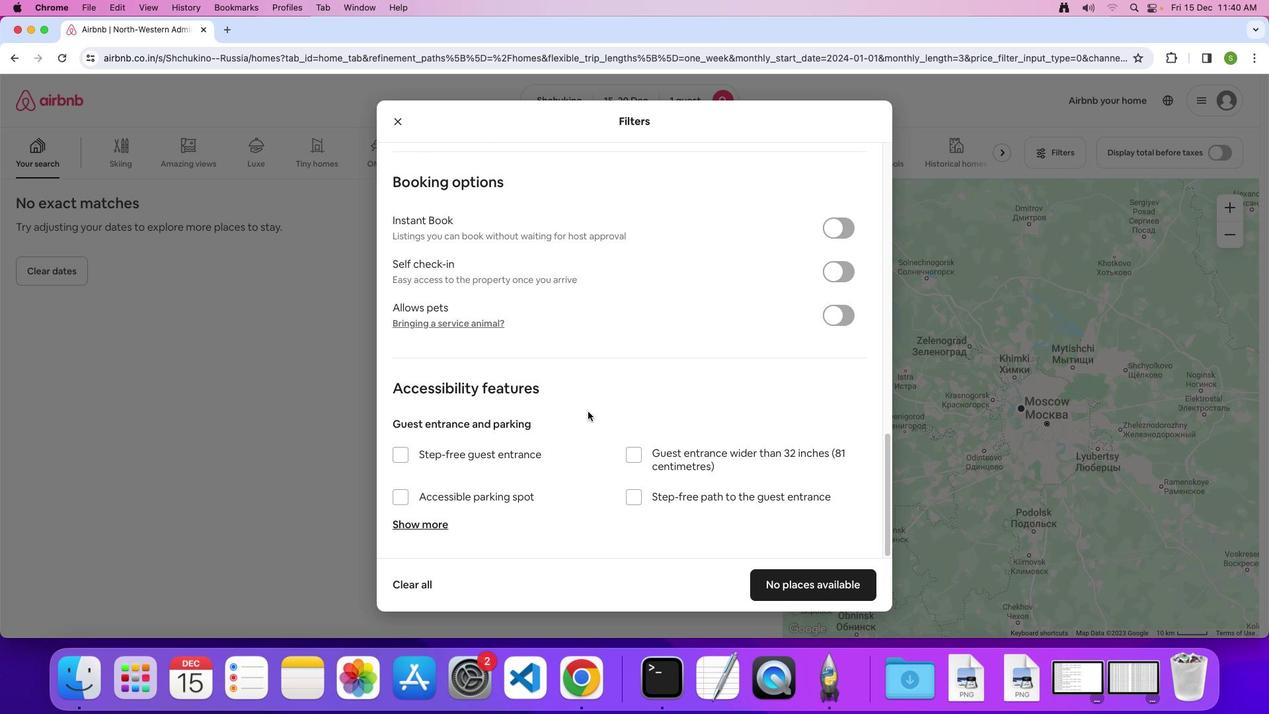 
Action: Mouse scrolled (588, 411) with delta (0, -1)
Screenshot: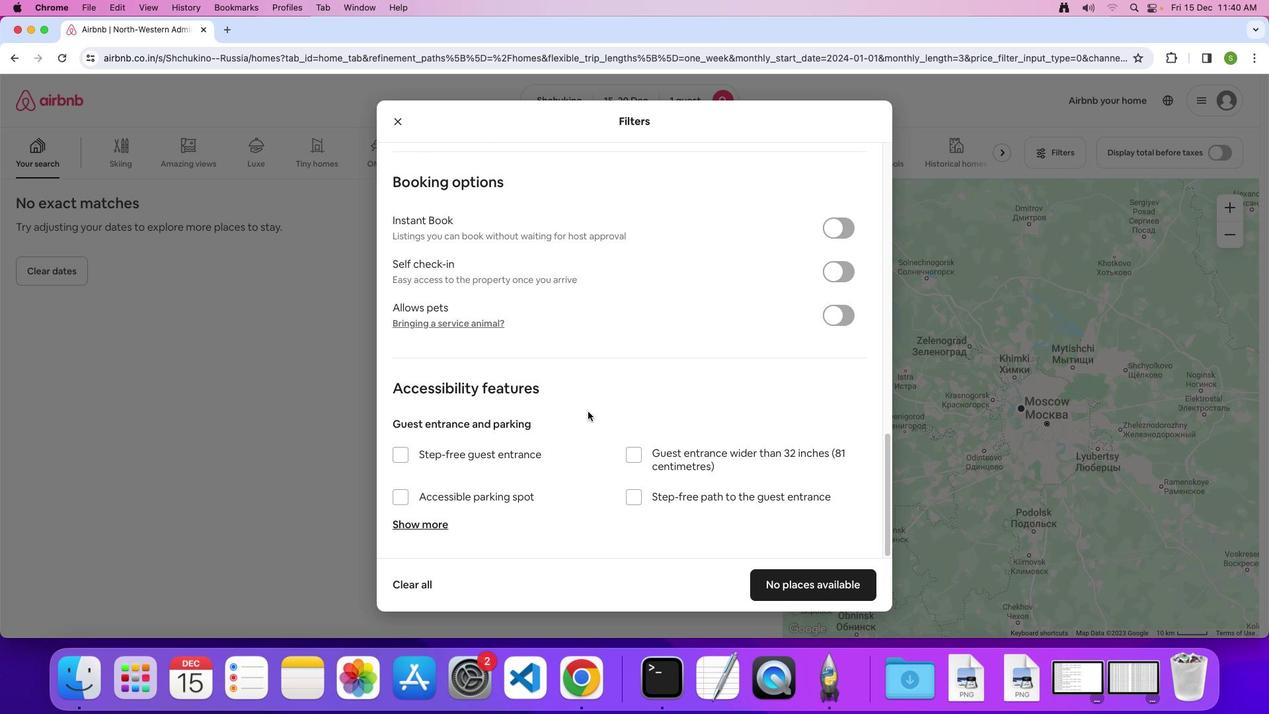 
Action: Mouse scrolled (588, 411) with delta (0, 0)
Screenshot: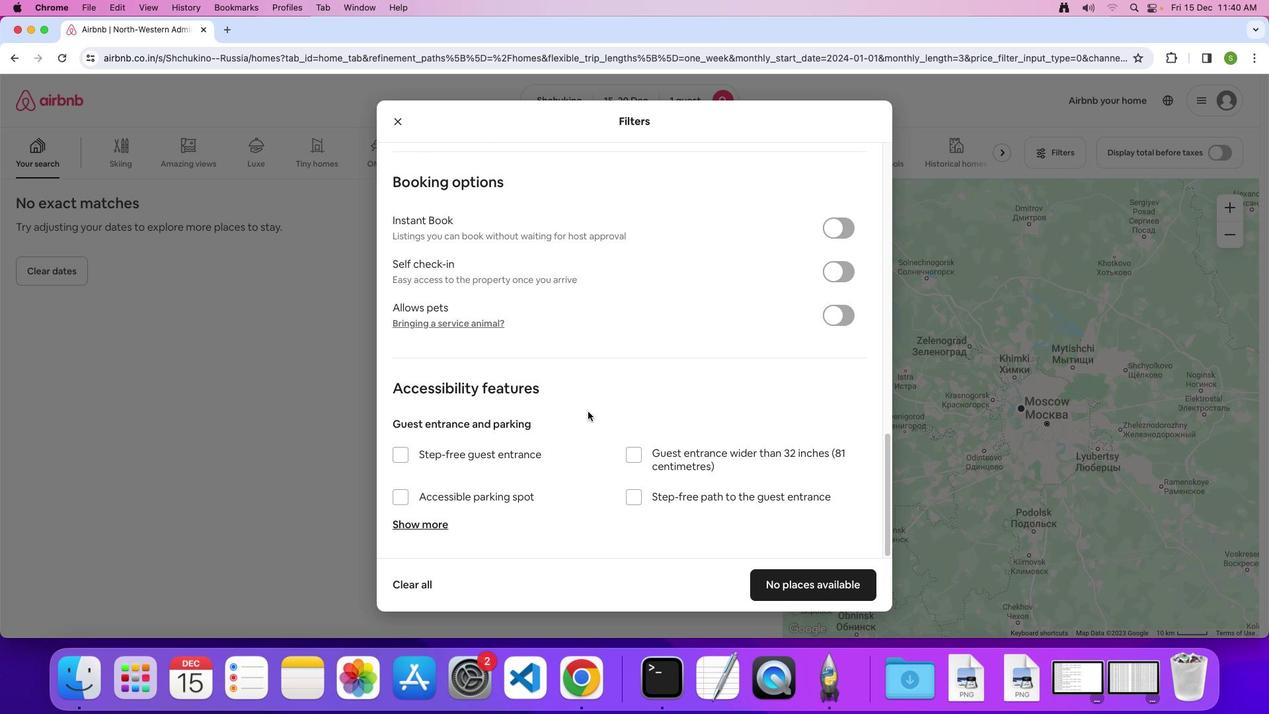 
Action: Mouse scrolled (588, 411) with delta (0, 0)
Screenshot: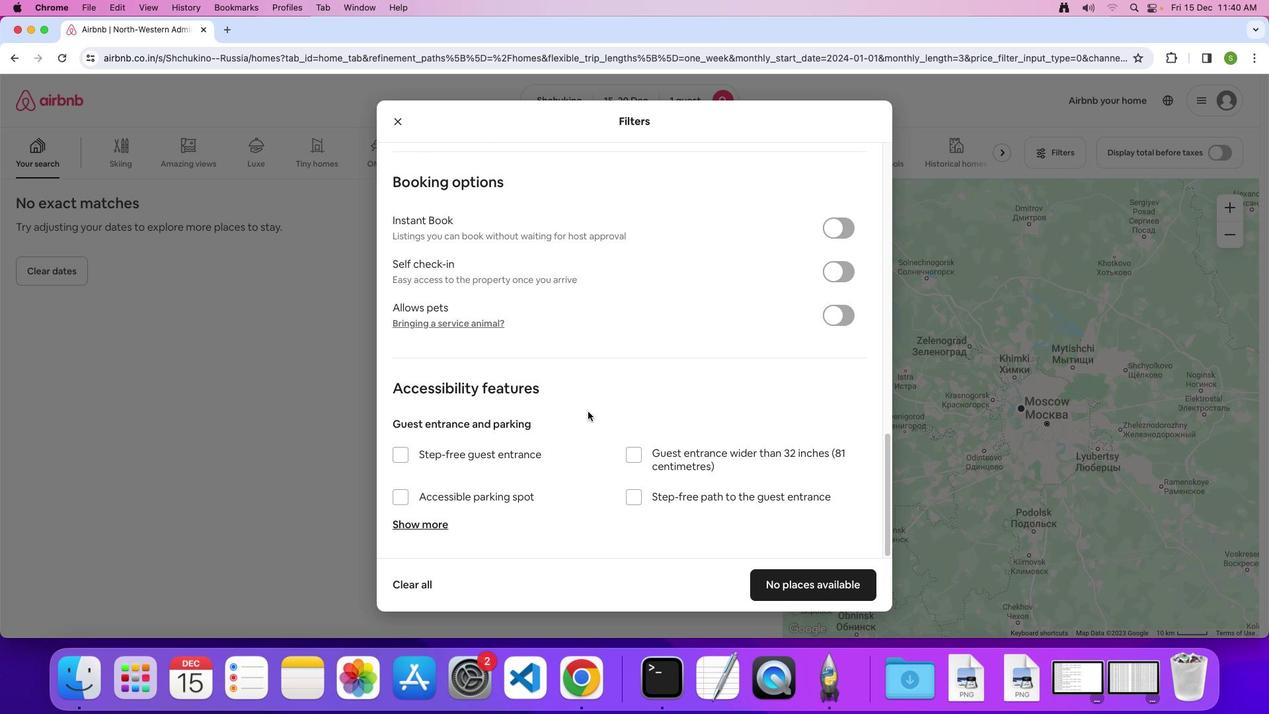 
Action: Mouse scrolled (588, 411) with delta (0, -1)
Screenshot: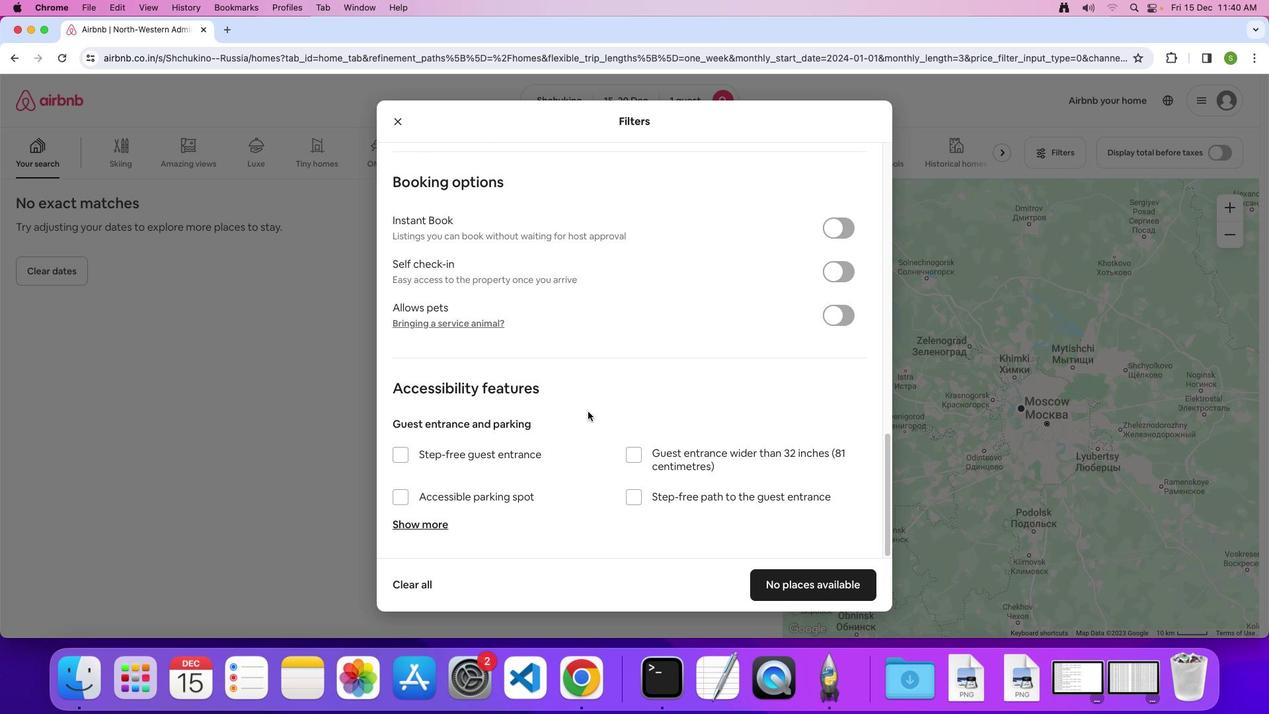 
Action: Mouse moved to (787, 581)
Screenshot: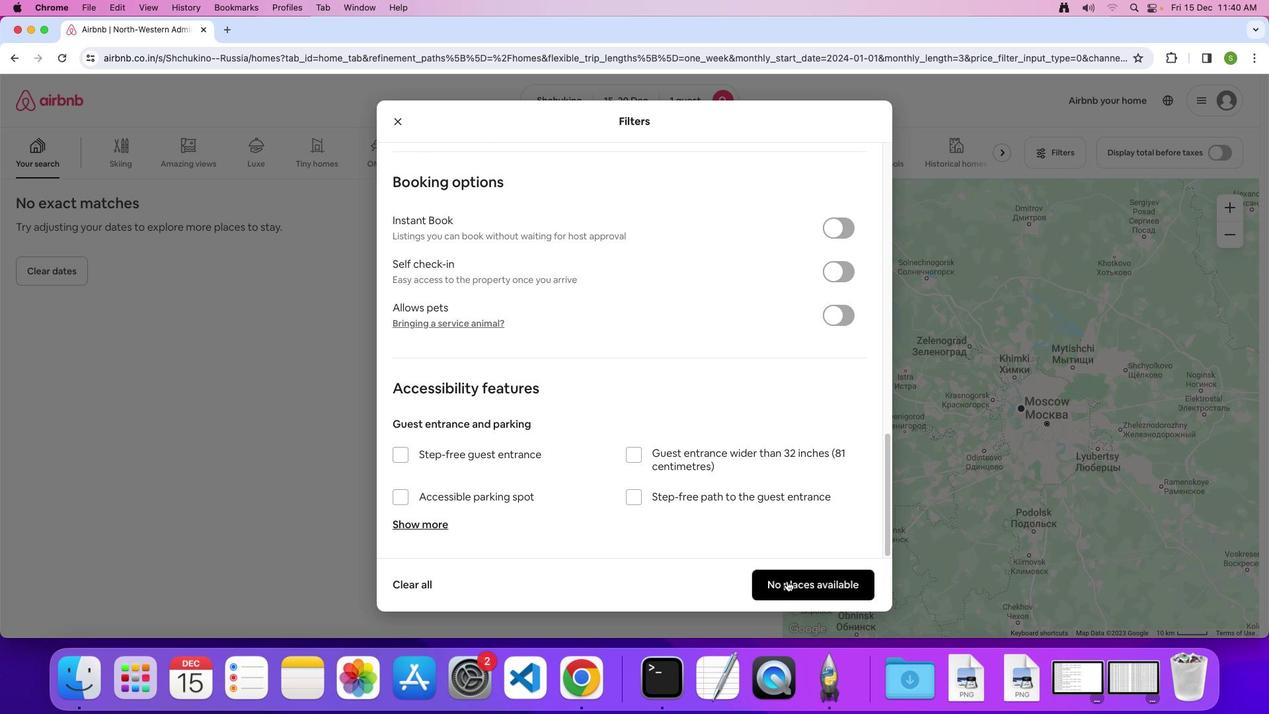 
Action: Mouse pressed left at (787, 581)
Screenshot: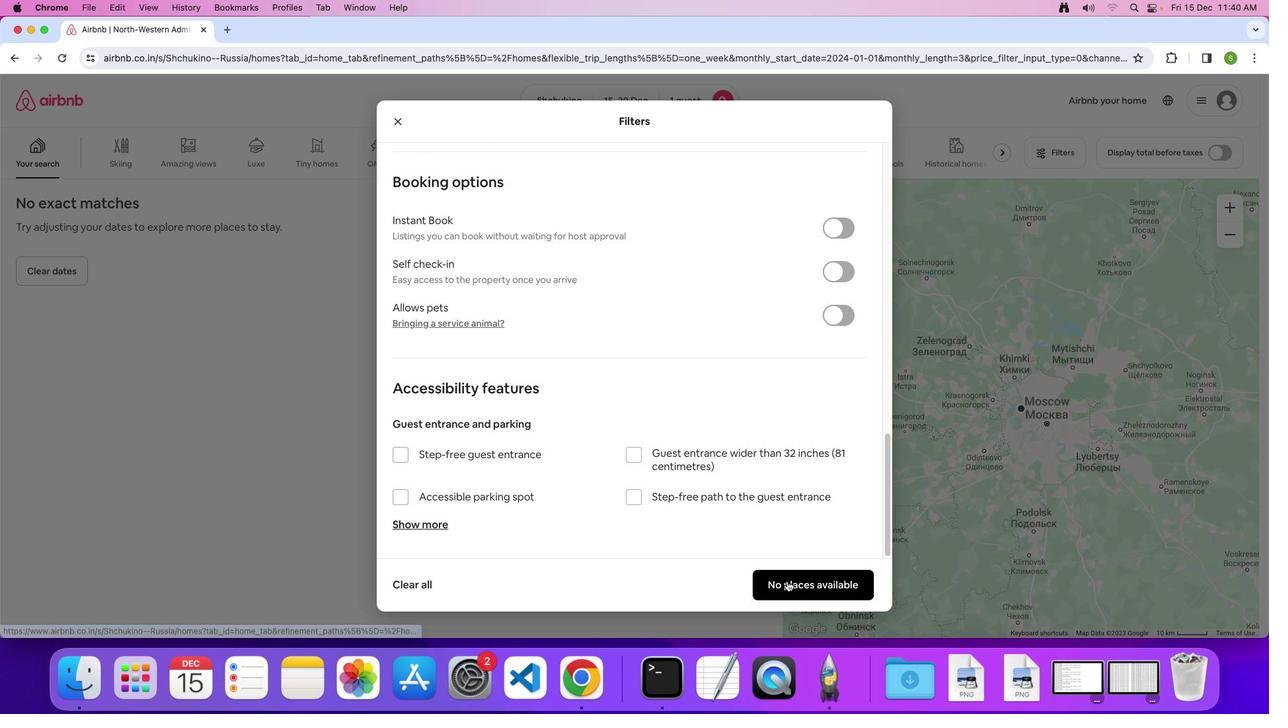 
Action: Mouse moved to (463, 333)
Screenshot: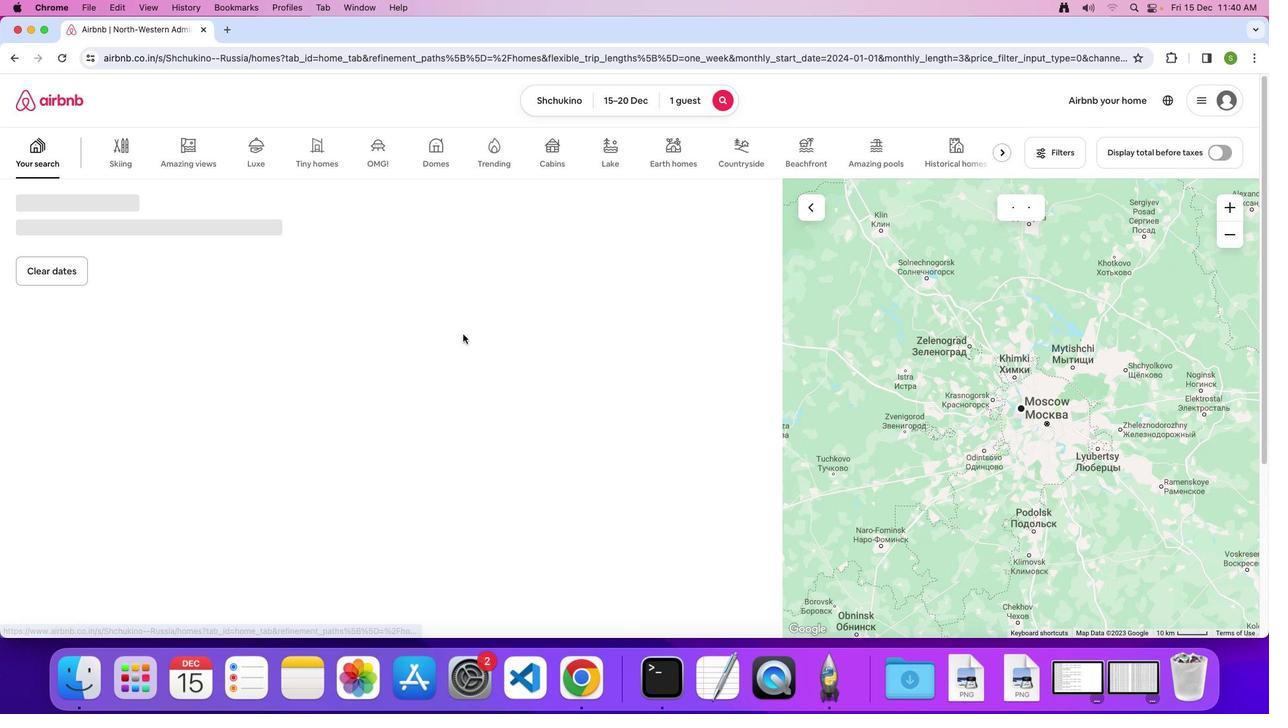 
